 Task: Send an email with the signature James Flores with the subject Request for feedback on a personal statement and the message I am writing to follow up on the status of the order. from softage.2@softage.net to softage.4@softage.net with an attached image file Event_program_design.png and move the email from Sent Items to the folder Educational resources
Action: Key pressed n
Screenshot: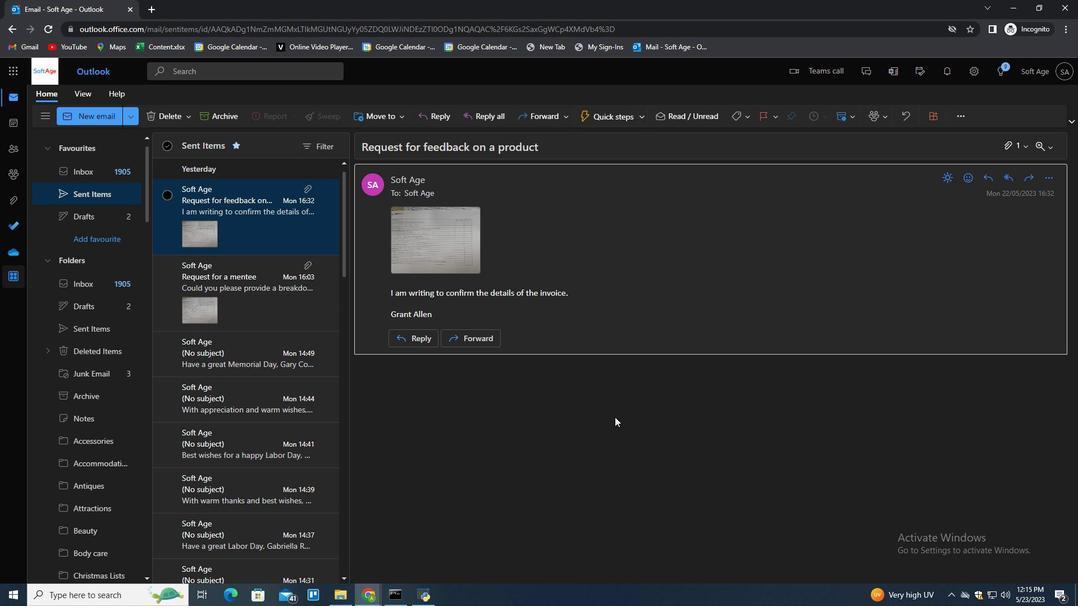 
Action: Mouse moved to (749, 119)
Screenshot: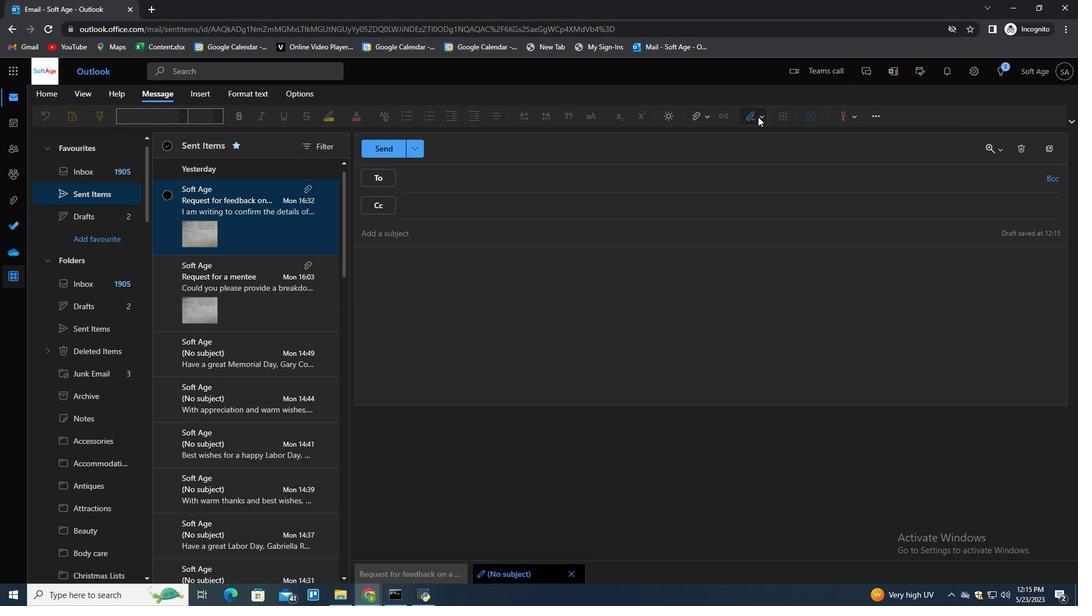 
Action: Mouse pressed left at (749, 119)
Screenshot: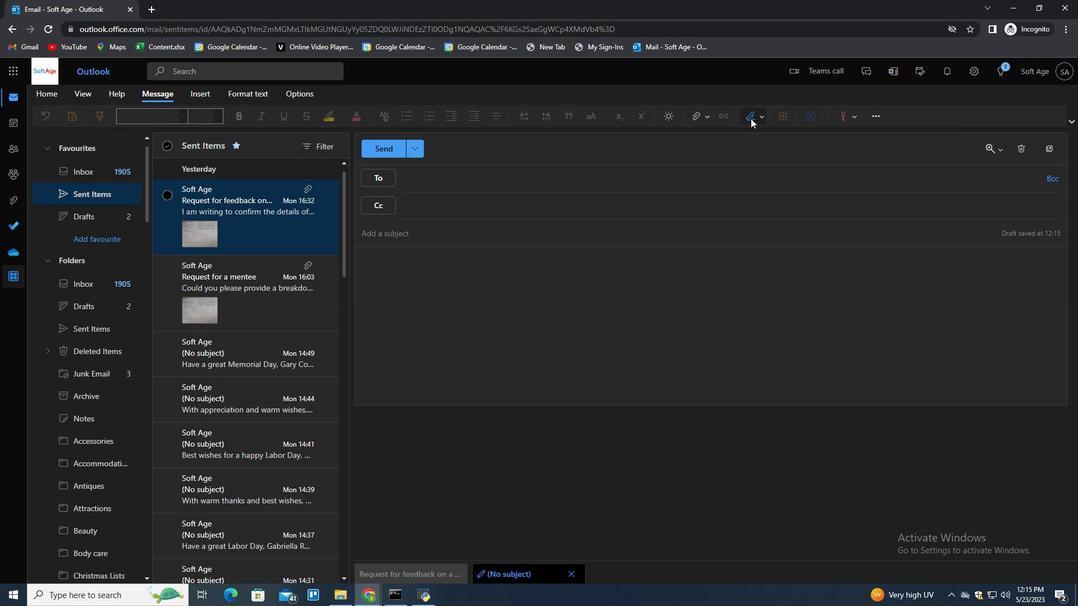 
Action: Mouse moved to (741, 159)
Screenshot: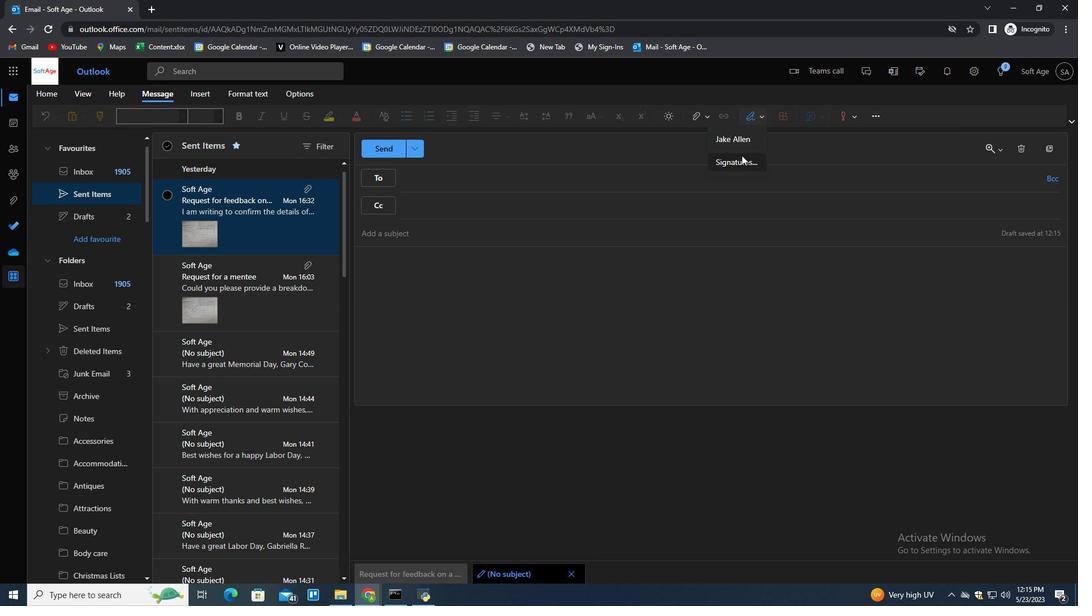 
Action: Mouse pressed left at (741, 159)
Screenshot: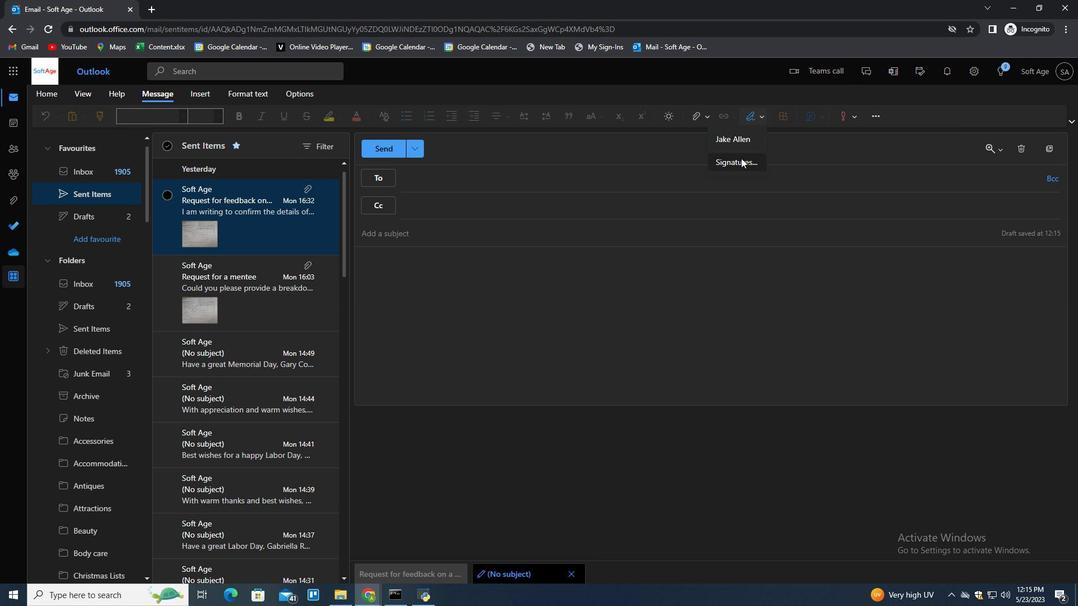 
Action: Mouse moved to (766, 205)
Screenshot: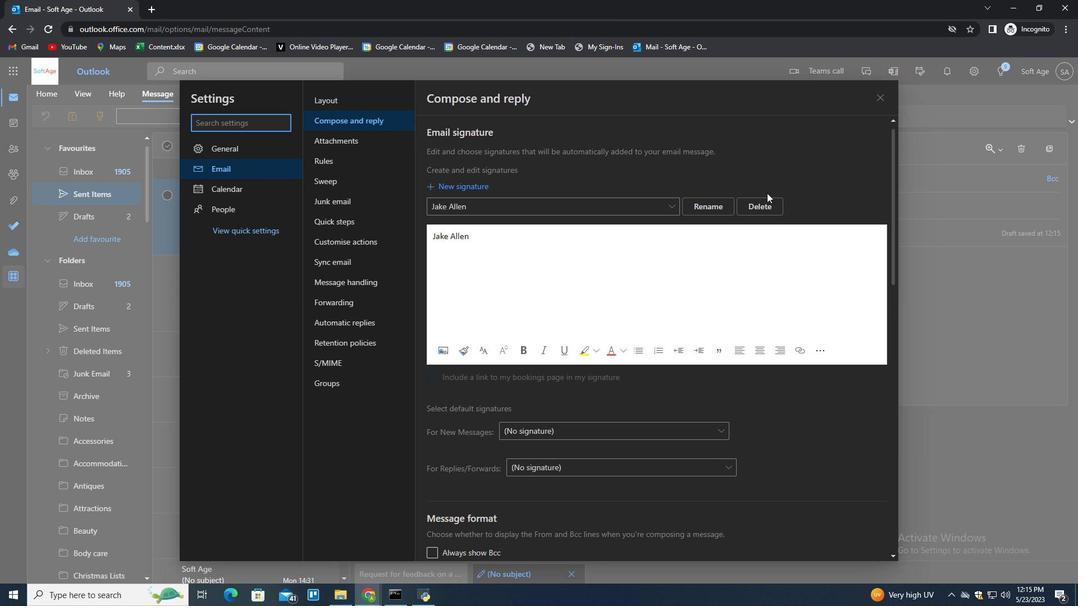 
Action: Mouse pressed left at (766, 205)
Screenshot: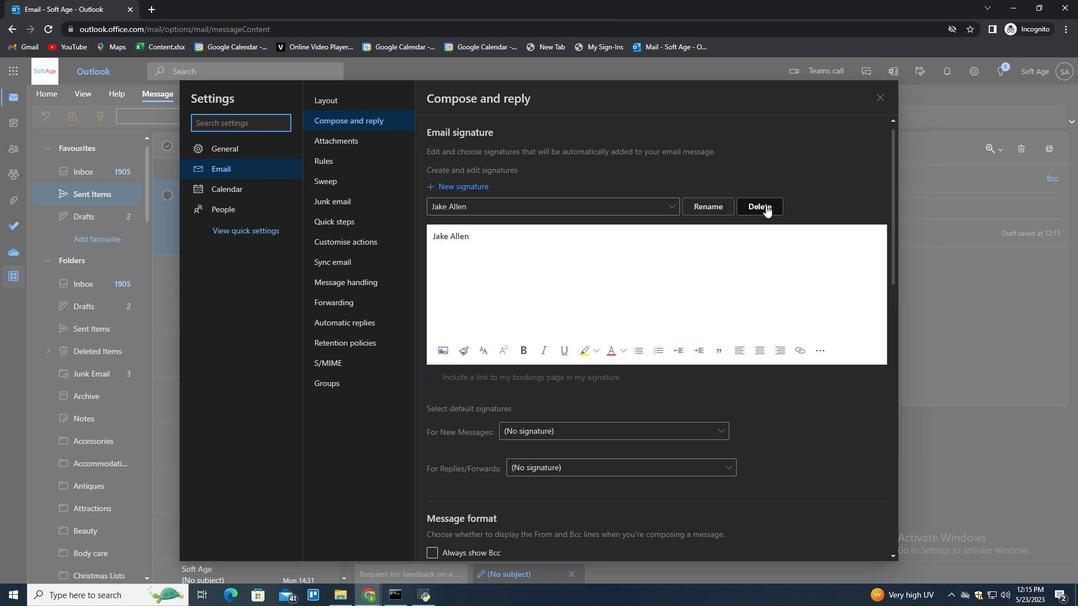 
Action: Mouse pressed left at (766, 205)
Screenshot: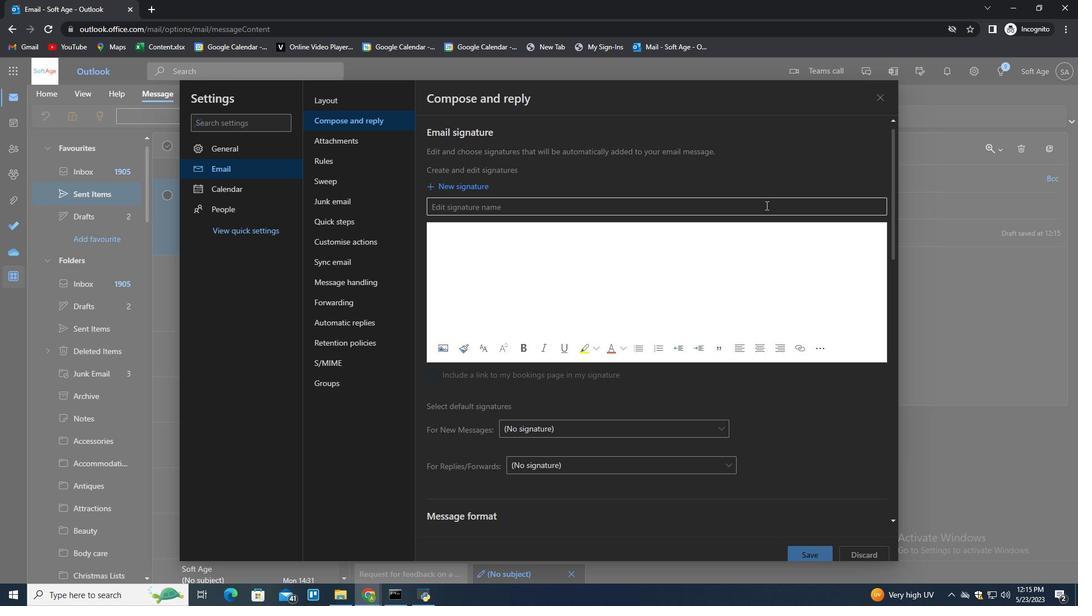 
Action: Key pressed <Key.shift>James<Key.space><Key.shift>Flores<Key.tab><Key.shift>James<Key.space><Key.shift>Flores<Key.enter>
Screenshot: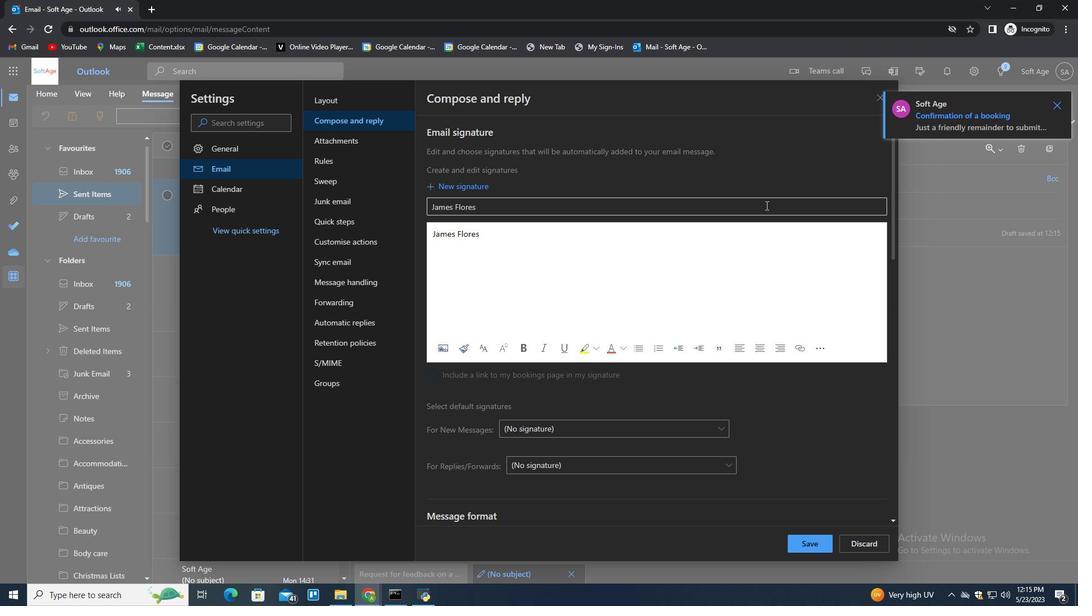 
Action: Mouse moved to (805, 545)
Screenshot: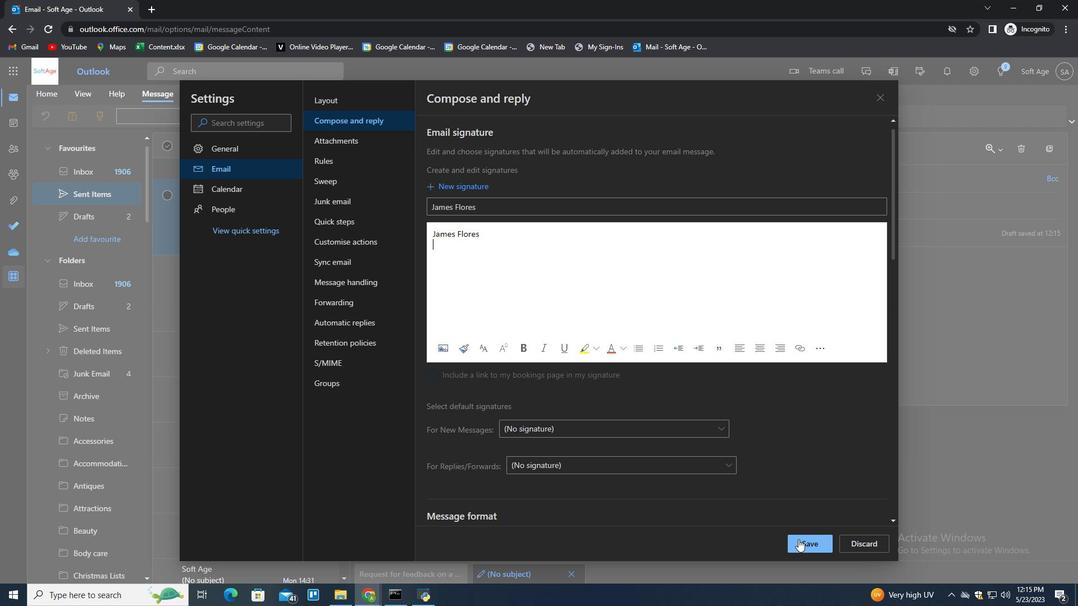 
Action: Mouse pressed left at (805, 545)
Screenshot: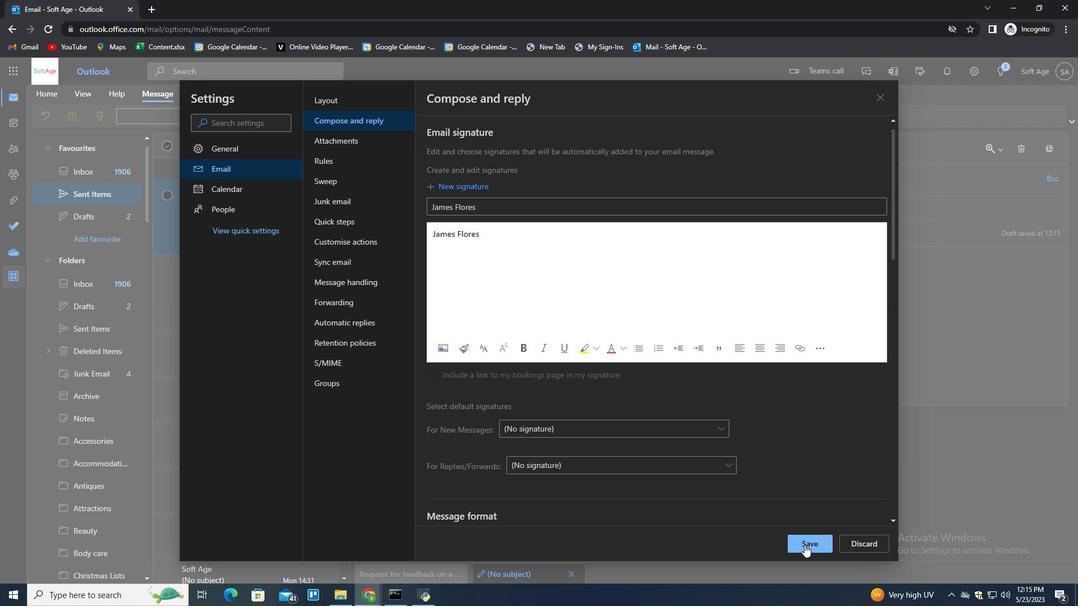 
Action: Mouse moved to (956, 303)
Screenshot: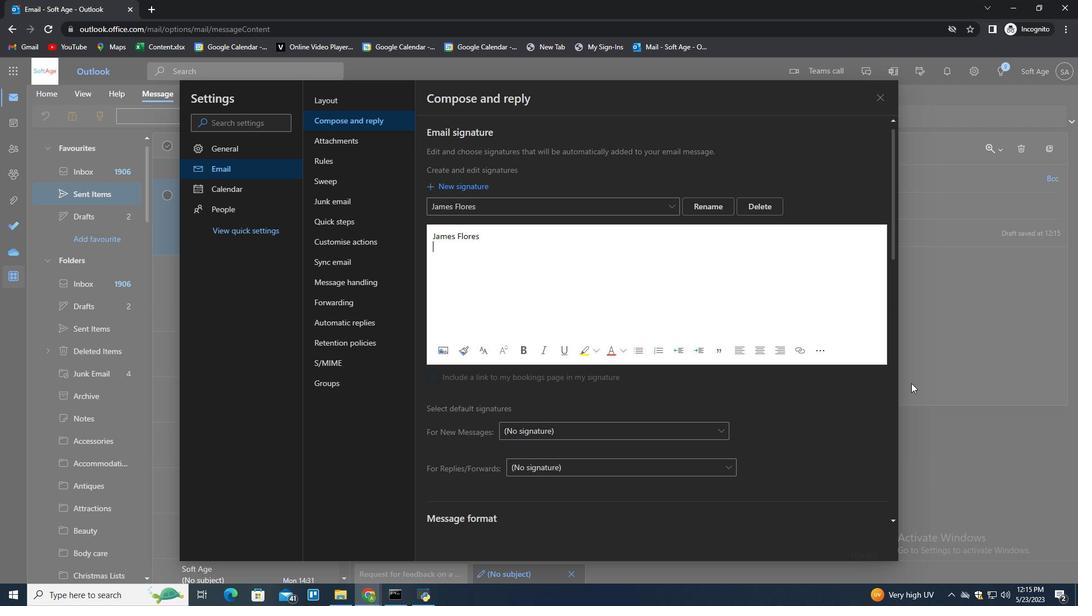 
Action: Mouse pressed left at (956, 303)
Screenshot: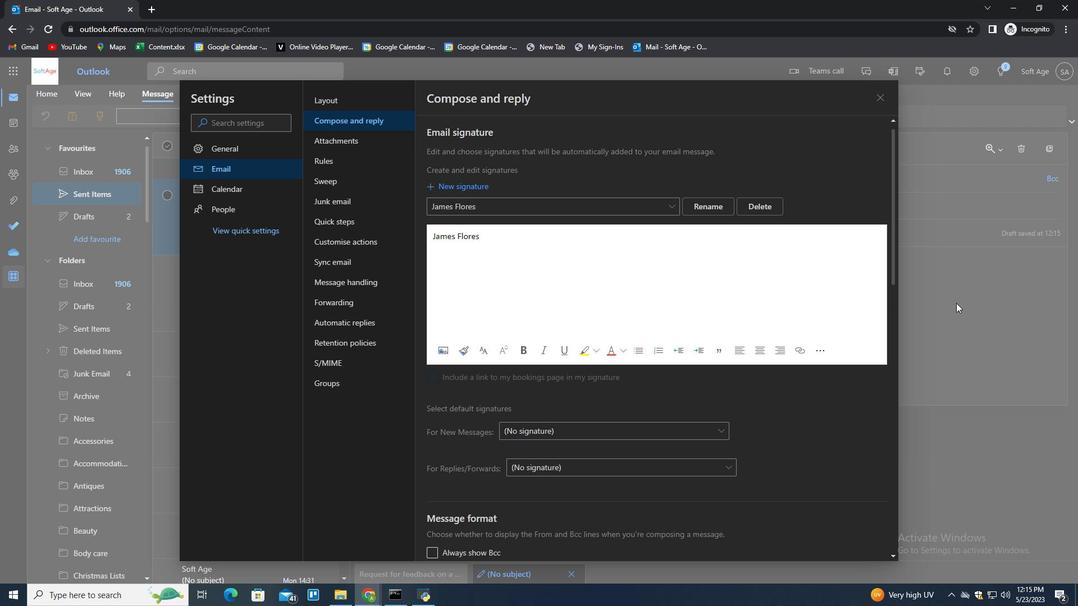 
Action: Mouse moved to (755, 118)
Screenshot: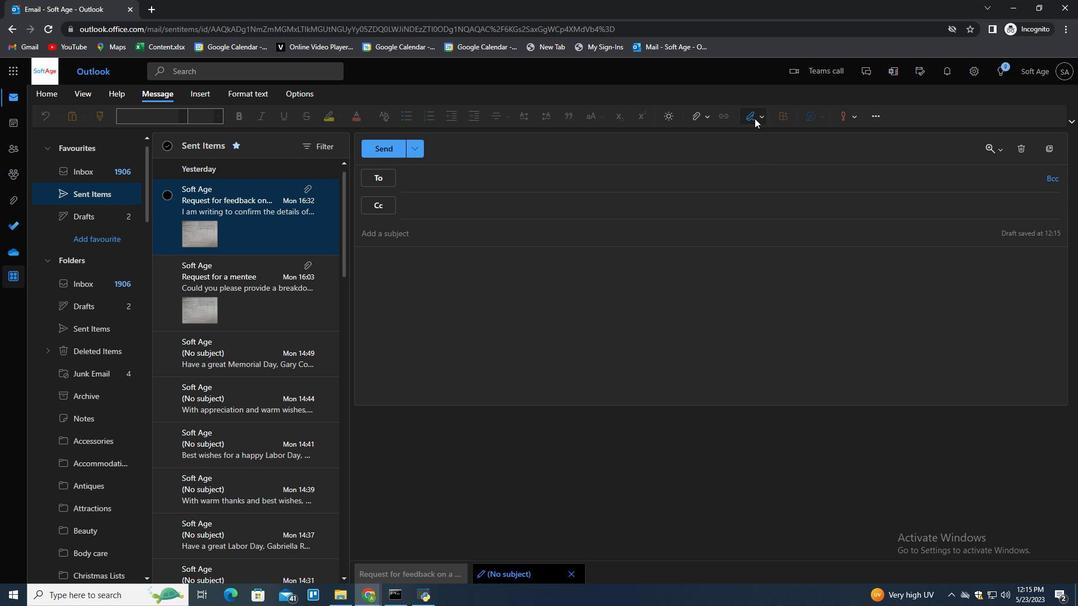 
Action: Mouse pressed left at (755, 118)
Screenshot: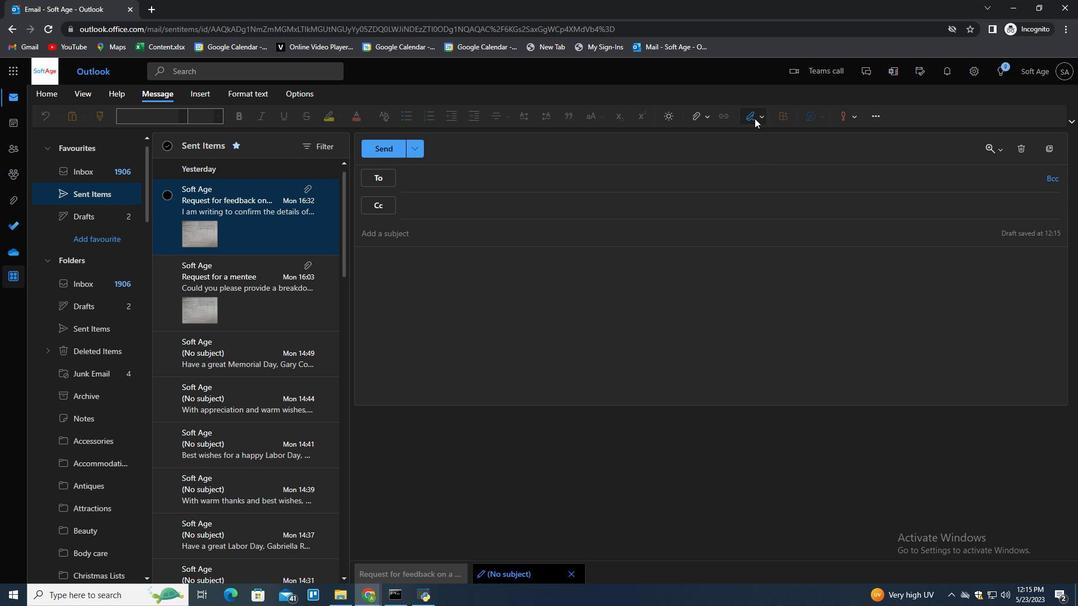 
Action: Mouse moved to (743, 143)
Screenshot: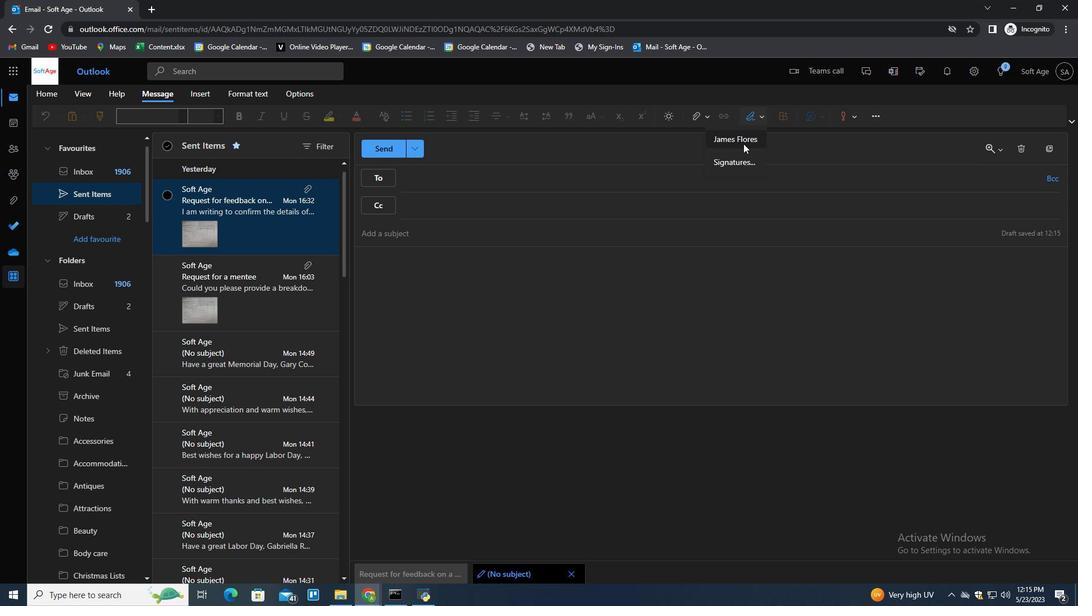 
Action: Mouse pressed left at (743, 143)
Screenshot: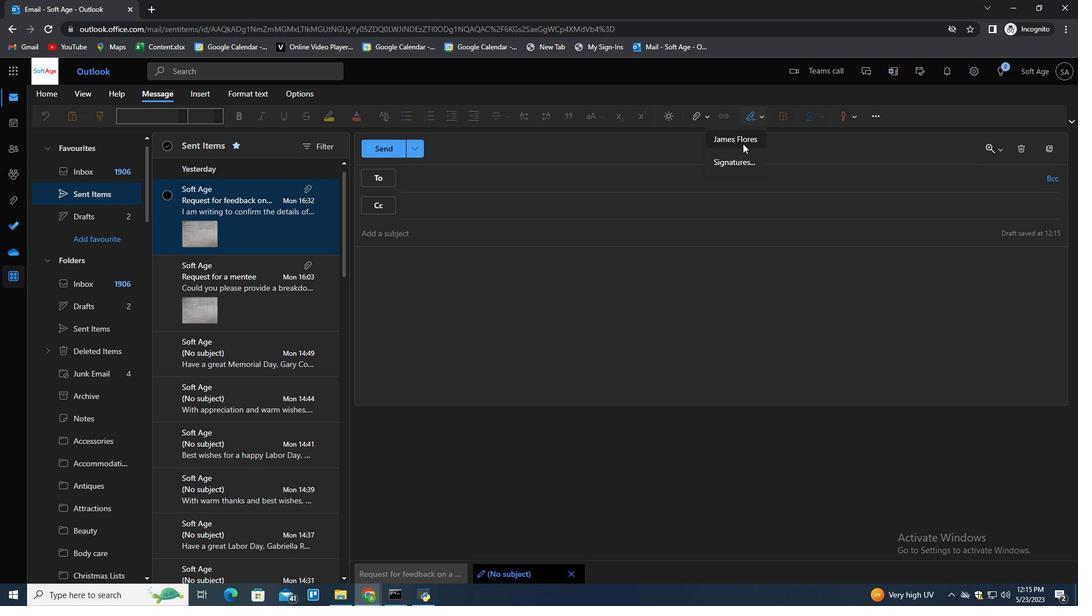 
Action: Mouse moved to (411, 232)
Screenshot: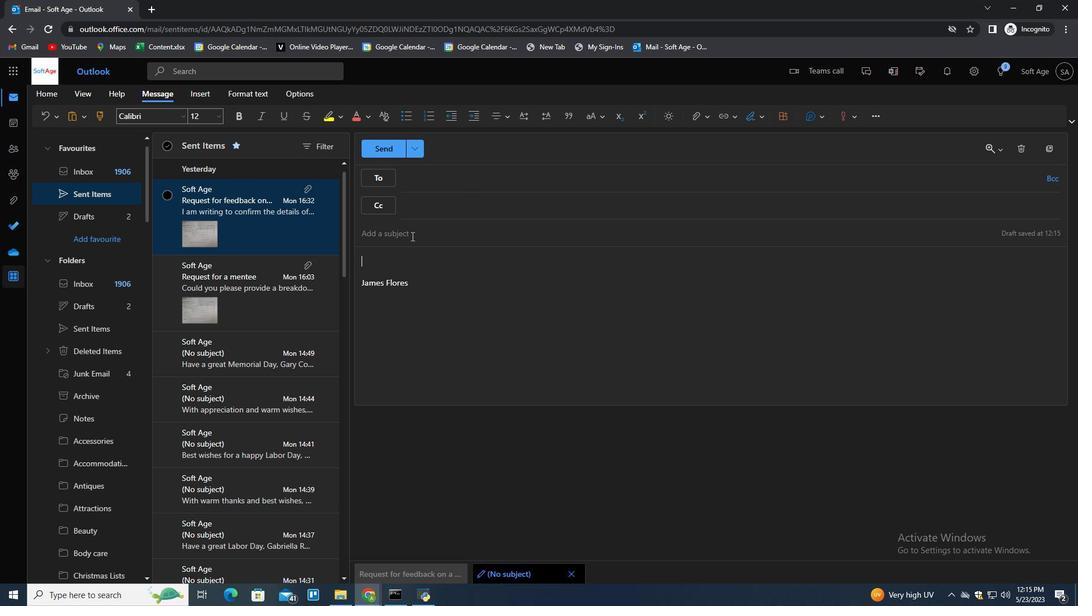 
Action: Mouse pressed left at (411, 232)
Screenshot: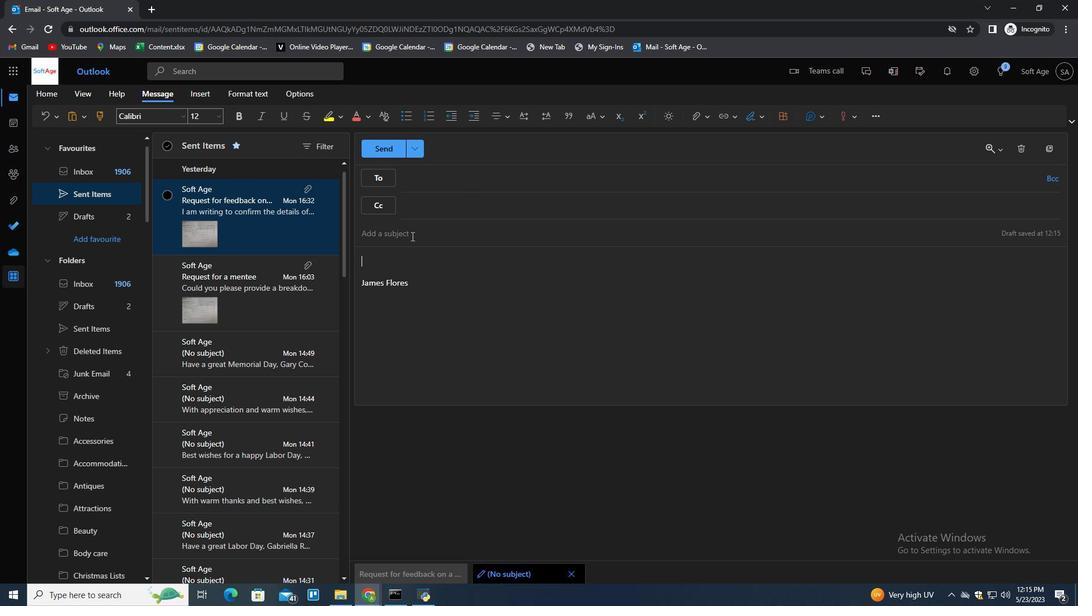 
Action: Key pressed <Key.shift><Key.shift><Key.shift><Key.shift><Key.shift><Key.shift><Key.shift><Key.shift><Key.shift><Key.shift><Key.shift><Key.shift><Key.shift><Key.shift><Key.shift><Key.shift><Key.shift><Key.shift><Key.shift><Key.shift><Key.shift><Key.shift><Key.shift><Key.shift><Key.shift><Key.shift><Key.shift><Key.shift><Key.shift><Key.shift><Key.shift><Key.shift><Key.shift><Key.shift><Key.shift><Key.shift><Key.shift><Key.shift><Key.shift><Key.shift><Key.shift><Key.shift><Key.shift><Key.shift><Key.shift>Request<Key.space>for<Key.space>feedback<Key.space>on<Key.space>a<Key.space>personal<Key.space>statement<Key.space>and<Key.space><Key.backspace><Key.backspace><Key.backspace><Key.backspace><Key.tab><Key.shift>I<Key.space>am<Key.space>writing<Key.space>to<Key.space>follow<Key.space>up<Key.space>ont<Key.space>he<Key.backspace><Key.backspace><Key.backspace><Key.backspace><Key.space>the<Key.space>state<Key.backspace>us<Key.space>of<Key.space>the<Key.space>order.<Key.backspace>
Screenshot: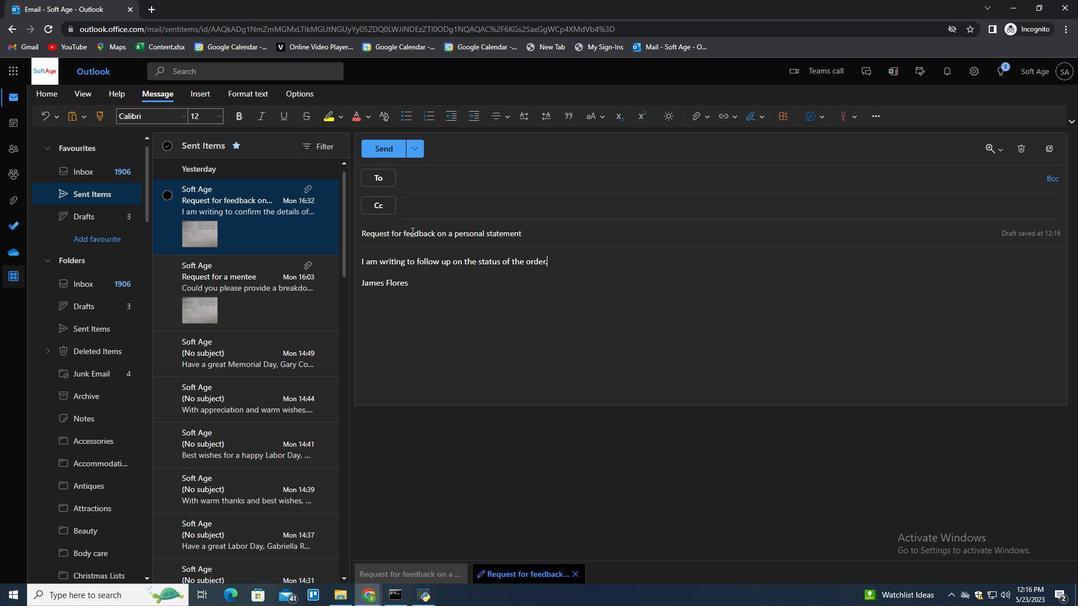 
Action: Mouse moved to (422, 179)
Screenshot: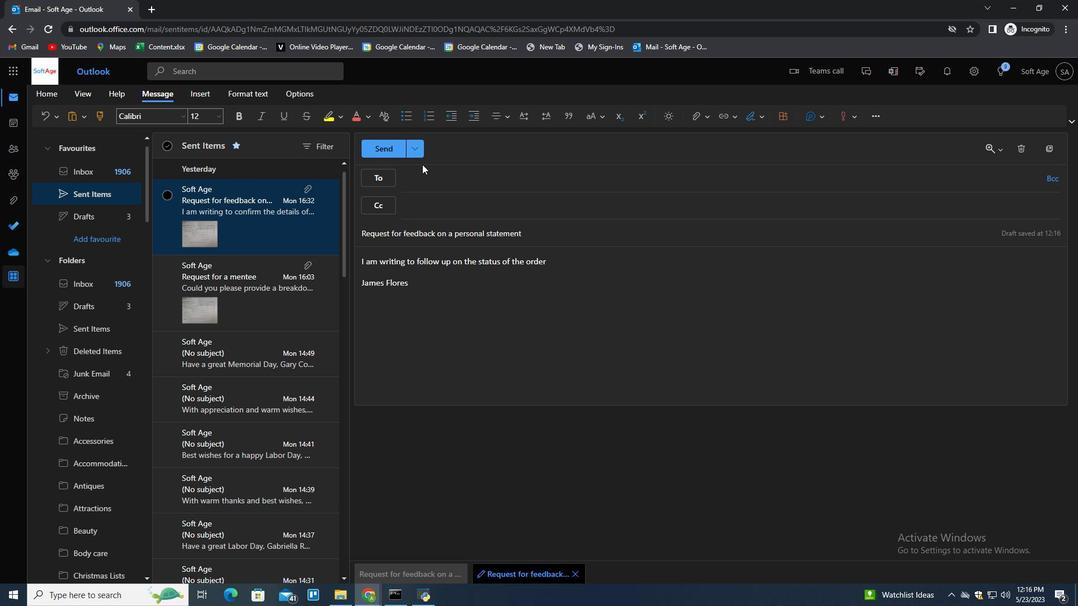 
Action: Mouse pressed left at (422, 179)
Screenshot: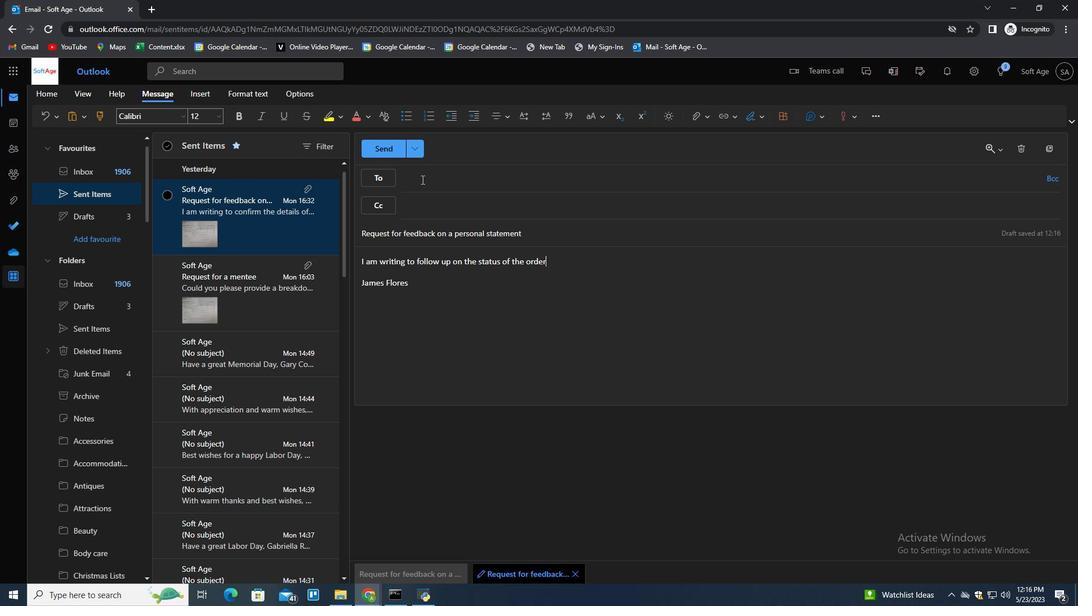 
Action: Key pressed softage.4<Key.shift>@softage.net<Key.enter>
Screenshot: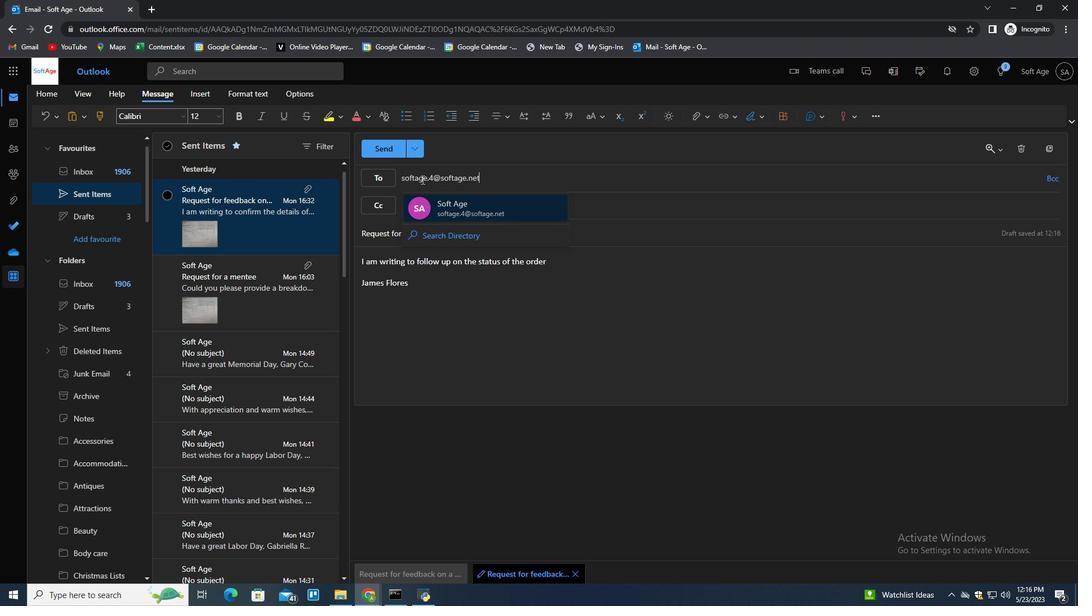 
Action: Mouse moved to (698, 112)
Screenshot: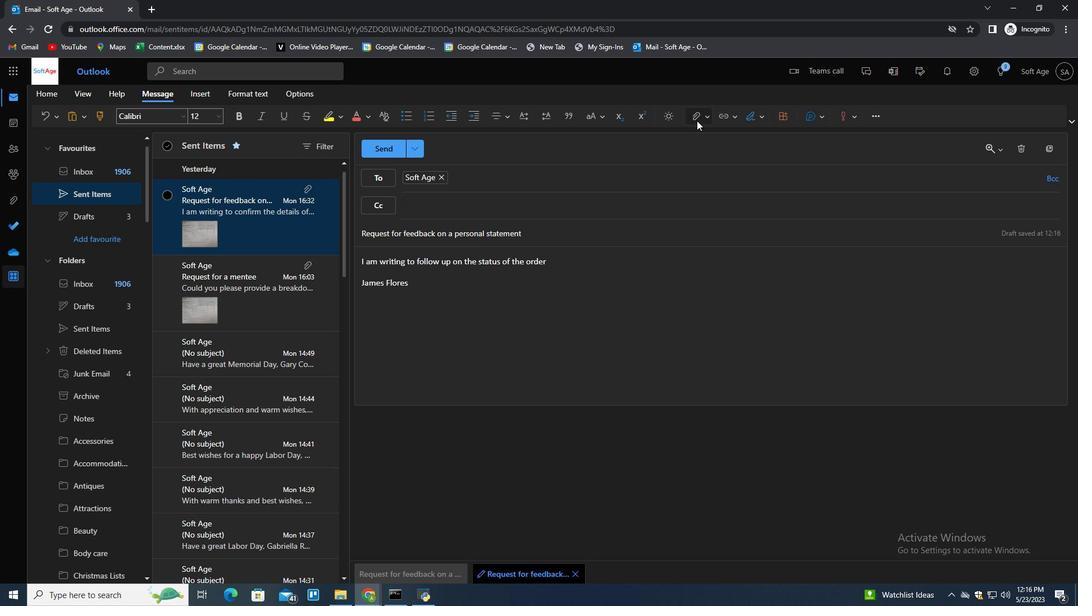 
Action: Mouse pressed left at (698, 112)
Screenshot: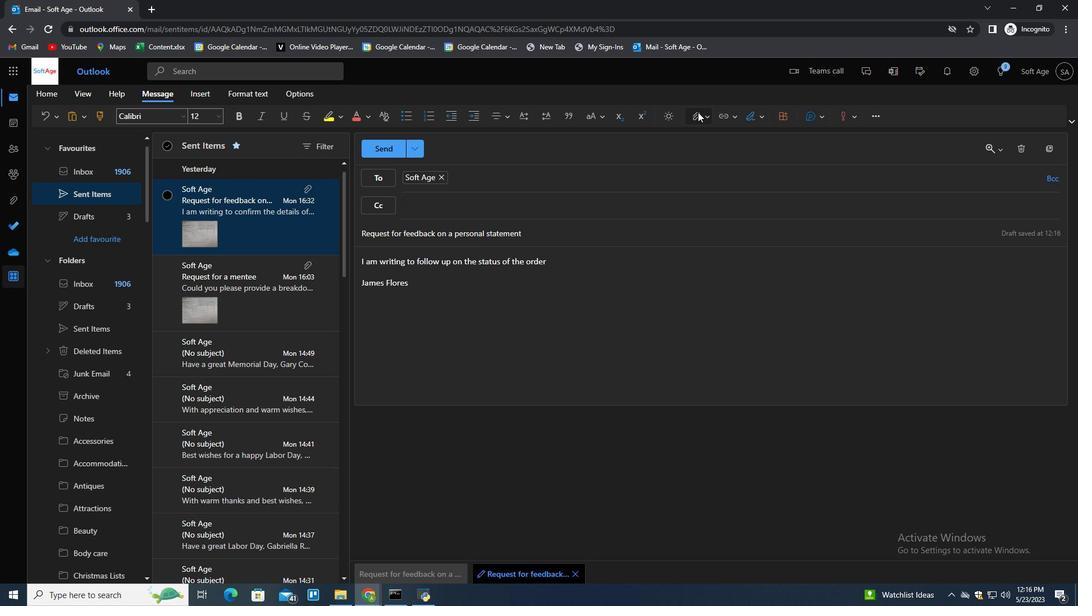 
Action: Mouse moved to (681, 135)
Screenshot: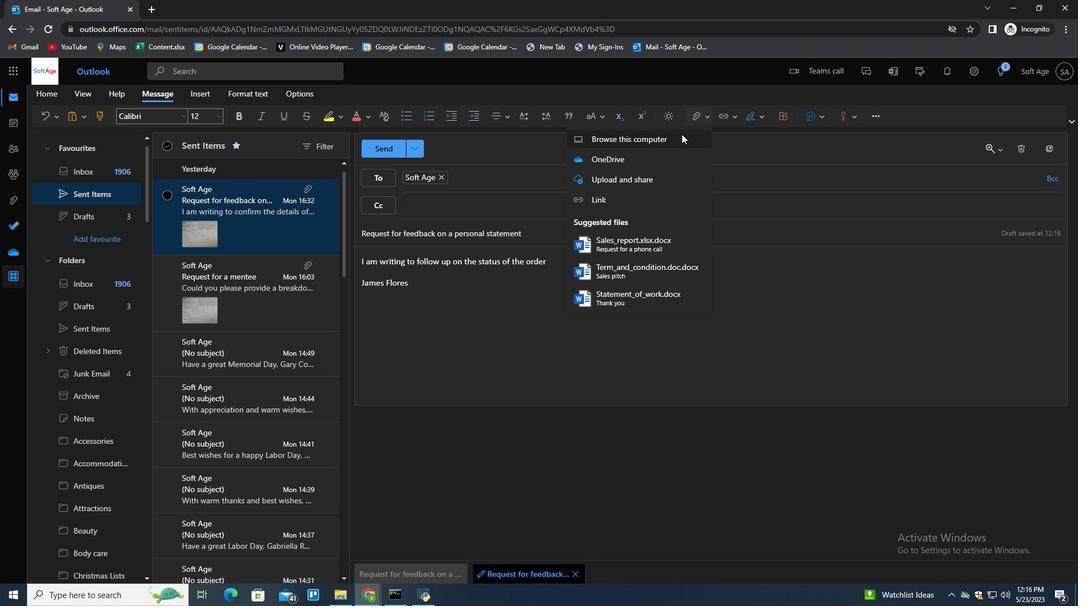 
Action: Mouse pressed left at (681, 135)
Screenshot: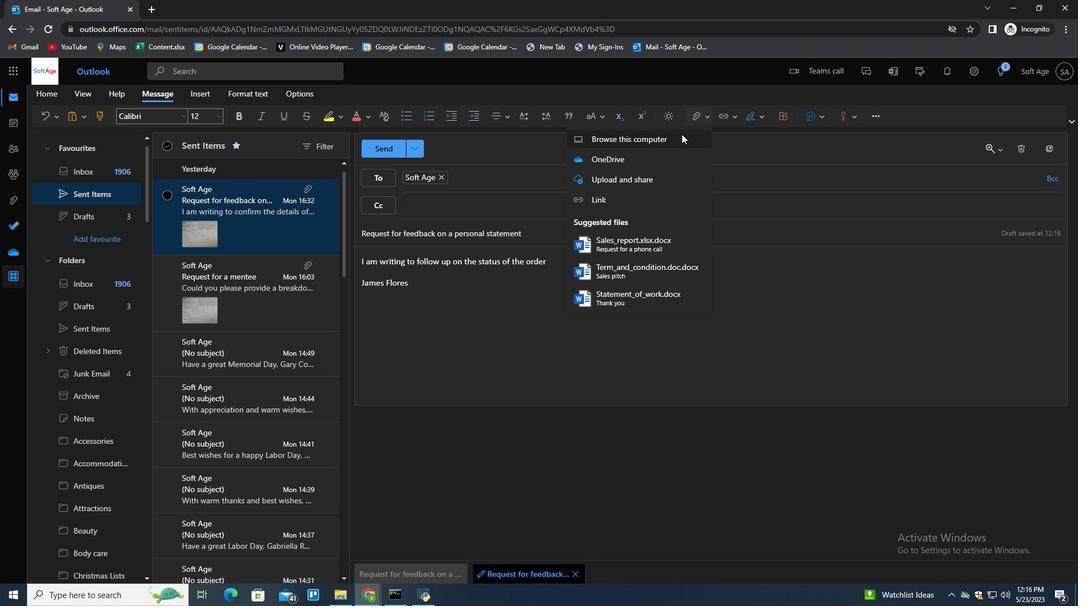 
Action: Mouse moved to (242, 156)
Screenshot: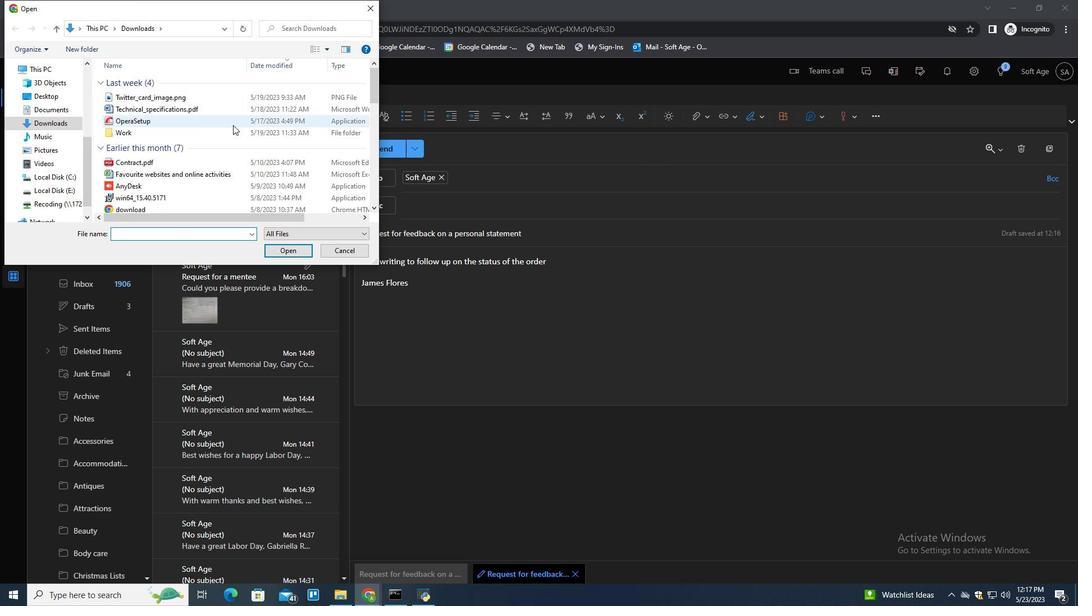 
Action: Mouse scrolled (242, 155) with delta (0, 0)
Screenshot: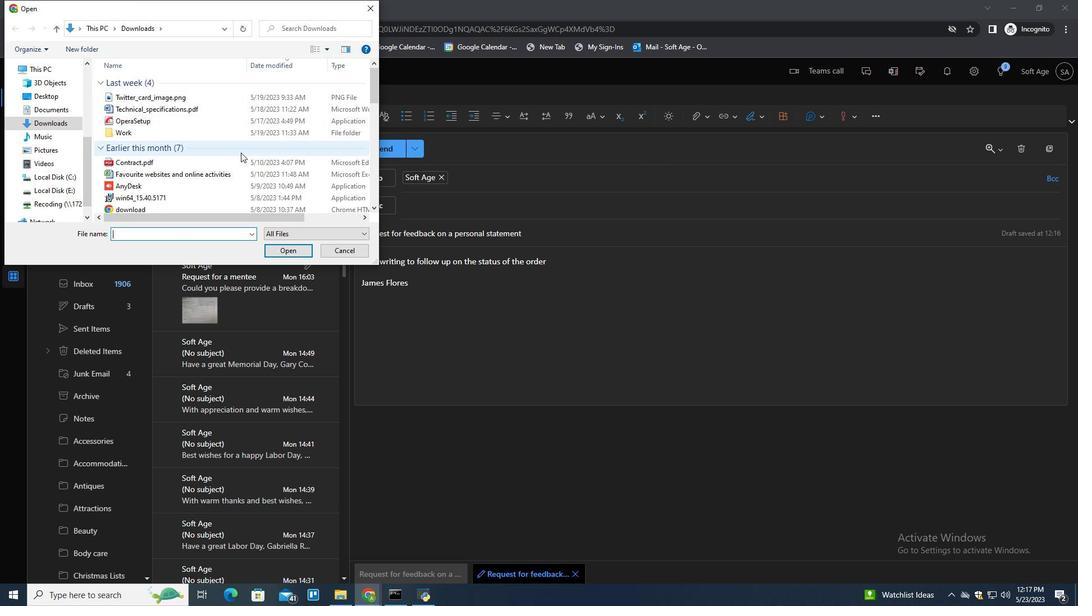 
Action: Mouse scrolled (242, 155) with delta (0, 0)
Screenshot: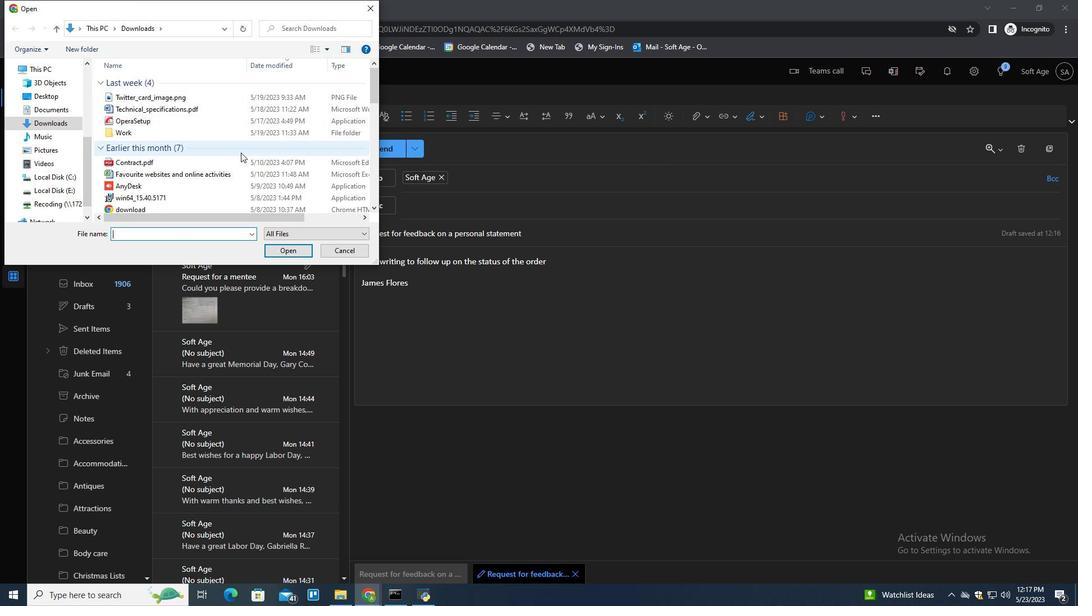 
Action: Mouse scrolled (242, 155) with delta (0, 0)
Screenshot: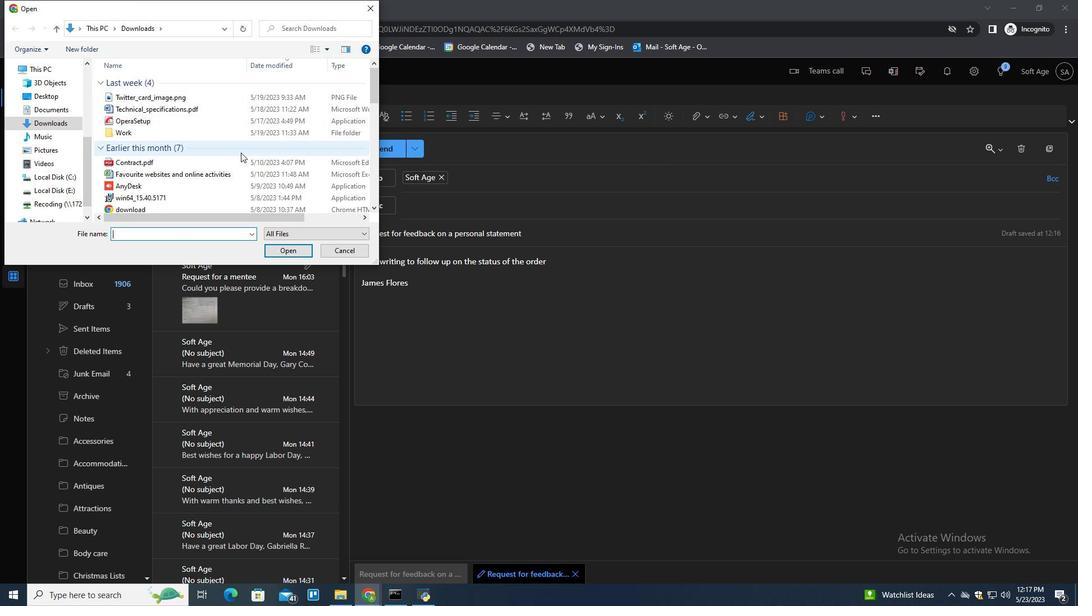 
Action: Mouse scrolled (242, 155) with delta (0, 0)
Screenshot: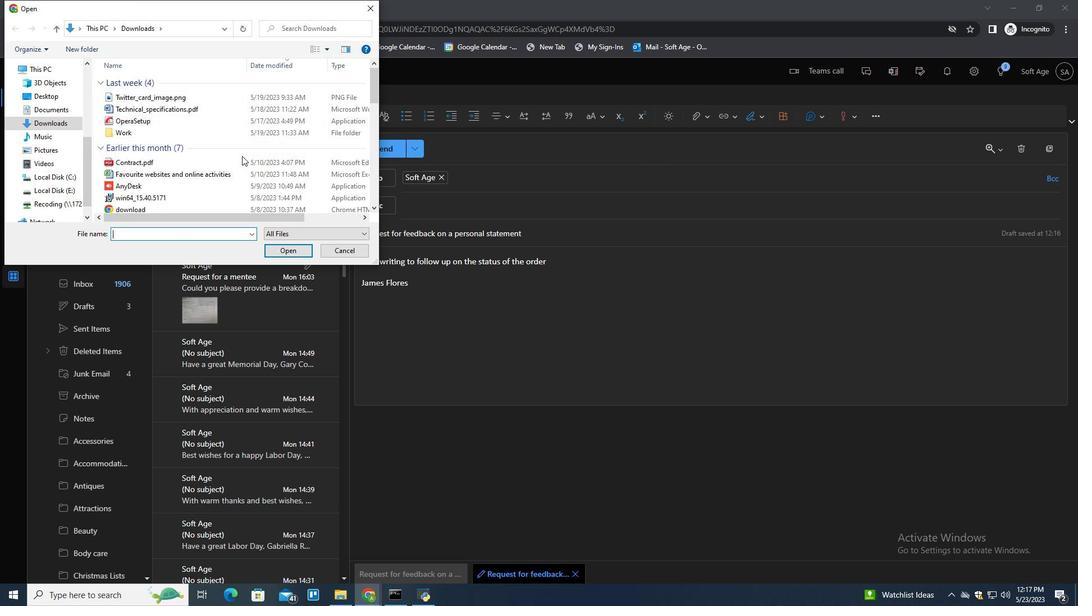 
Action: Mouse scrolled (242, 155) with delta (0, 0)
Screenshot: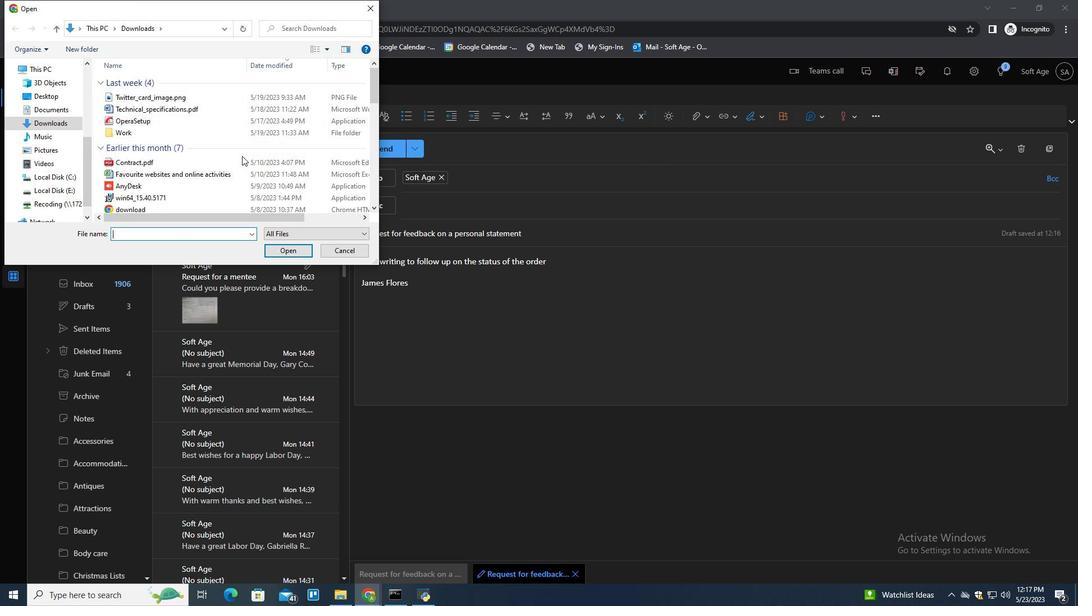 
Action: Mouse scrolled (242, 155) with delta (0, 0)
Screenshot: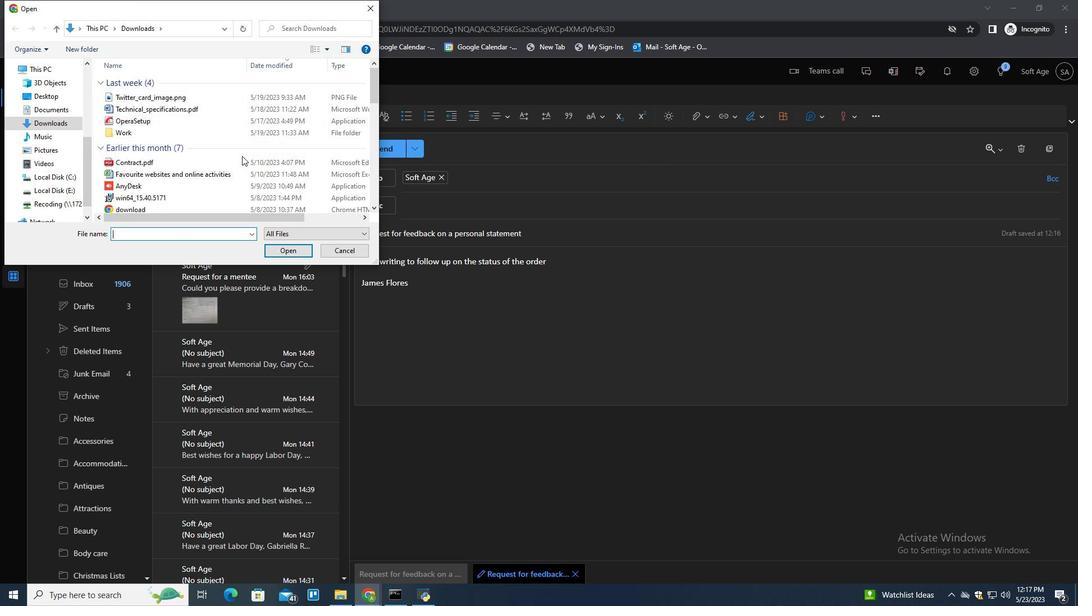 
Action: Mouse scrolled (242, 155) with delta (0, 0)
Screenshot: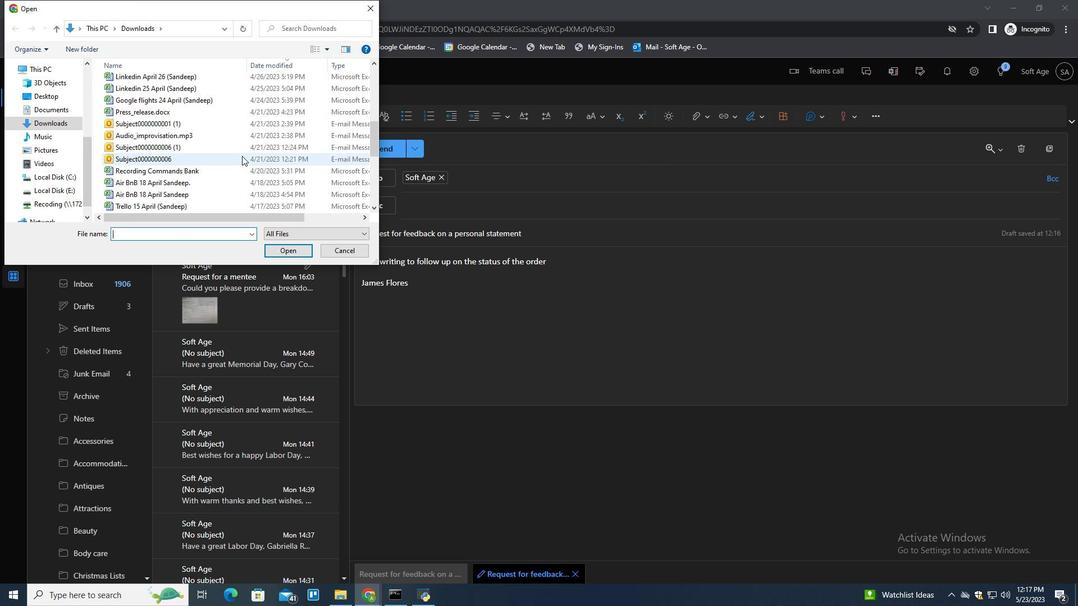 
Action: Mouse scrolled (242, 155) with delta (0, 0)
Screenshot: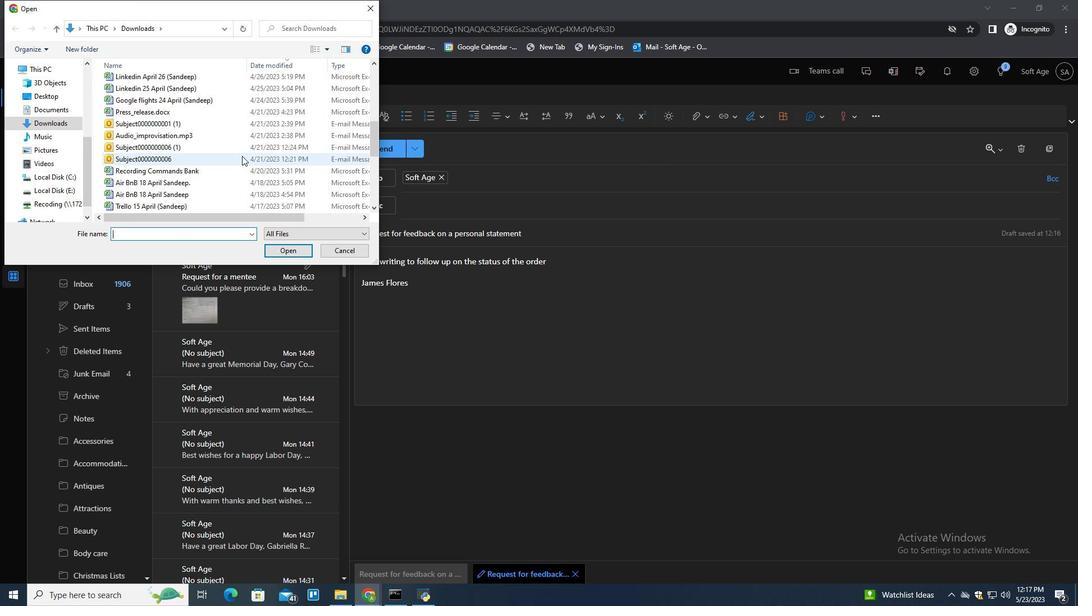 
Action: Mouse scrolled (242, 155) with delta (0, 0)
Screenshot: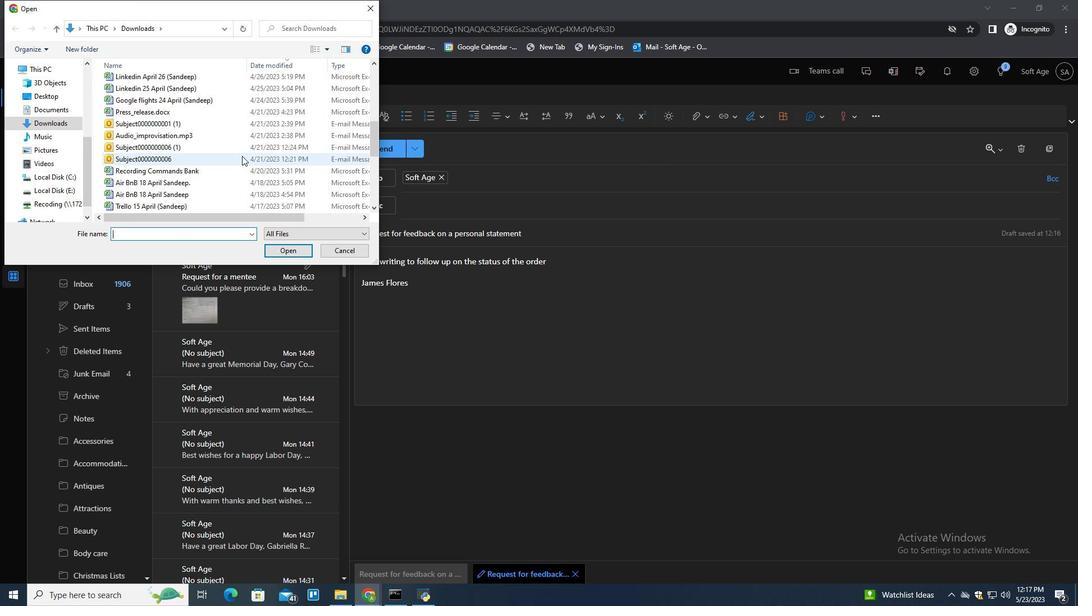 
Action: Mouse scrolled (242, 155) with delta (0, 0)
Screenshot: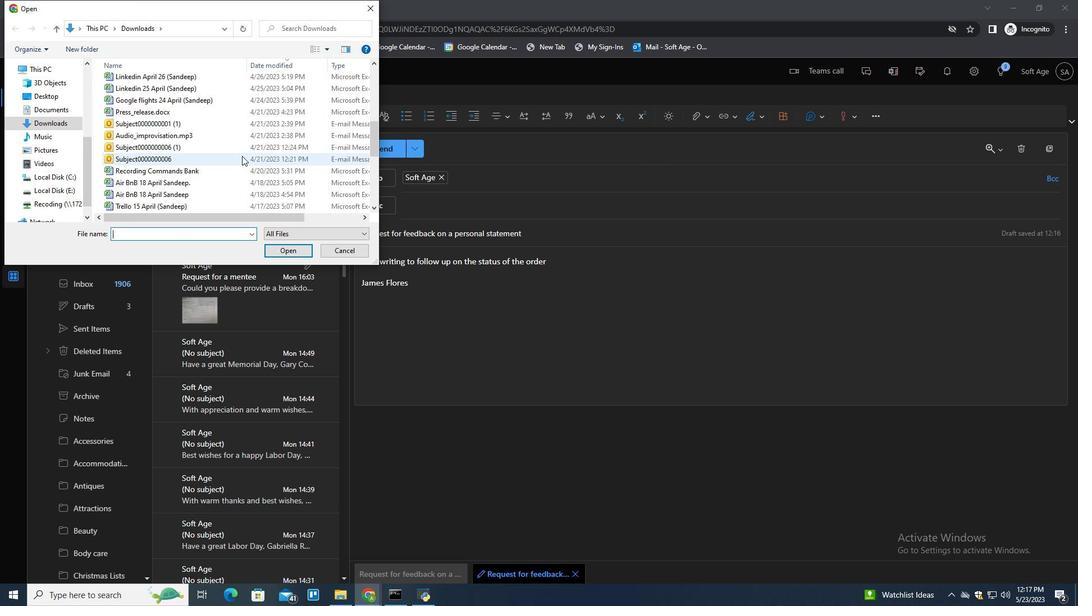 
Action: Mouse scrolled (242, 155) with delta (0, 0)
Screenshot: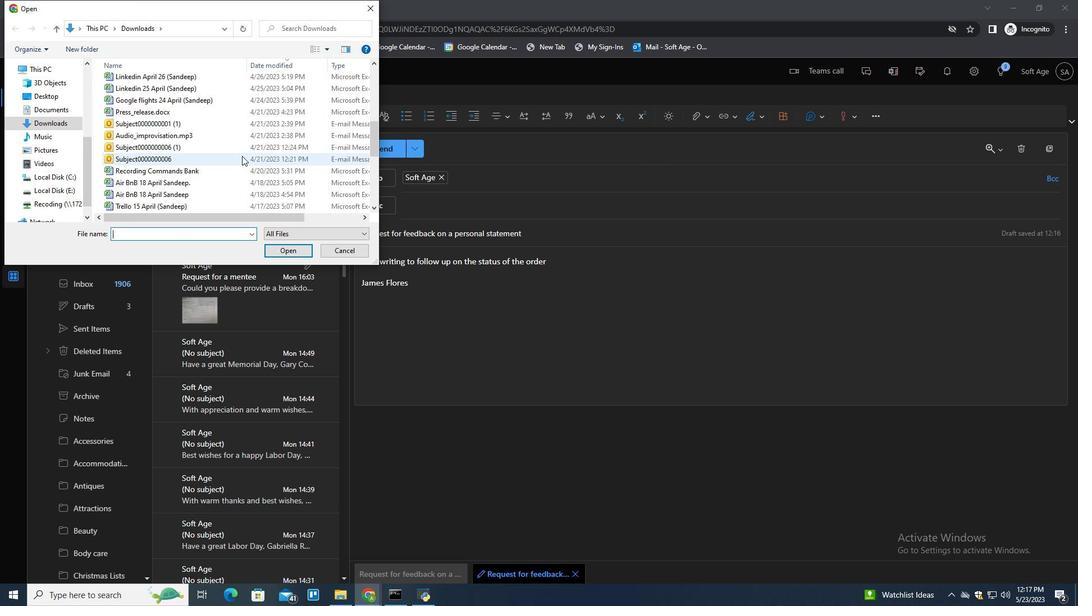 
Action: Mouse scrolled (242, 155) with delta (0, 0)
Screenshot: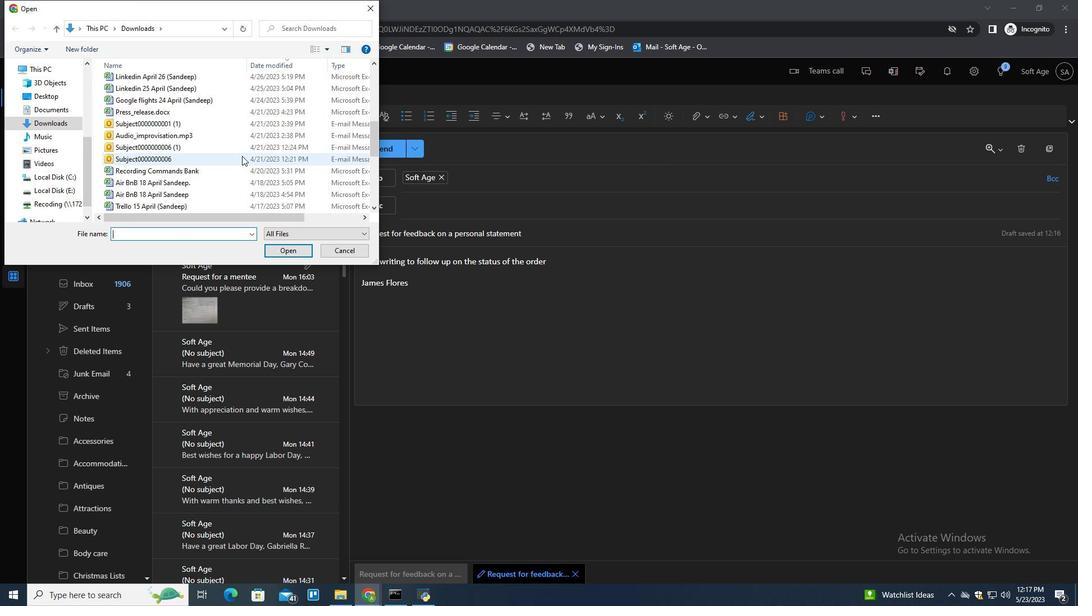 
Action: Mouse moved to (238, 167)
Screenshot: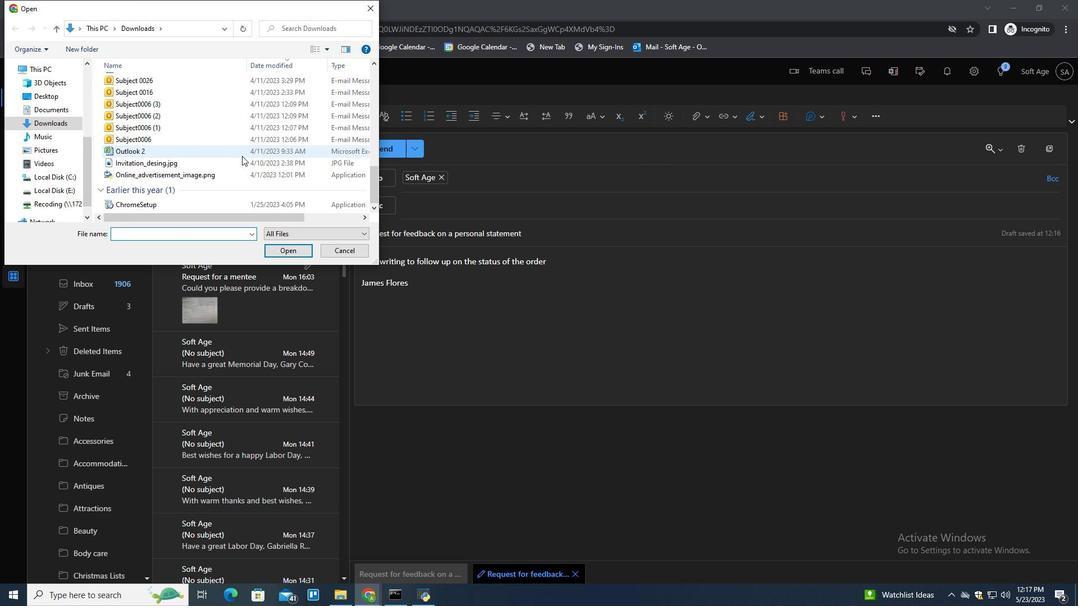 
Action: Mouse scrolled (238, 166) with delta (0, 0)
Screenshot: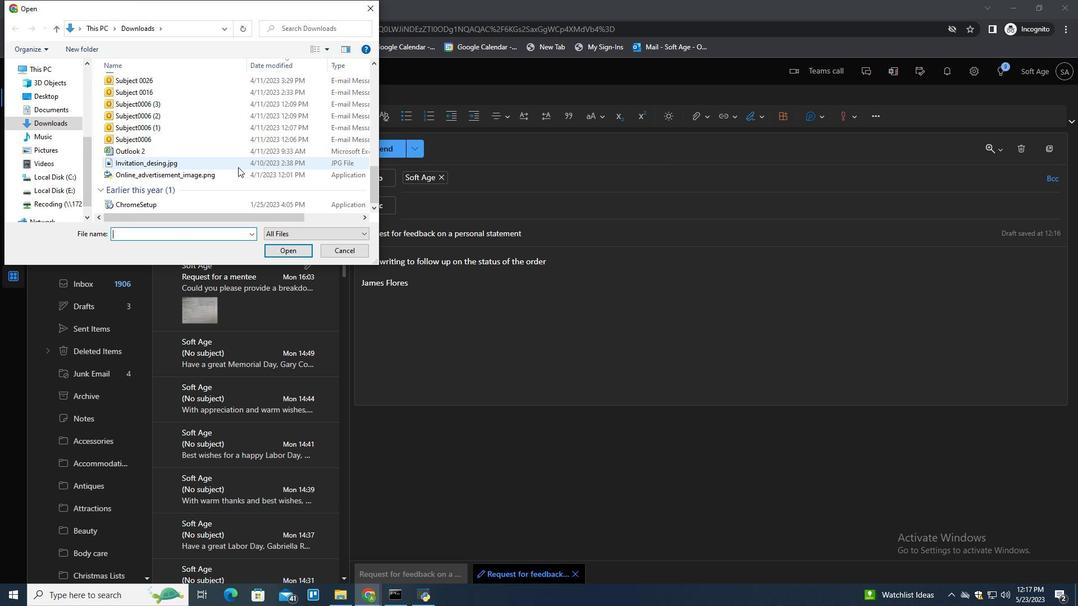 
Action: Mouse scrolled (238, 166) with delta (0, 0)
Screenshot: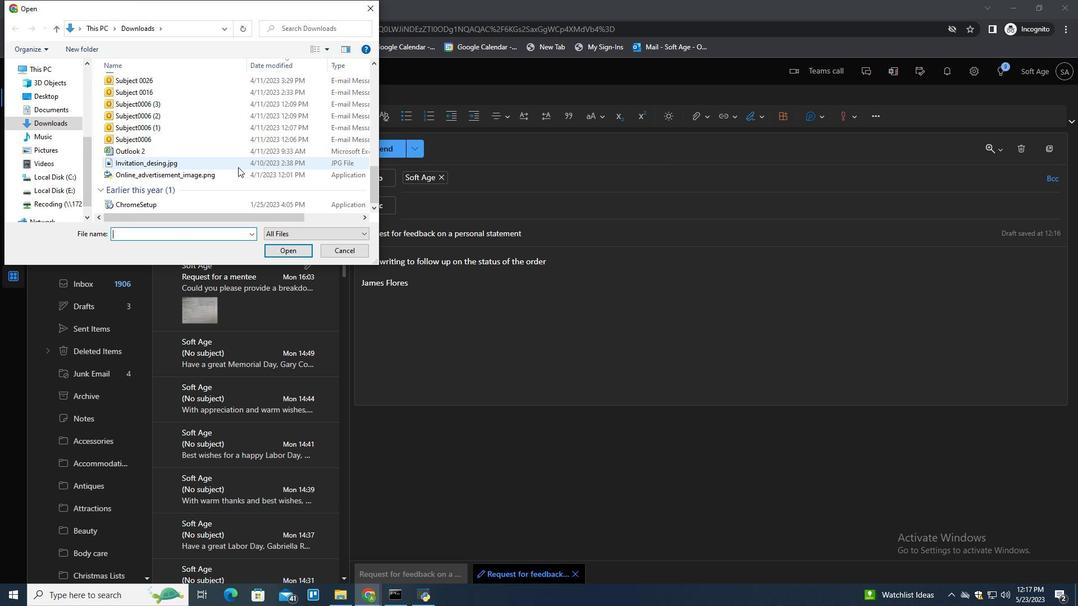 
Action: Mouse scrolled (238, 166) with delta (0, 0)
Screenshot: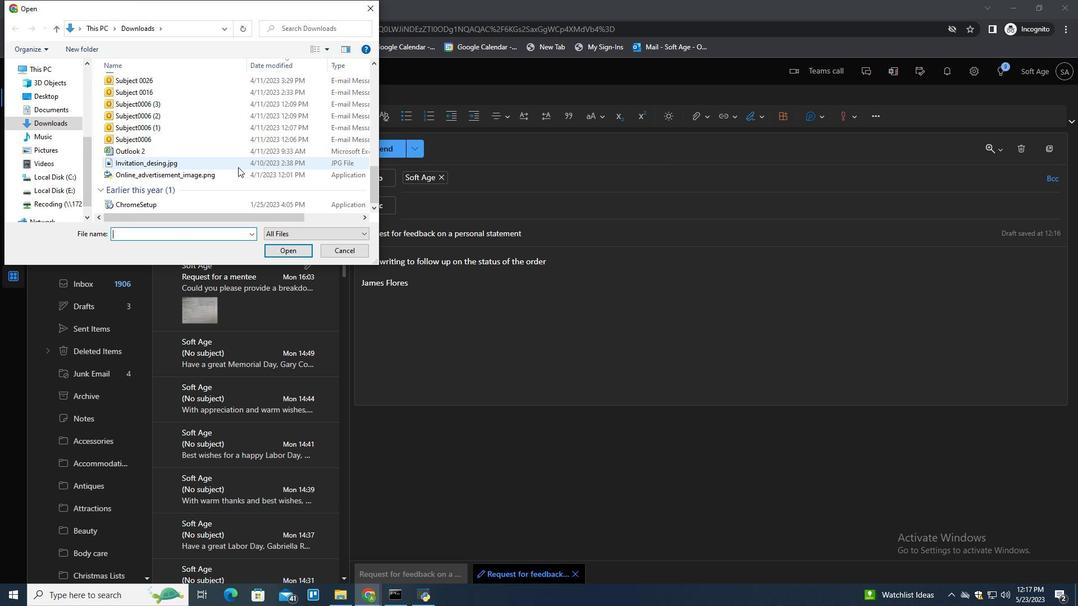 
Action: Mouse scrolled (238, 166) with delta (0, 0)
Screenshot: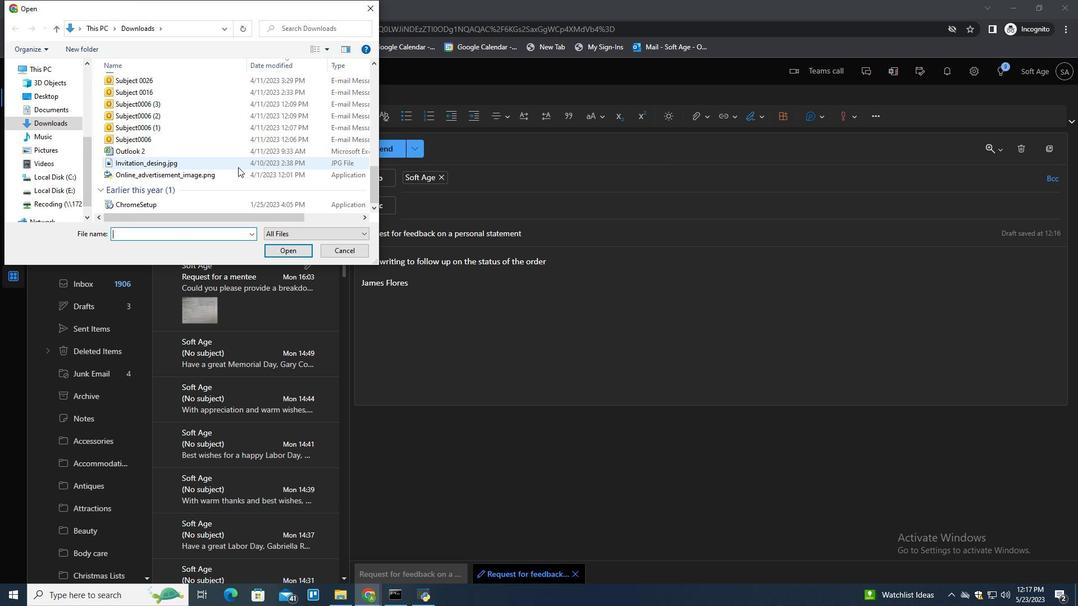
Action: Mouse scrolled (238, 166) with delta (0, 0)
Screenshot: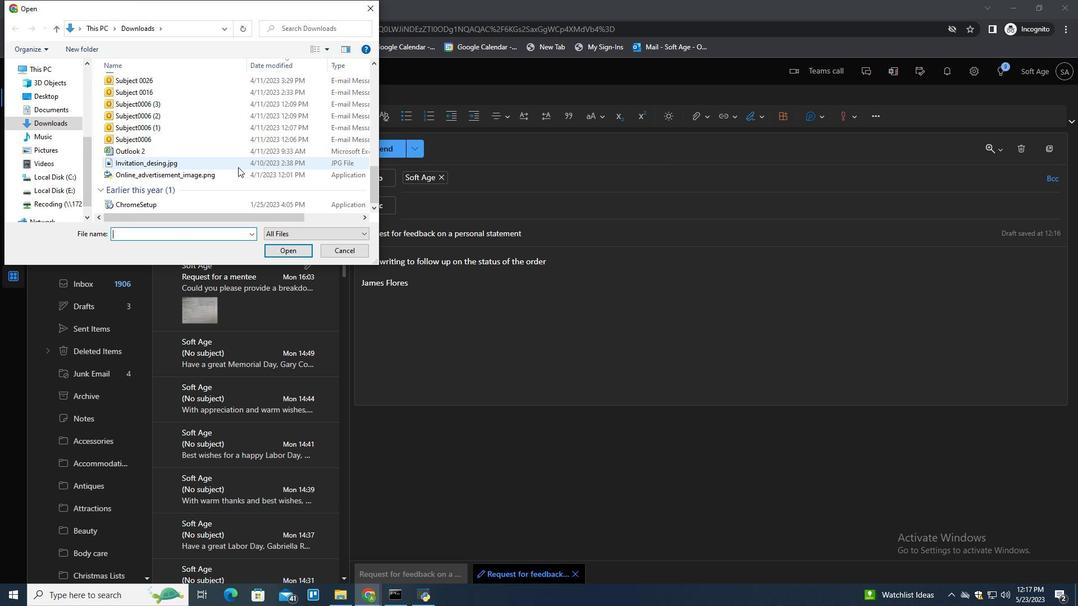 
Action: Mouse scrolled (238, 166) with delta (0, 0)
Screenshot: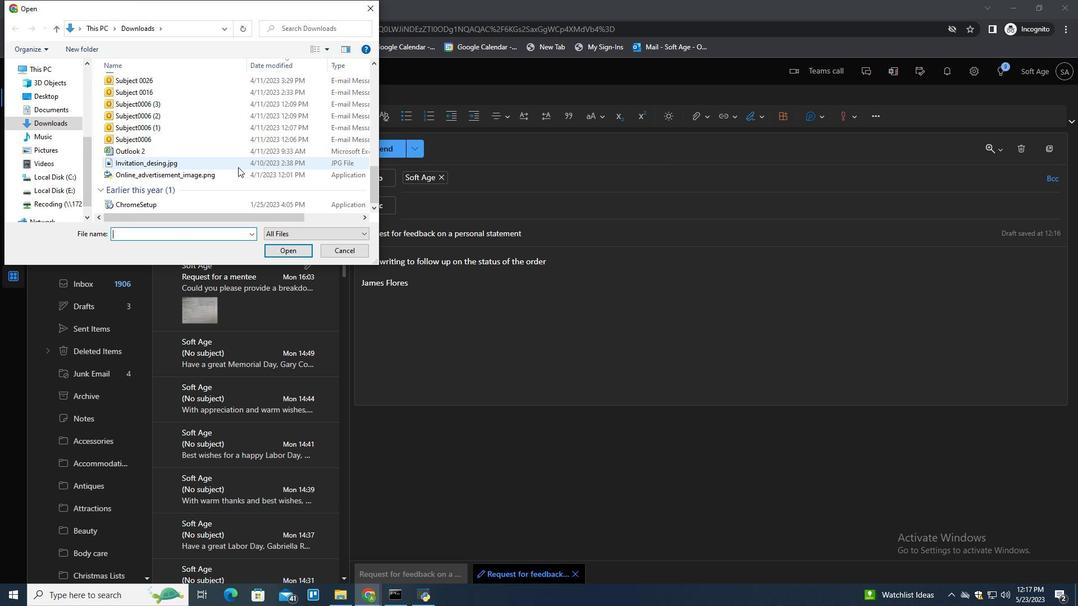 
Action: Mouse moved to (228, 165)
Screenshot: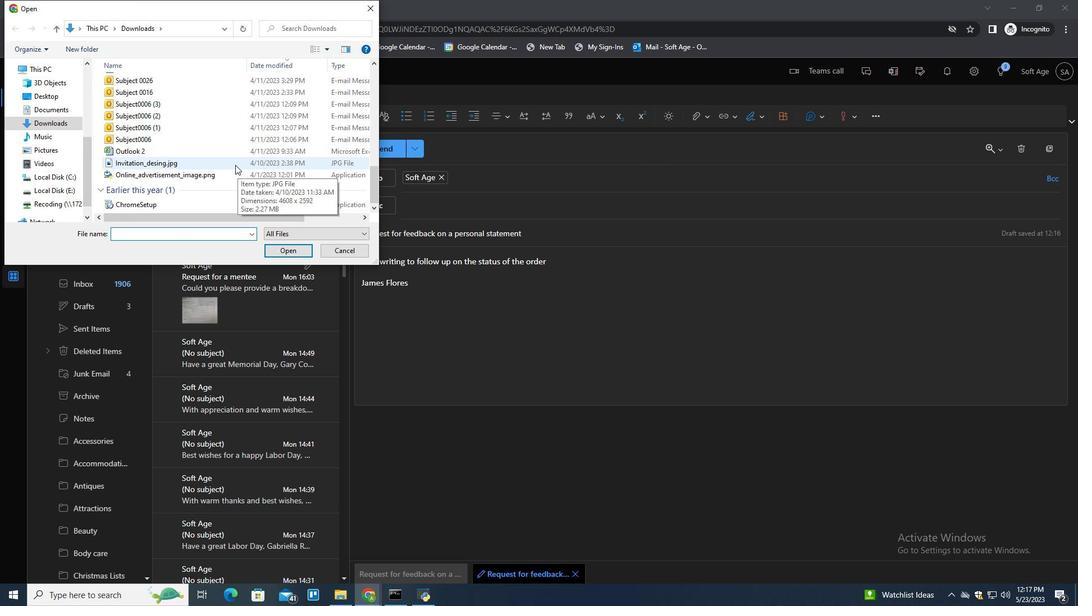 
Action: Mouse pressed left at (228, 165)
Screenshot: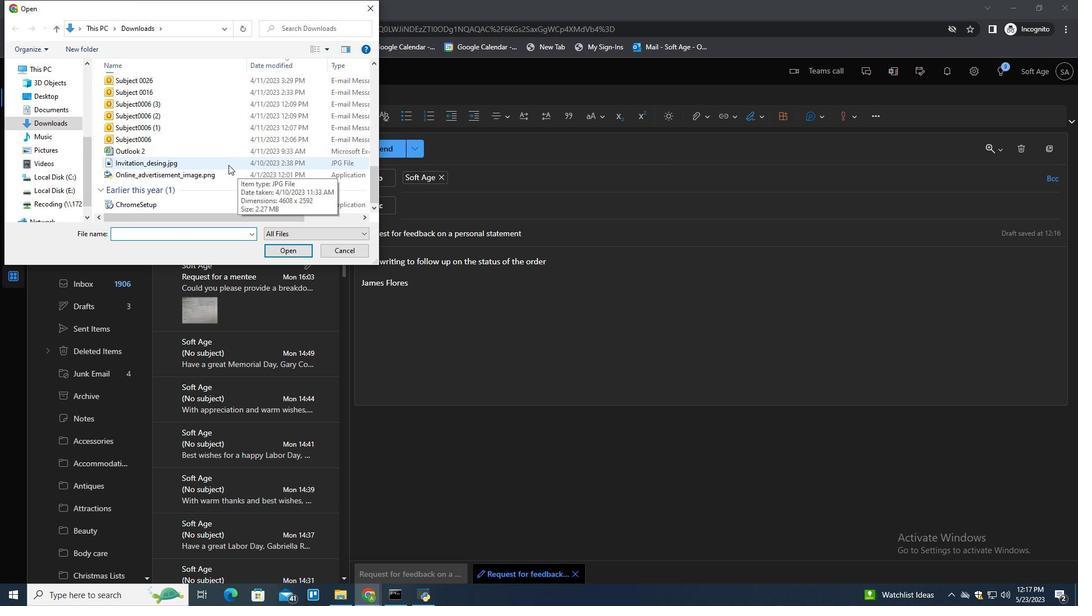 
Action: Mouse moved to (228, 165)
Screenshot: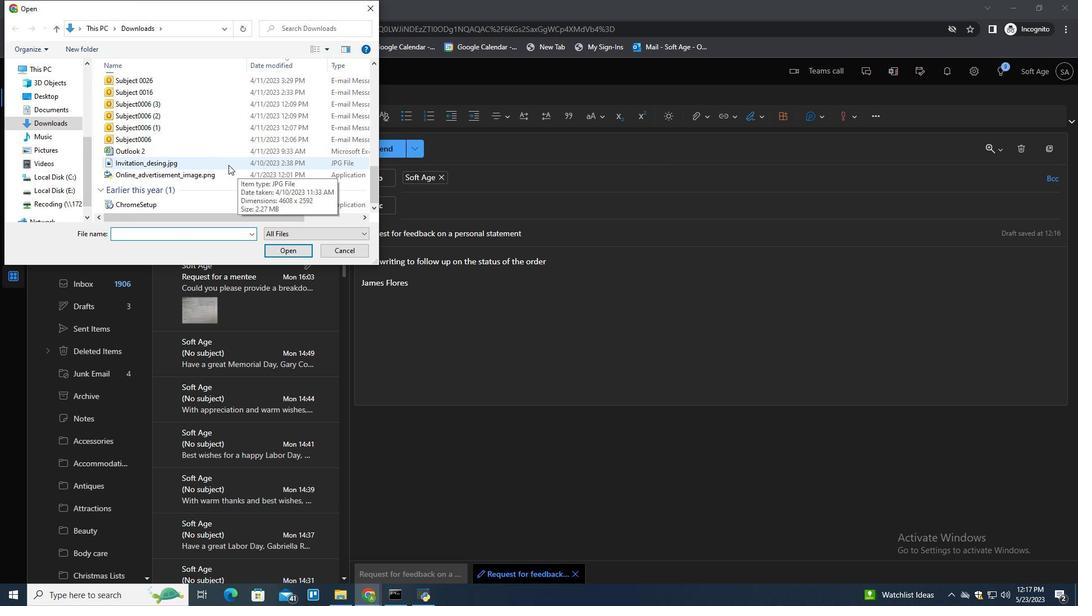 
Action: Key pressed <Key.f2><Key.shift>Event<Key.shift>_prof<Key.backspace>gra<Key.backspace>am<Key.shift>)<Key.backspace>-de<Key.backspace><Key.backspace><Key.backspace><Key.shift><Key.shift><Key.shift><Key.shift><Key.shift><Key.shift><Key.shift><Key.shift><Key.shift><Key.shift><Key.shift><Key.shift>_design.png
Screenshot: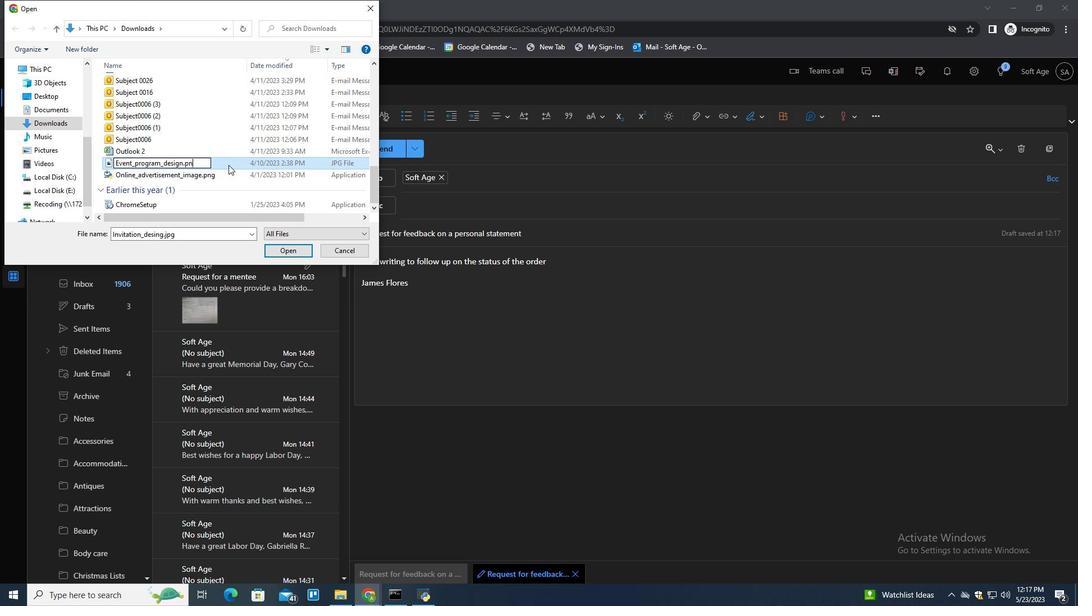 
Action: Mouse pressed left at (228, 165)
Screenshot: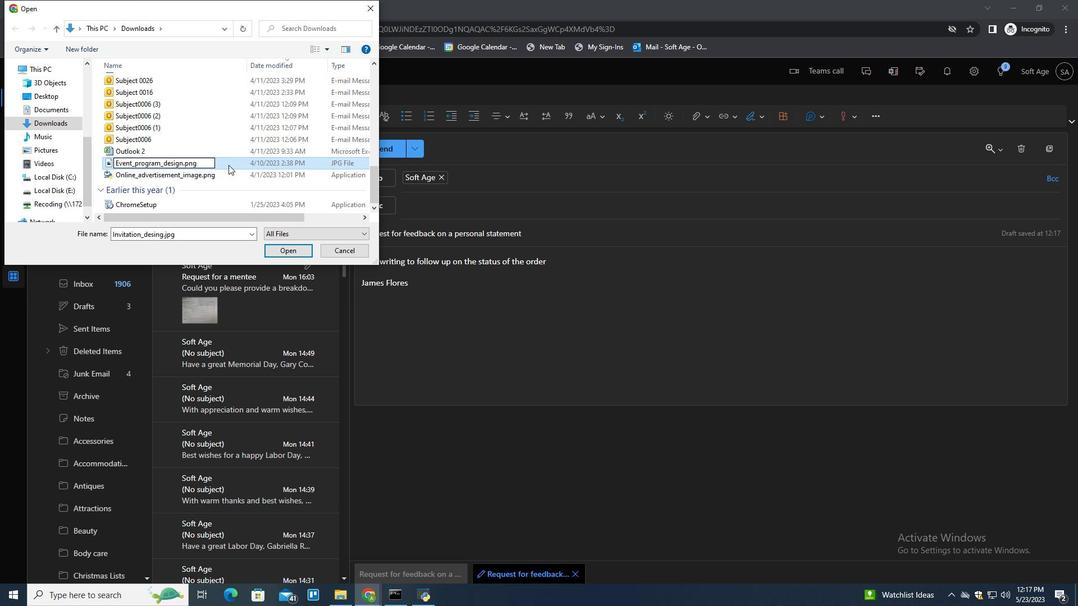 
Action: Mouse moved to (272, 251)
Screenshot: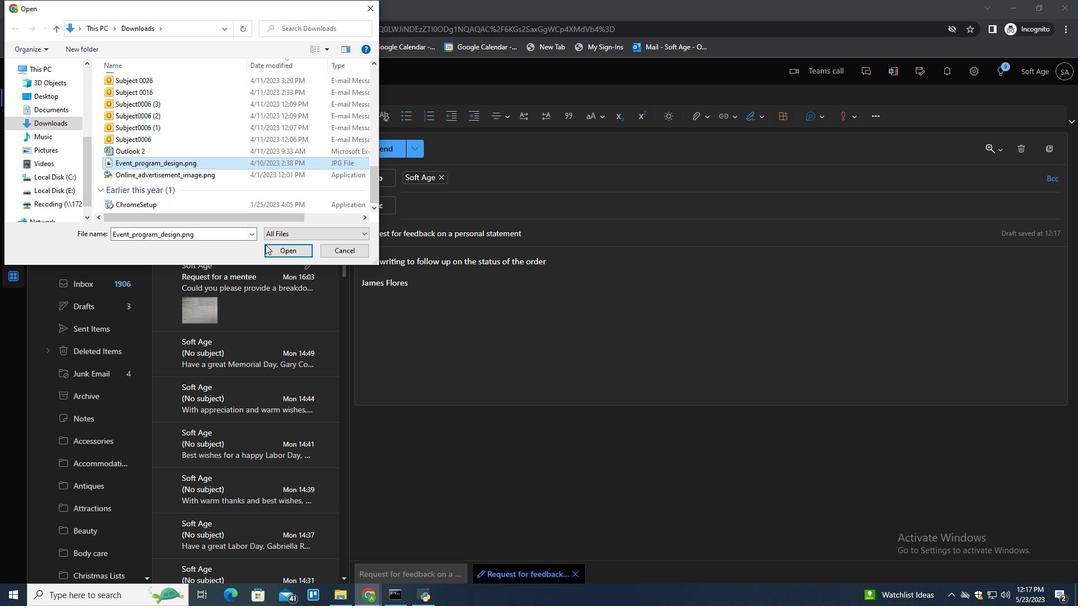 
Action: Mouse pressed left at (272, 251)
Screenshot: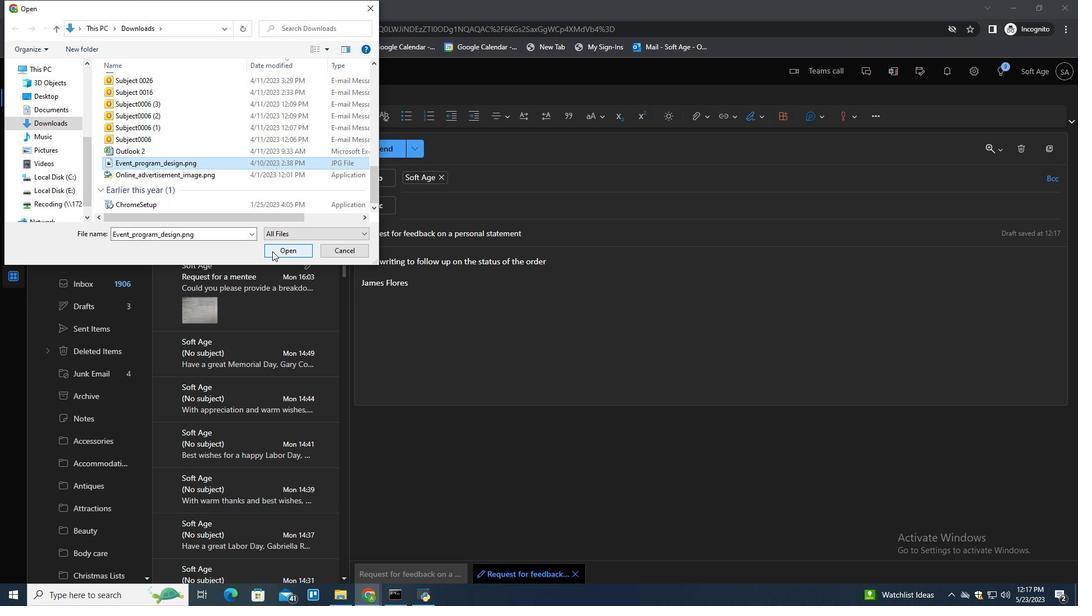 
Action: Mouse moved to (647, 362)
Screenshot: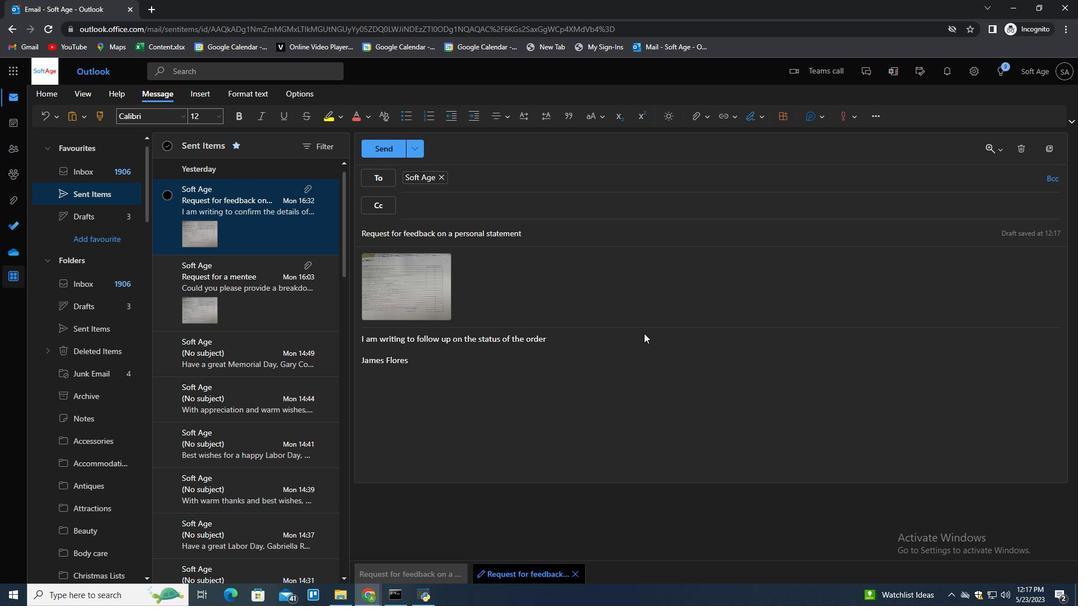 
Action: Mouse pressed left at (647, 362)
Screenshot: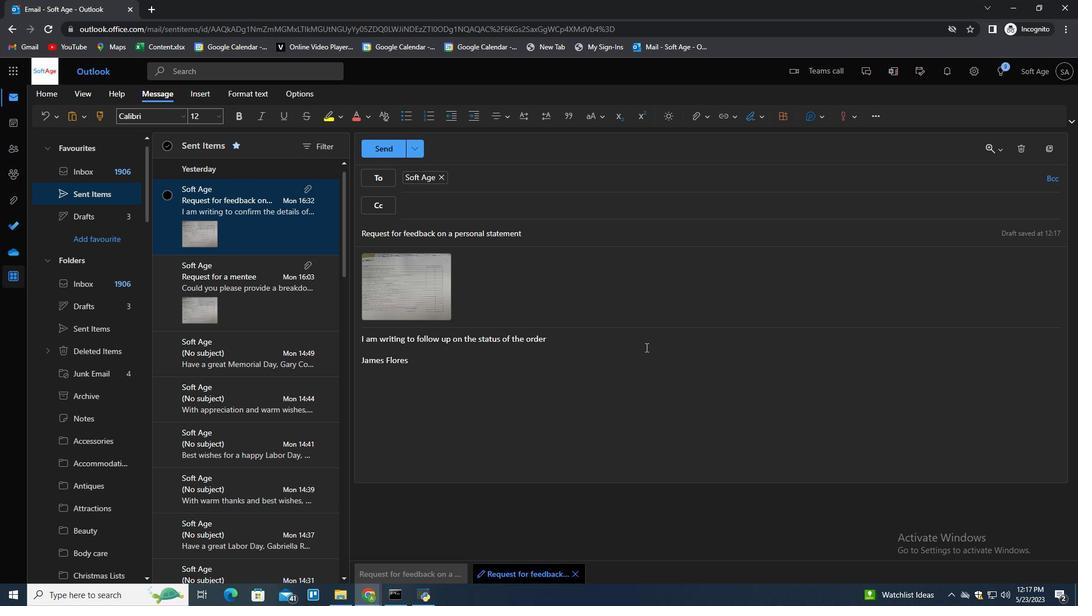 
Action: Mouse moved to (609, 363)
Screenshot: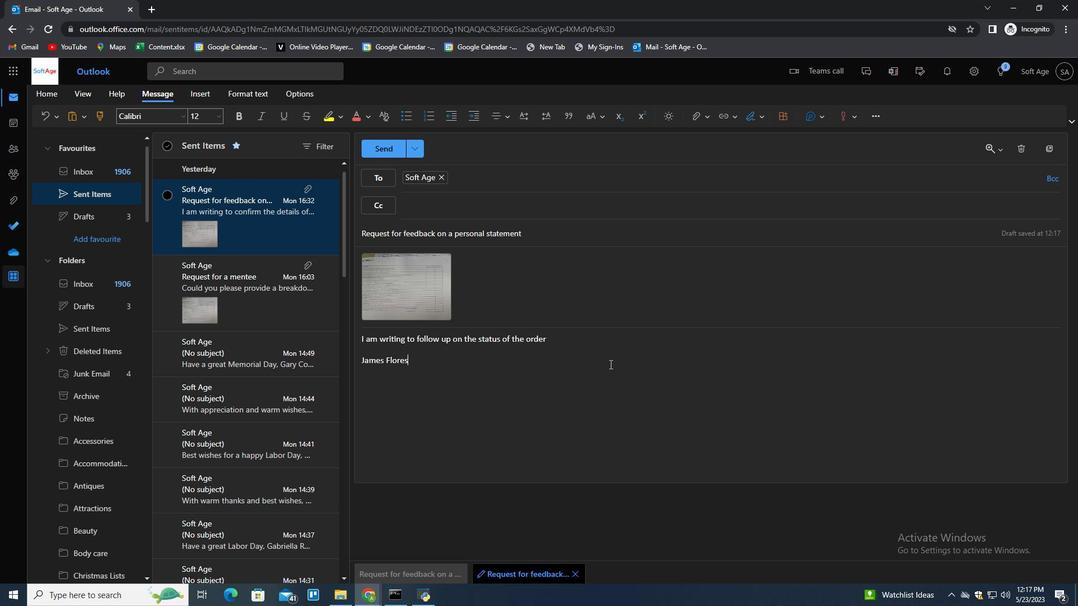 
Action: Key pressed <Key.enter>
Screenshot: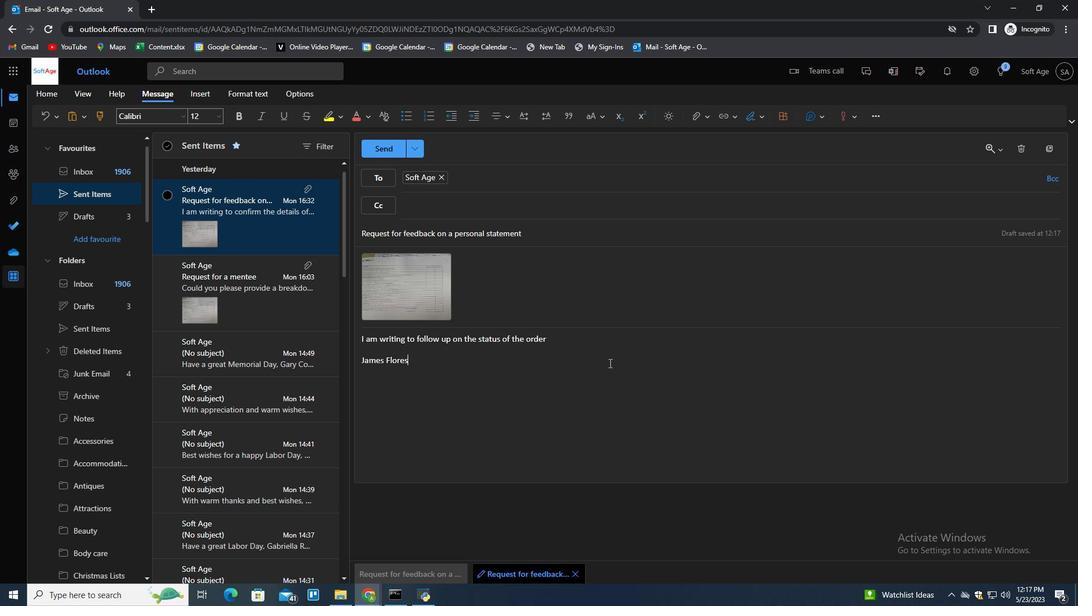 
Action: Mouse moved to (120, 399)
Screenshot: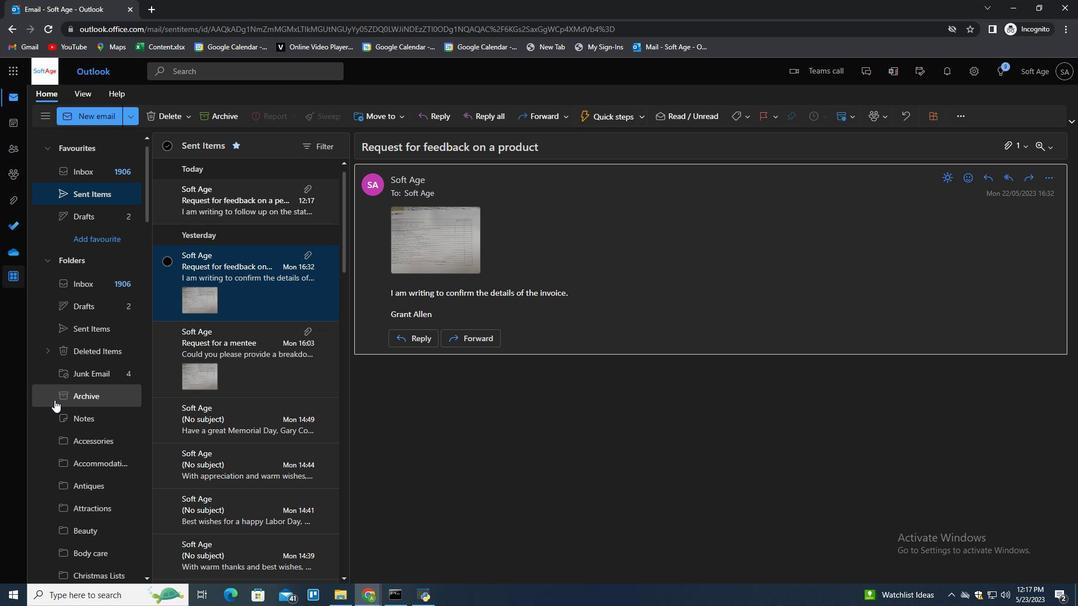 
Action: Mouse scrolled (120, 398) with delta (0, 0)
Screenshot: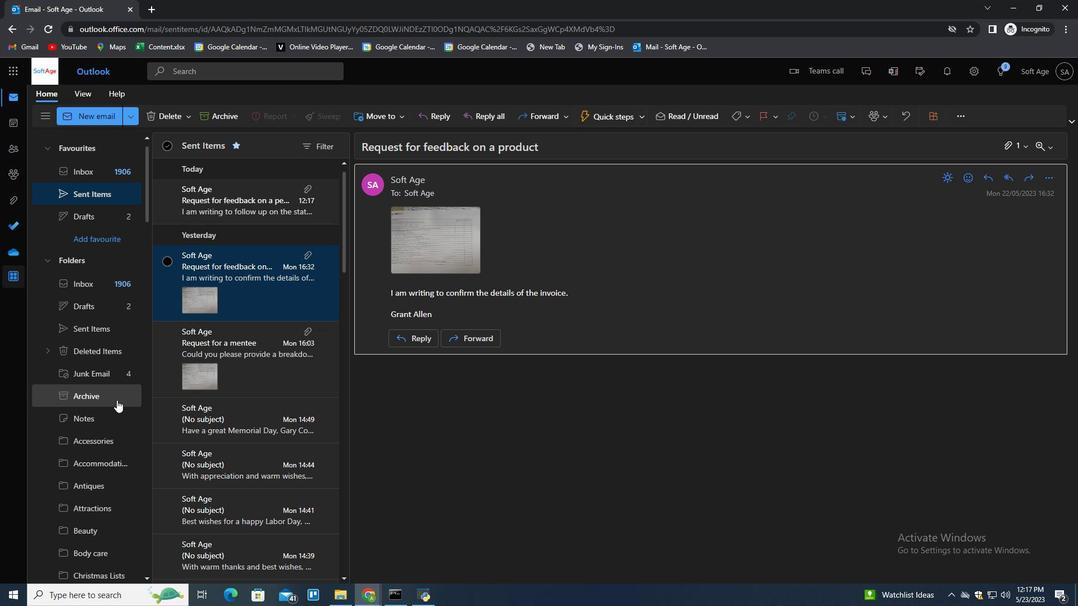 
Action: Mouse scrolled (120, 398) with delta (0, 0)
Screenshot: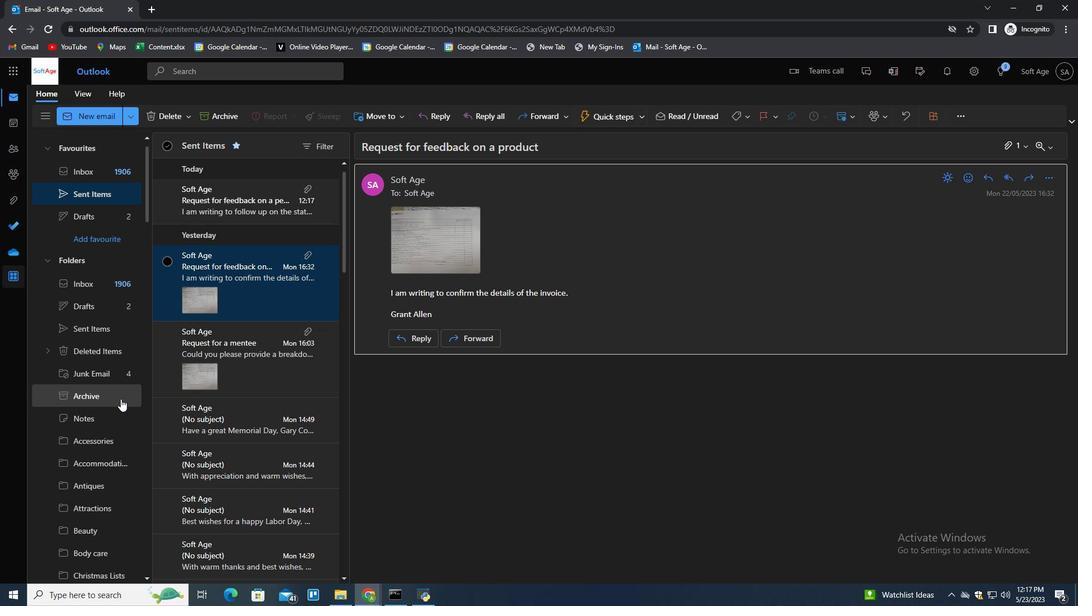 
Action: Mouse scrolled (120, 398) with delta (0, 0)
Screenshot: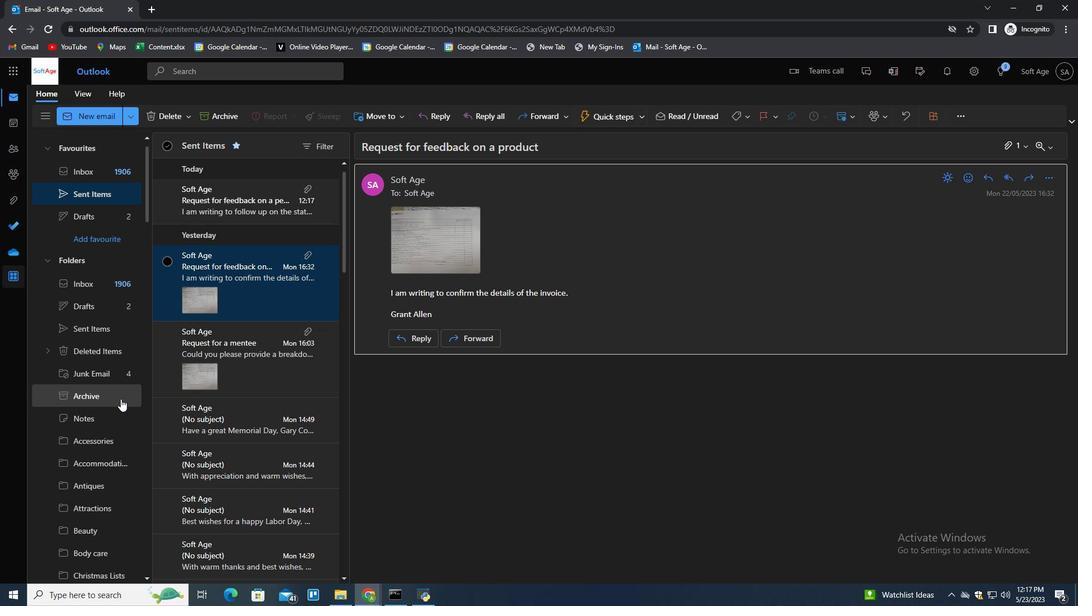
Action: Mouse scrolled (120, 398) with delta (0, 0)
Screenshot: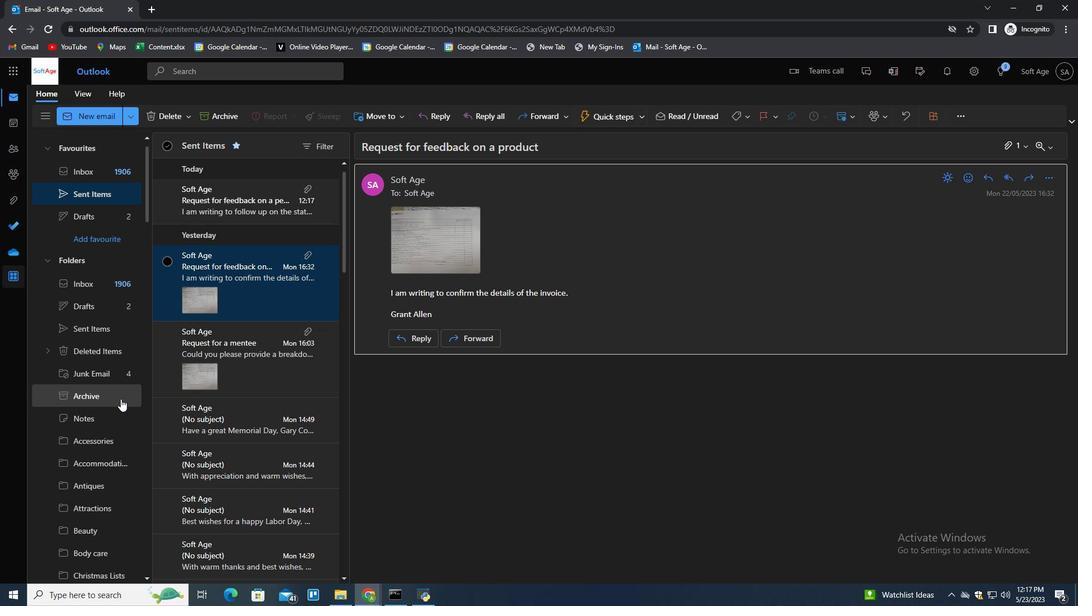 
Action: Mouse scrolled (120, 398) with delta (0, 0)
Screenshot: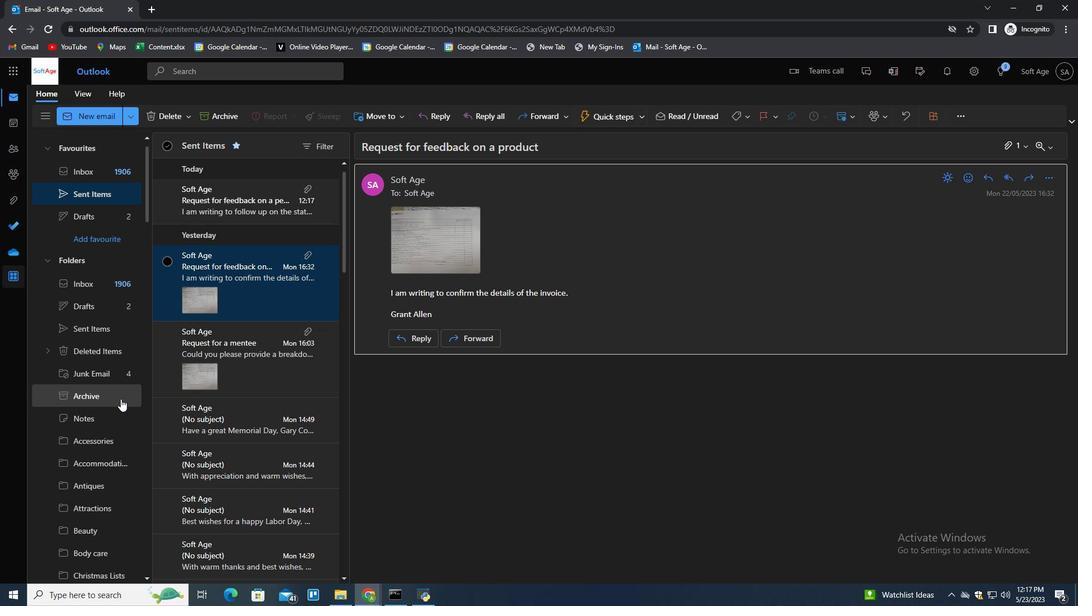 
Action: Mouse scrolled (120, 398) with delta (0, 0)
Screenshot: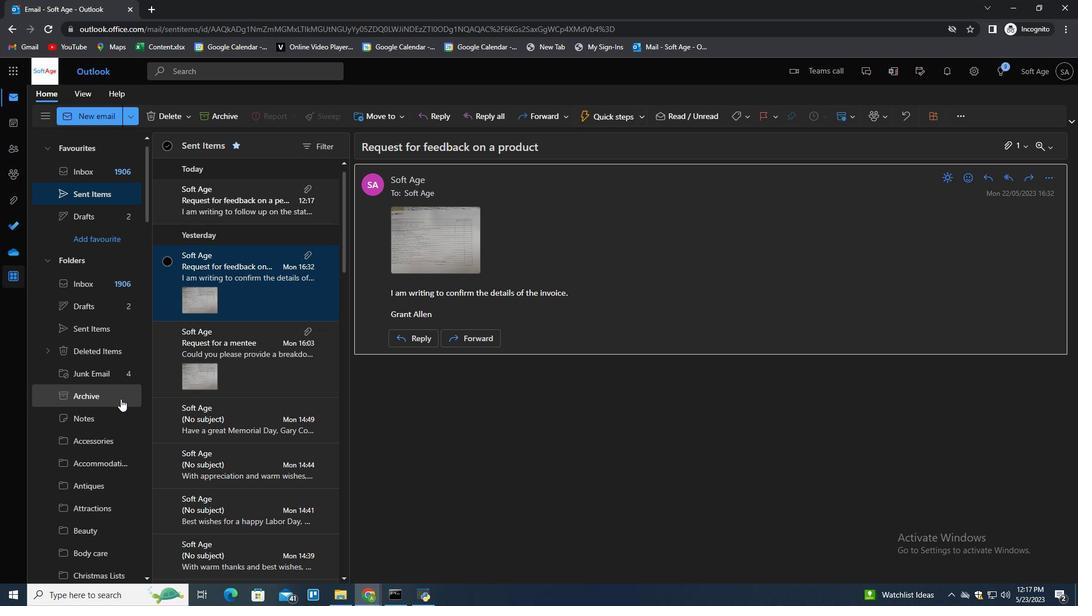 
Action: Mouse scrolled (120, 398) with delta (0, 0)
Screenshot: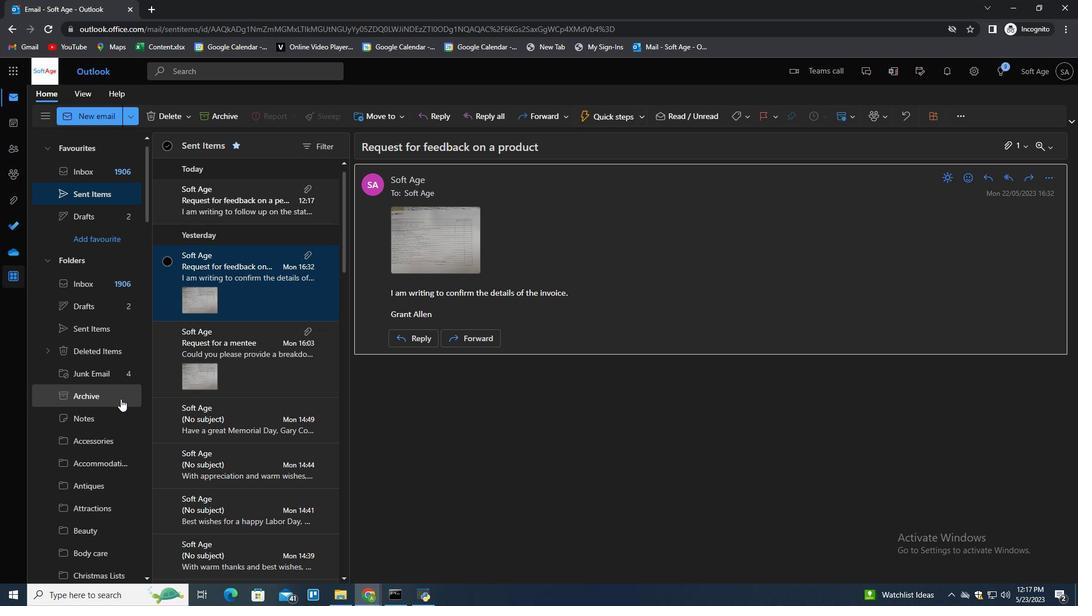 
Action: Mouse scrolled (120, 398) with delta (0, 0)
Screenshot: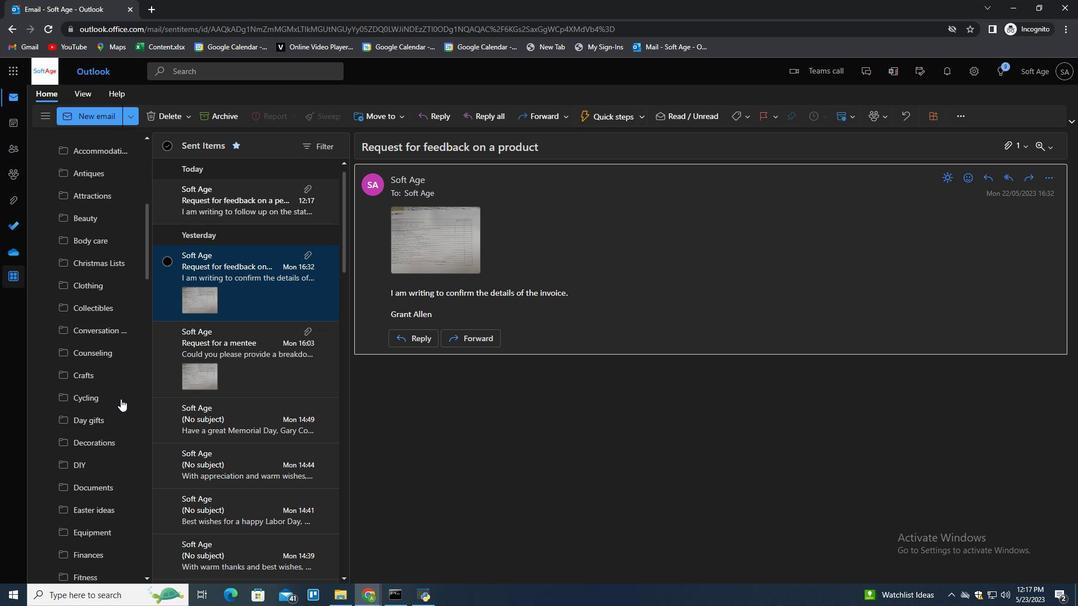 
Action: Mouse scrolled (120, 398) with delta (0, 0)
Screenshot: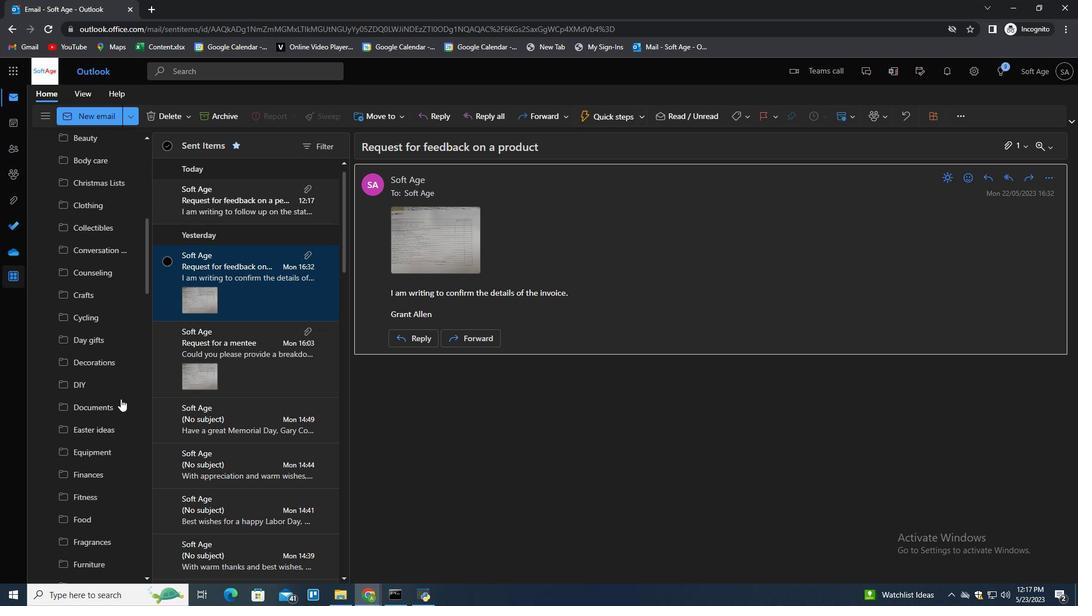 
Action: Mouse scrolled (120, 398) with delta (0, 0)
Screenshot: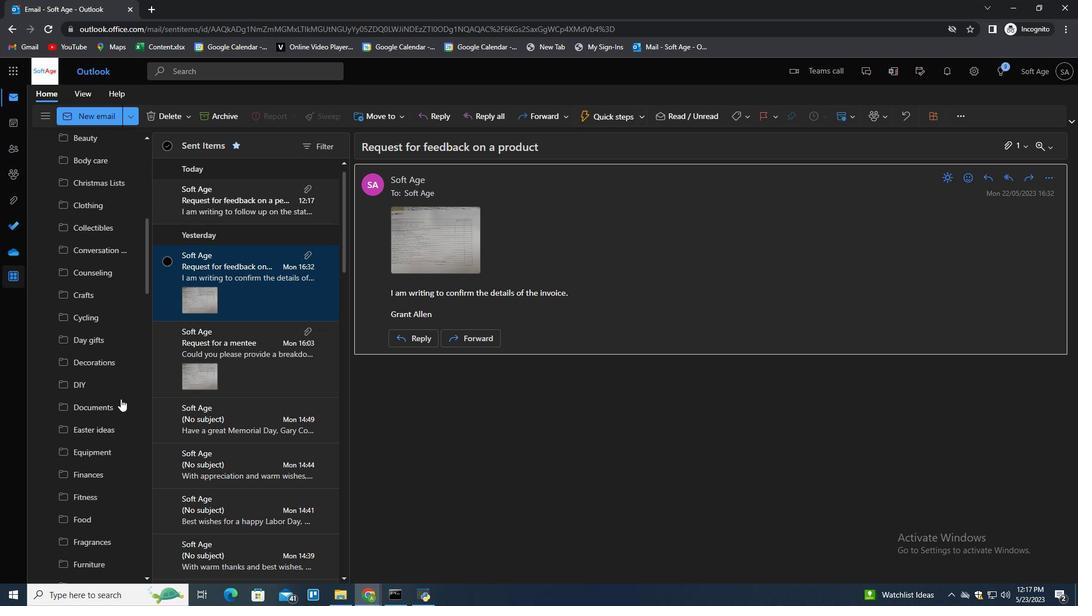 
Action: Mouse scrolled (120, 398) with delta (0, 0)
Screenshot: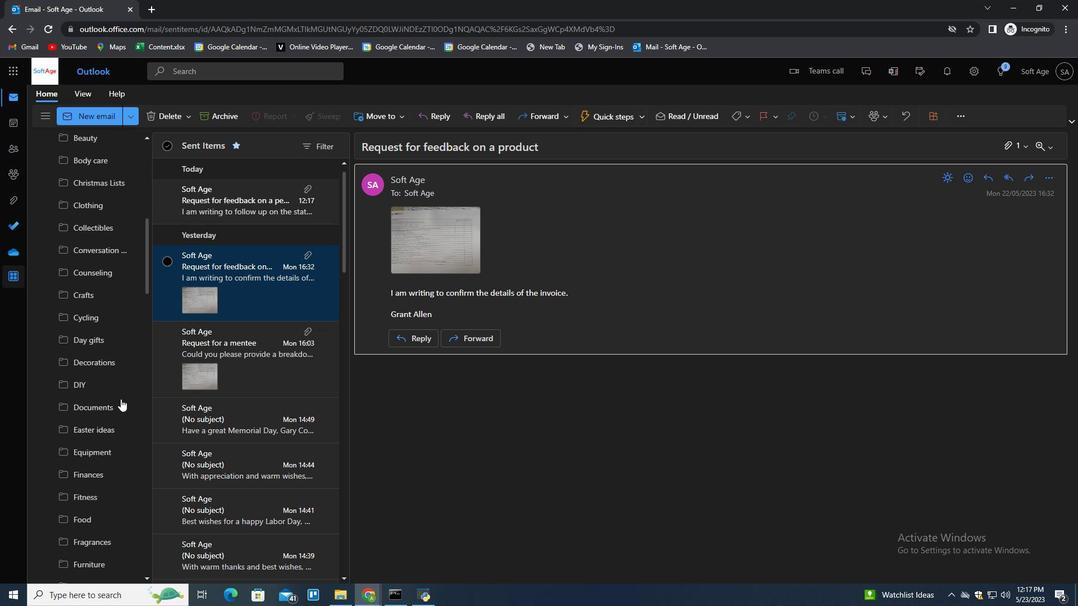 
Action: Mouse scrolled (120, 398) with delta (0, 0)
Screenshot: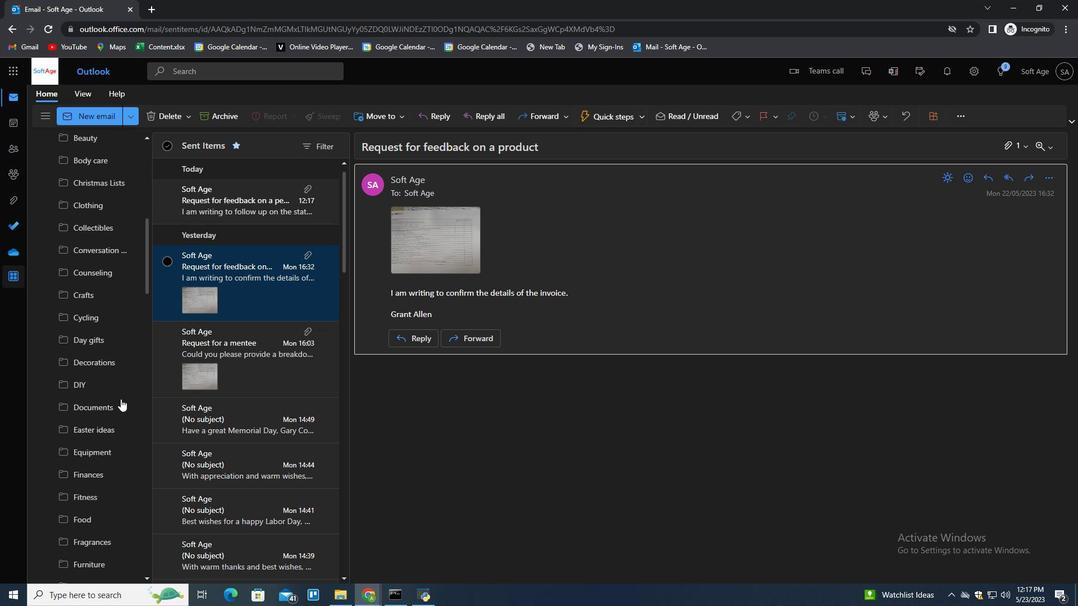 
Action: Mouse scrolled (120, 398) with delta (0, 0)
Screenshot: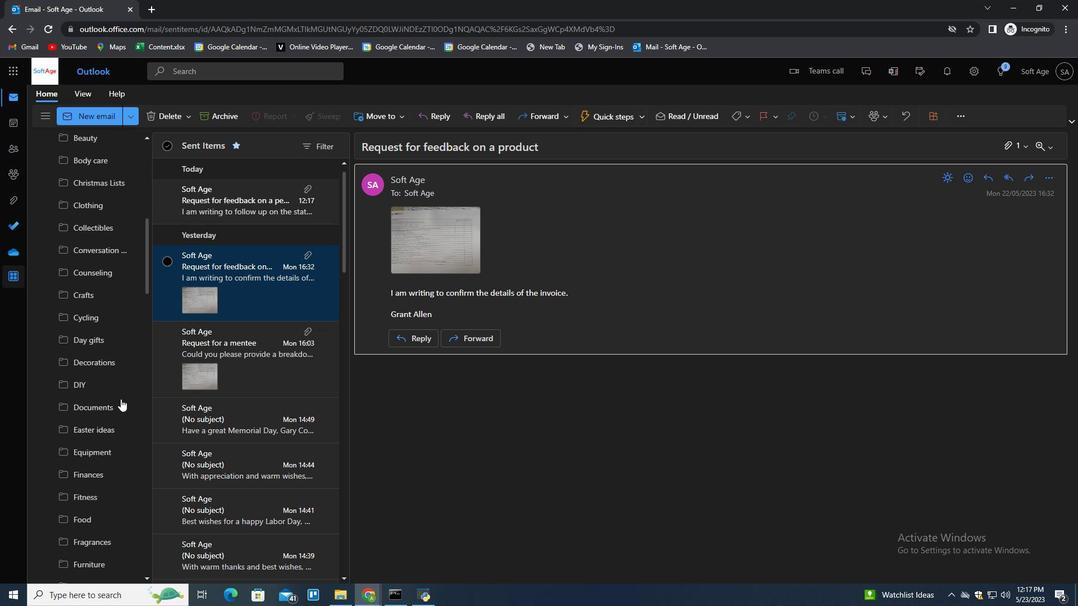 
Action: Mouse scrolled (120, 398) with delta (0, 0)
Screenshot: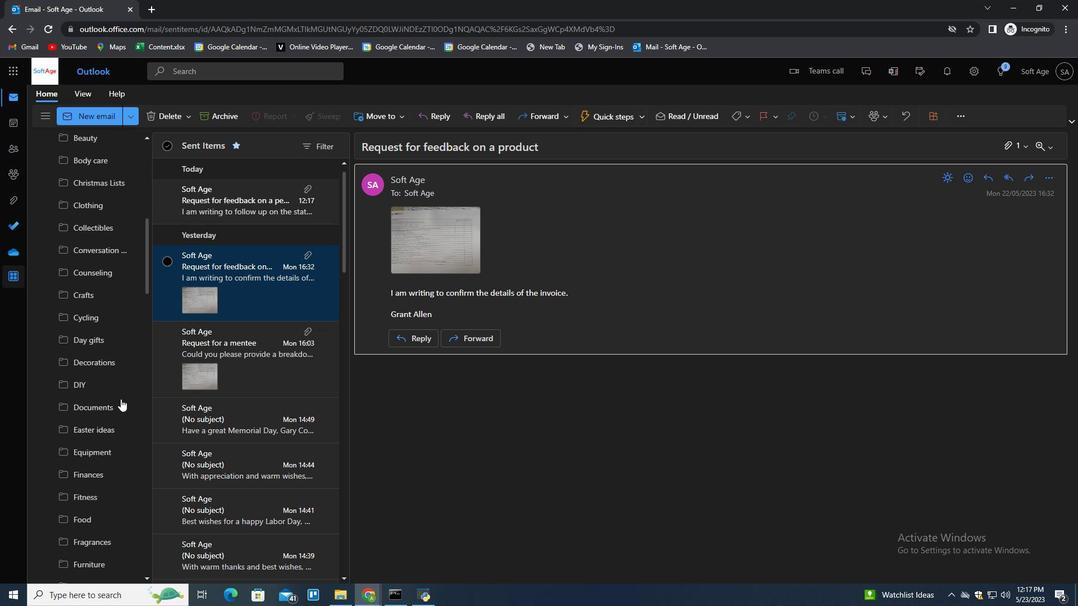 
Action: Mouse scrolled (120, 398) with delta (0, 0)
Screenshot: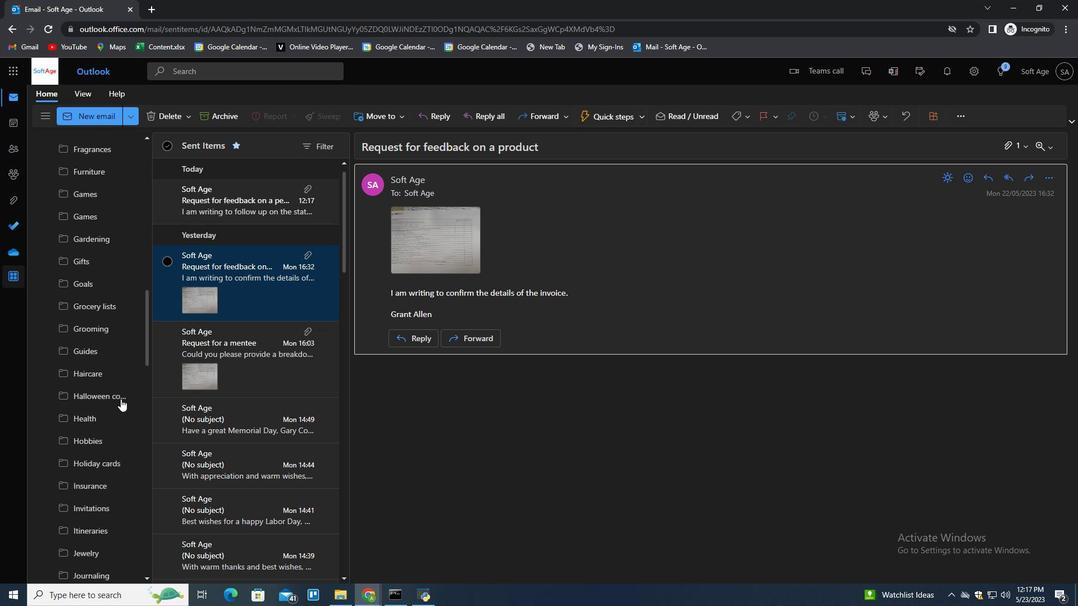
Action: Mouse scrolled (120, 398) with delta (0, 0)
Screenshot: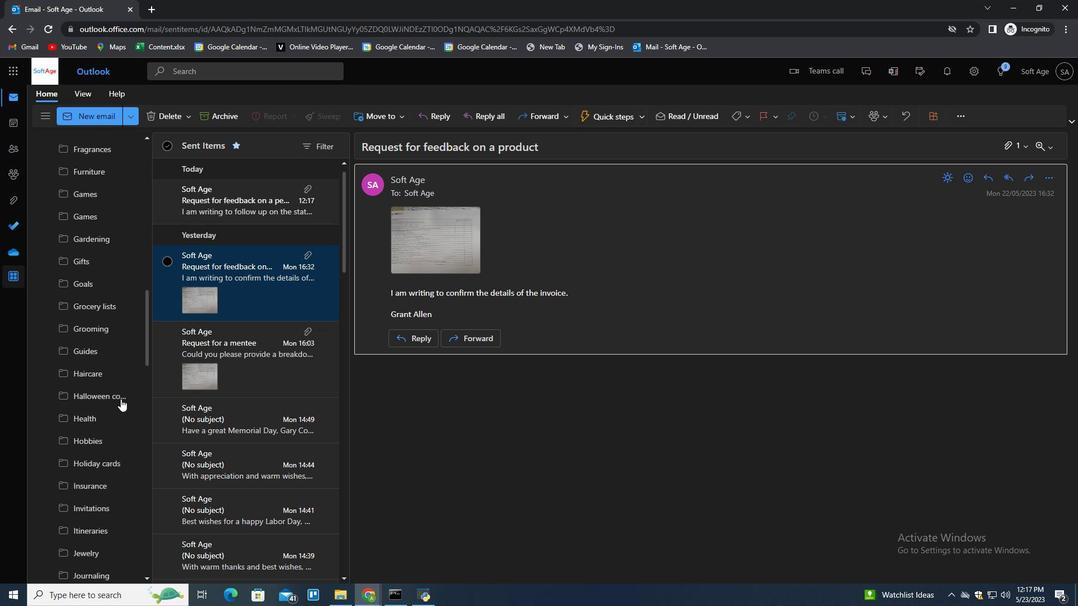 
Action: Mouse scrolled (120, 398) with delta (0, 0)
Screenshot: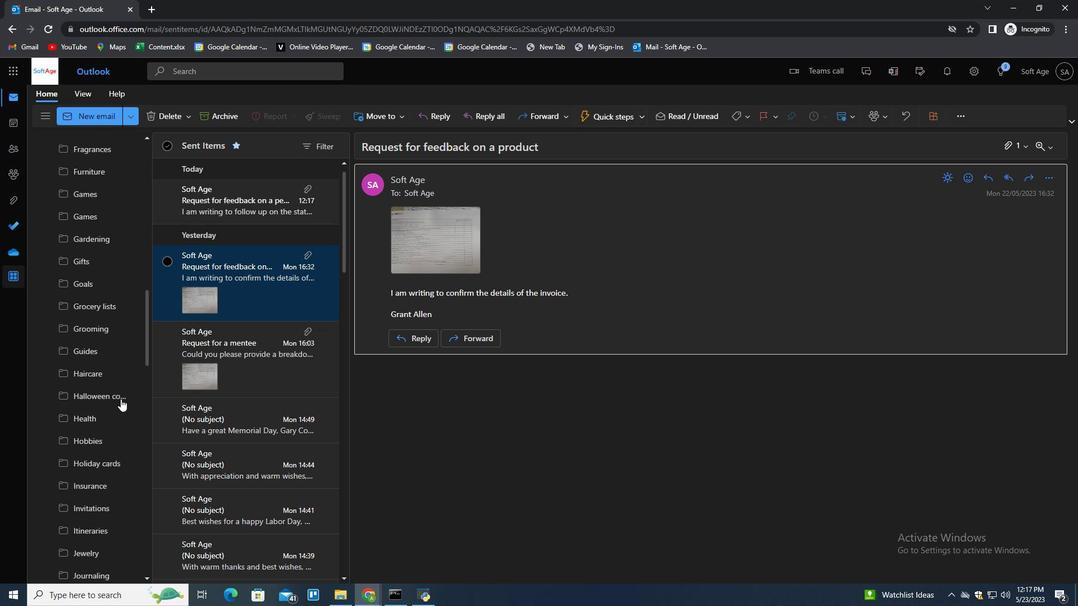 
Action: Mouse scrolled (120, 398) with delta (0, -1)
Screenshot: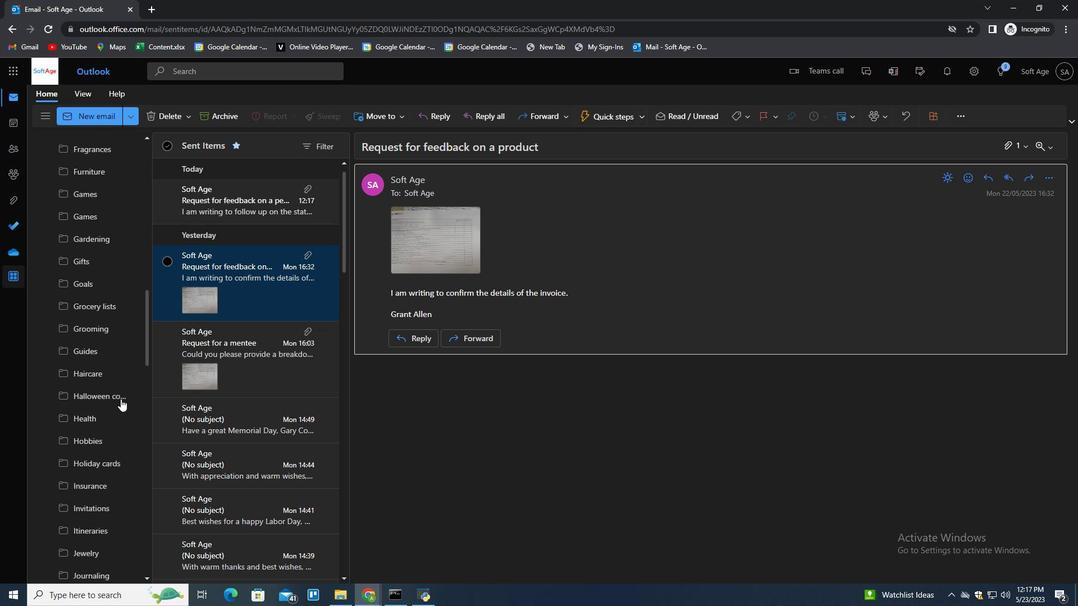 
Action: Mouse scrolled (120, 398) with delta (0, 0)
Screenshot: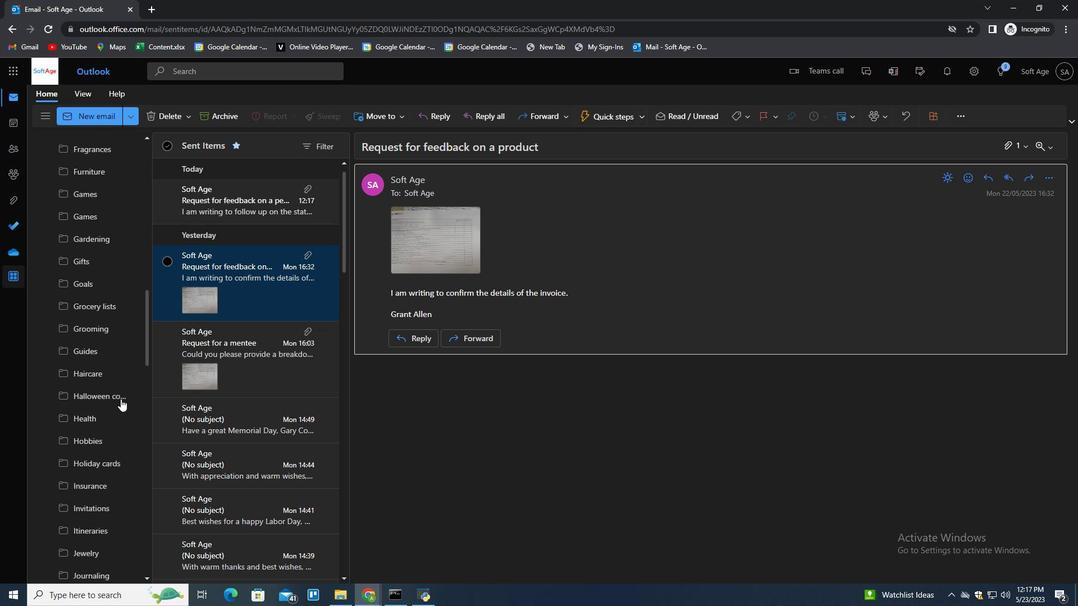 
Action: Mouse scrolled (120, 398) with delta (0, 0)
Screenshot: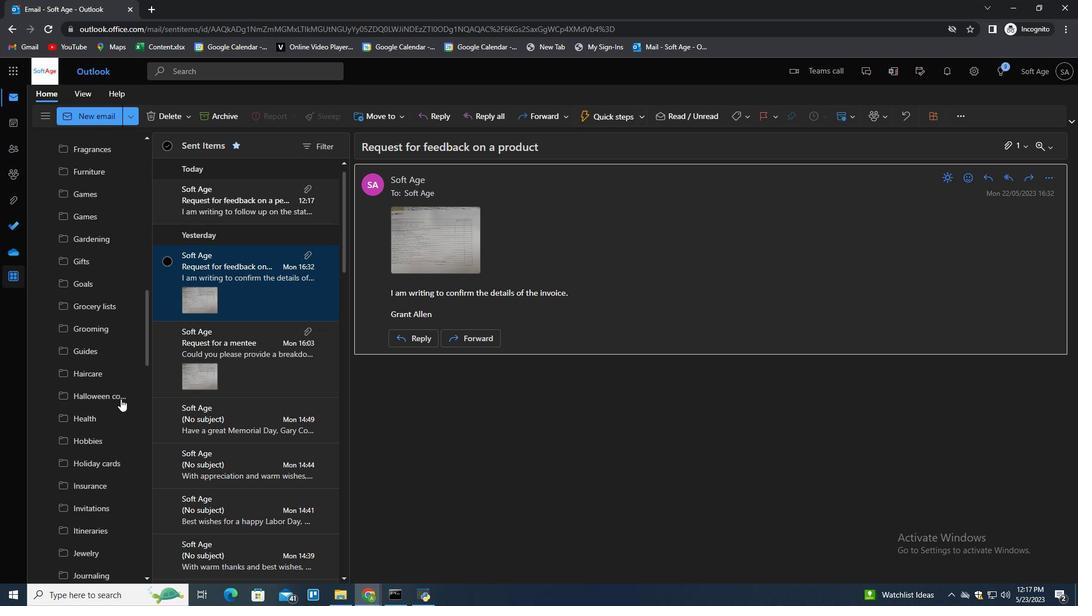 
Action: Mouse scrolled (120, 398) with delta (0, 0)
Screenshot: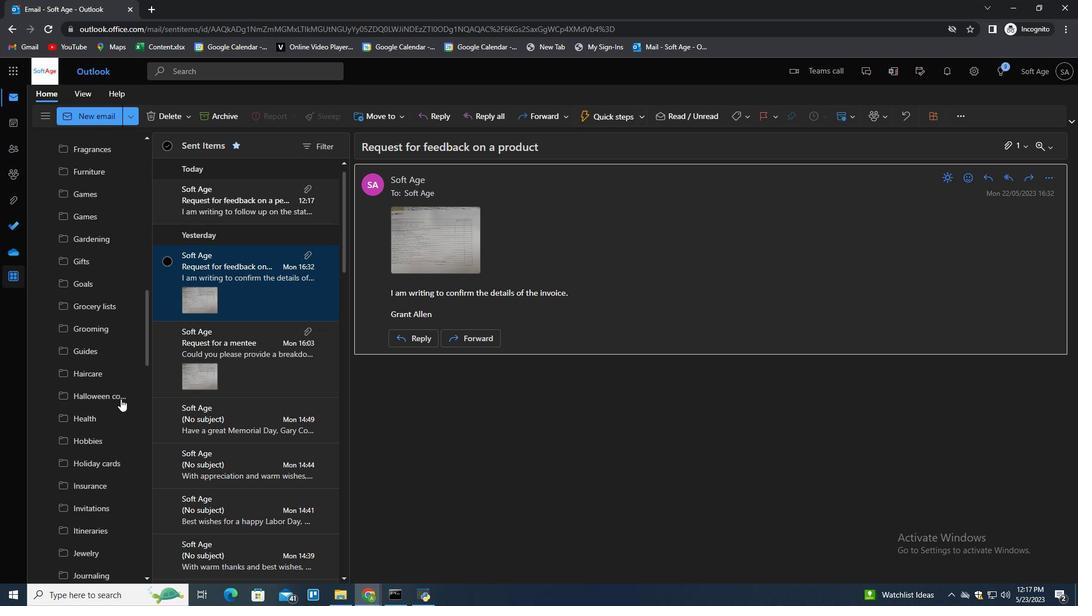 
Action: Mouse moved to (119, 404)
Screenshot: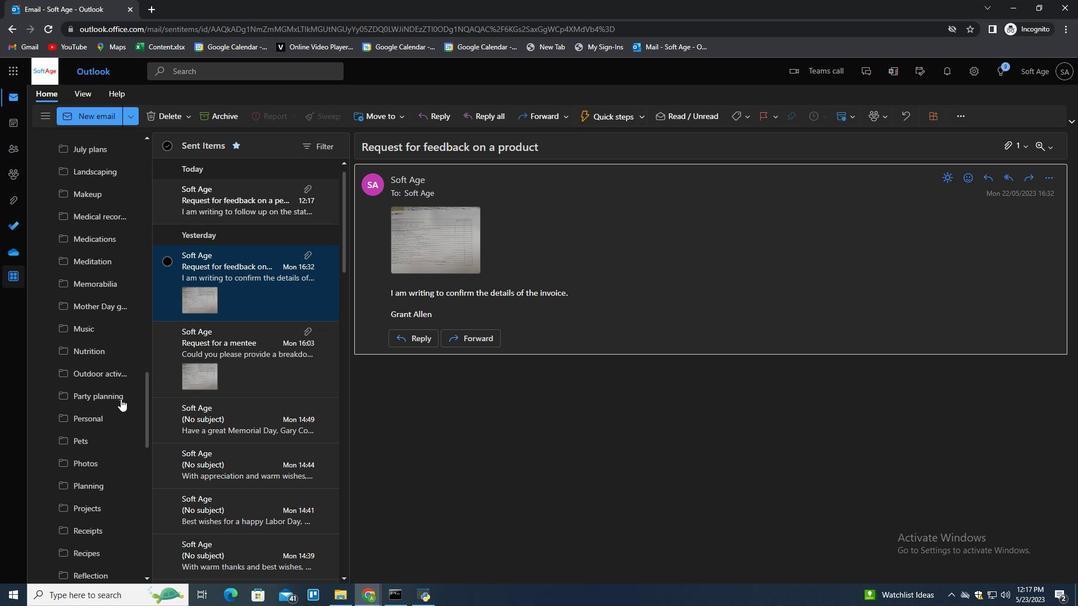 
Action: Mouse scrolled (119, 404) with delta (0, 0)
Screenshot: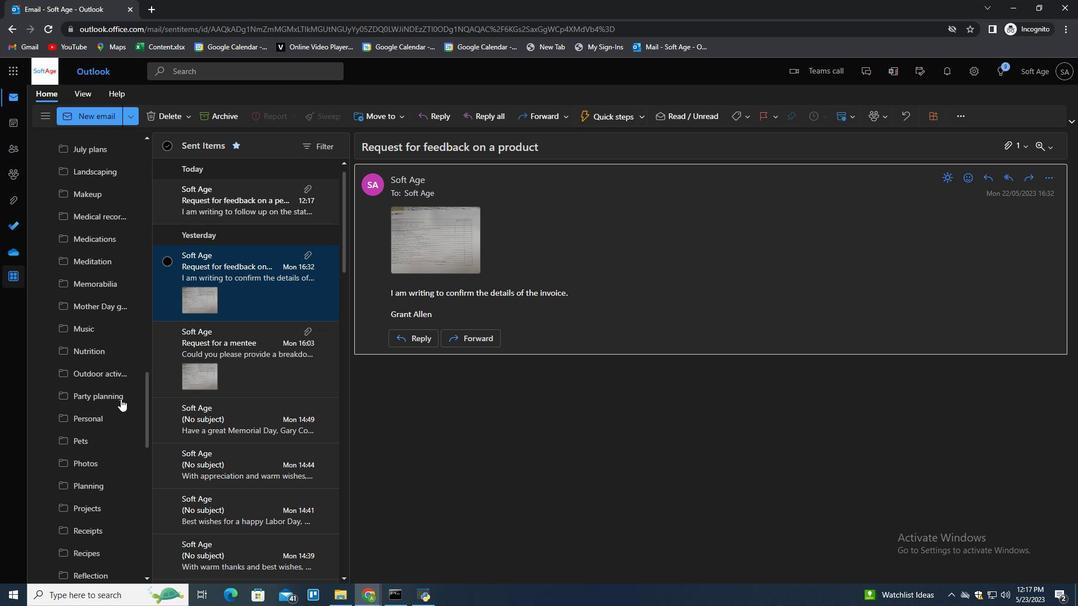 
Action: Mouse scrolled (119, 404) with delta (0, 0)
Screenshot: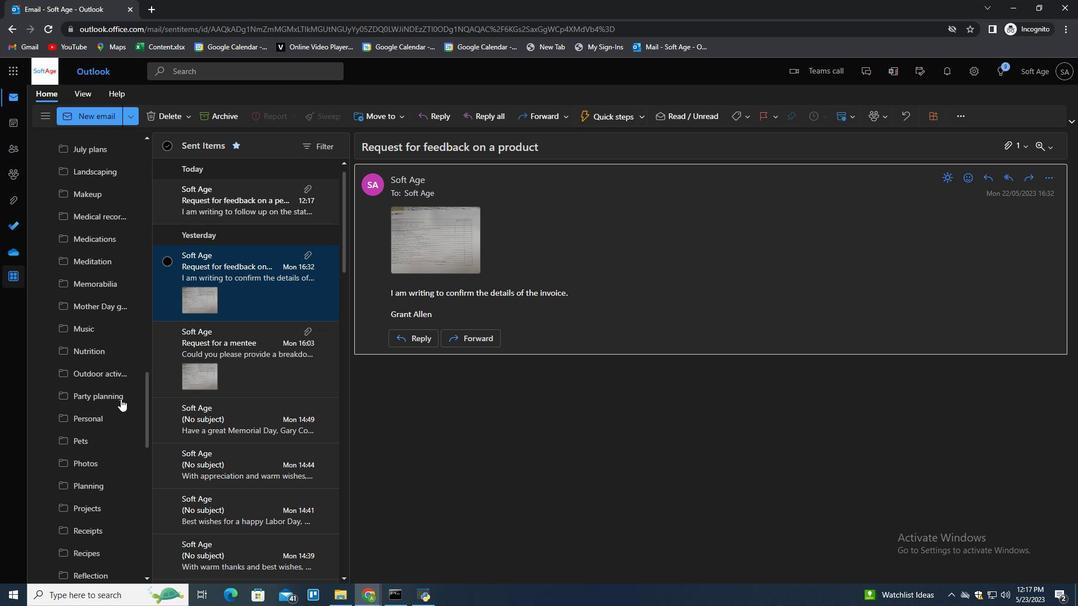 
Action: Mouse scrolled (119, 404) with delta (0, 0)
Screenshot: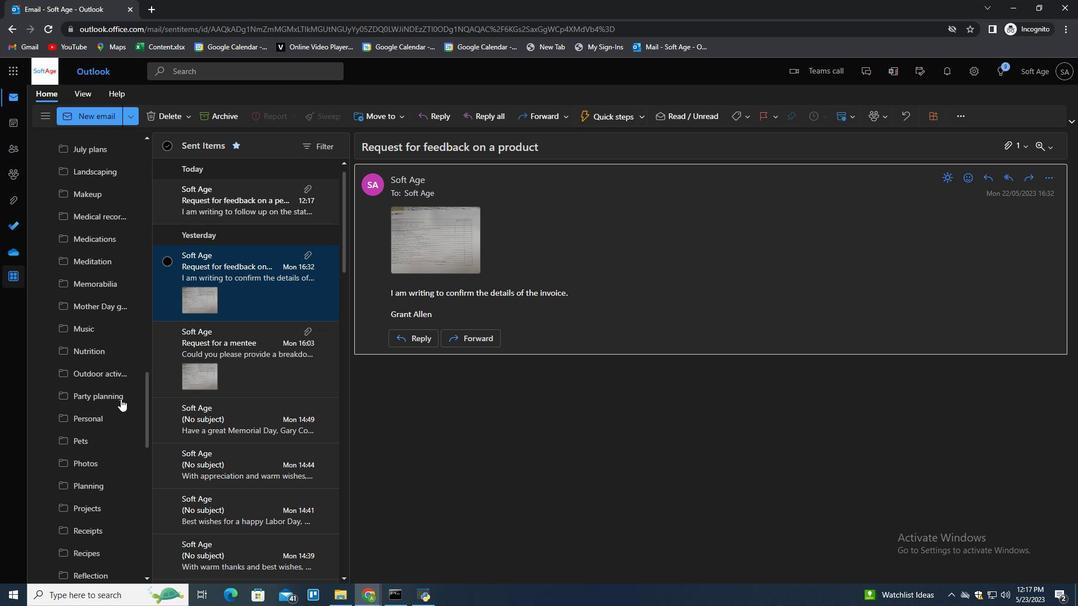 
Action: Mouse scrolled (119, 405) with delta (0, 0)
Screenshot: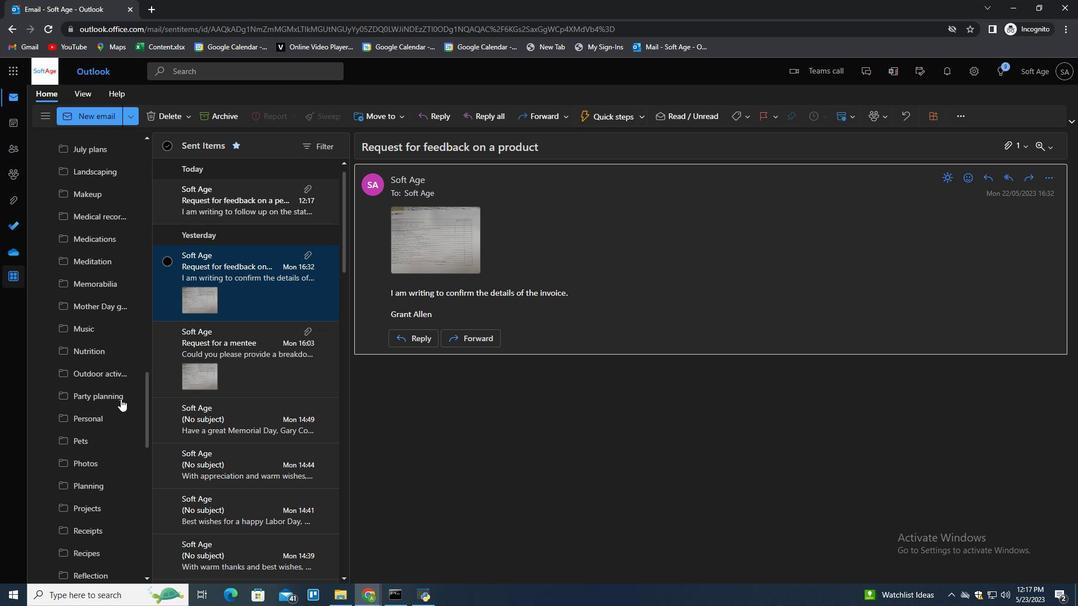 
Action: Mouse scrolled (119, 404) with delta (0, 0)
Screenshot: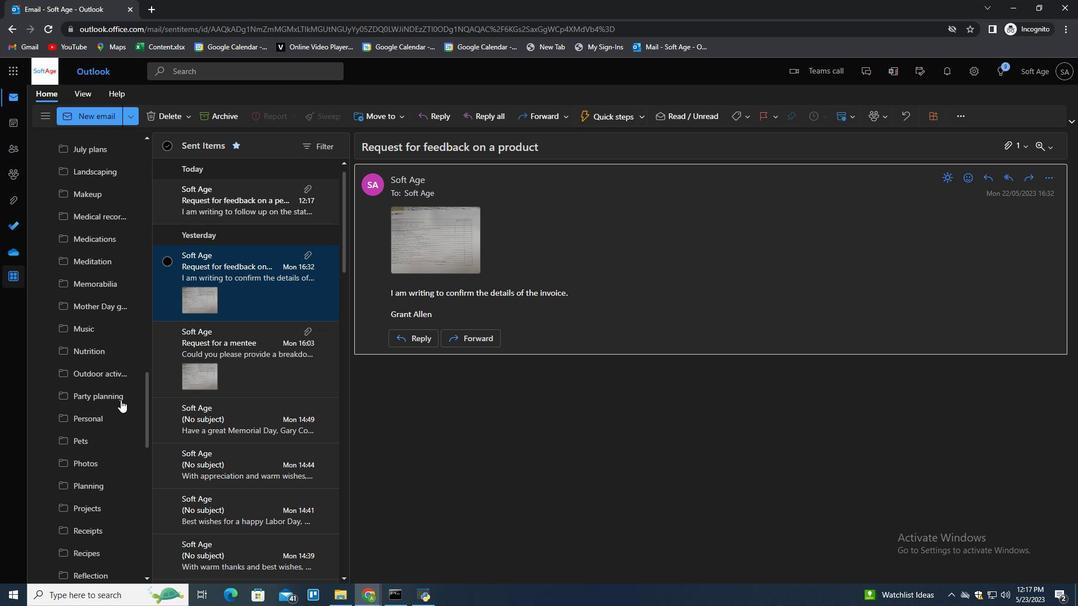 
Action: Mouse scrolled (119, 404) with delta (0, 0)
Screenshot: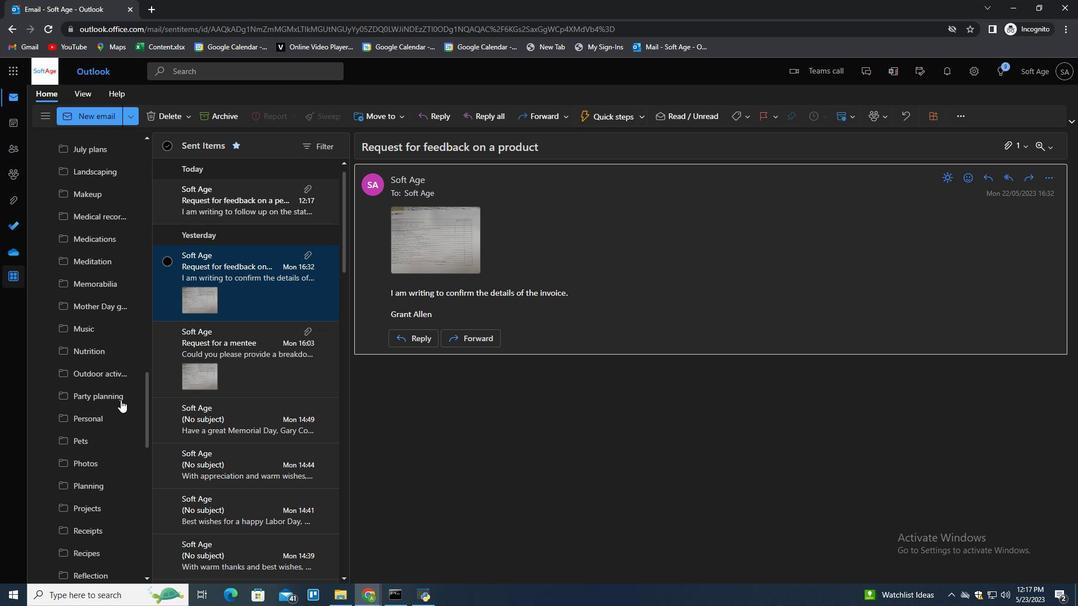 
Action: Mouse scrolled (119, 404) with delta (0, 0)
Screenshot: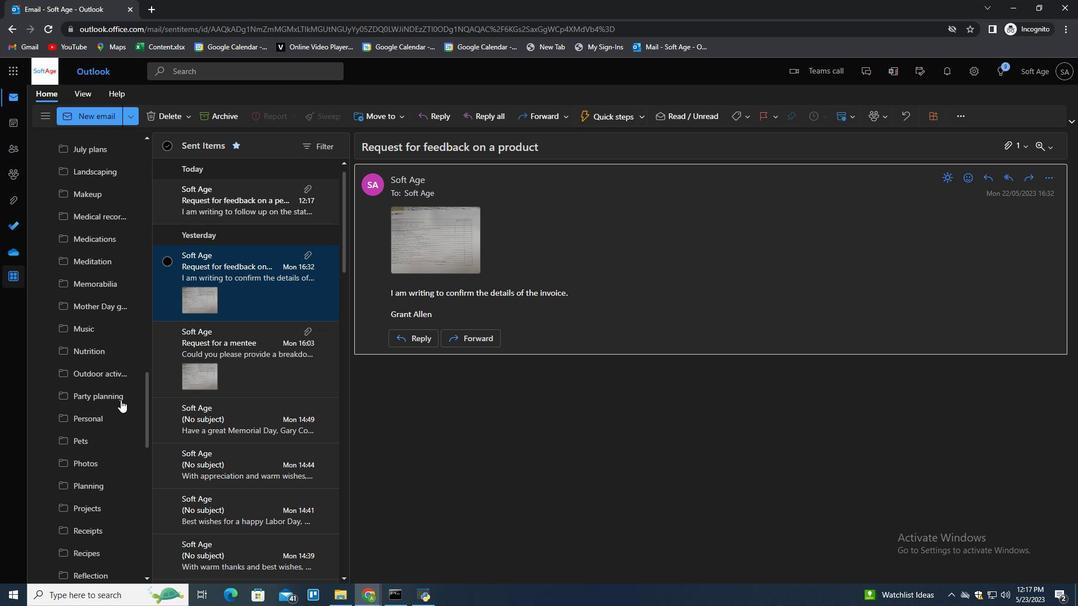 
Action: Mouse moved to (119, 405)
Screenshot: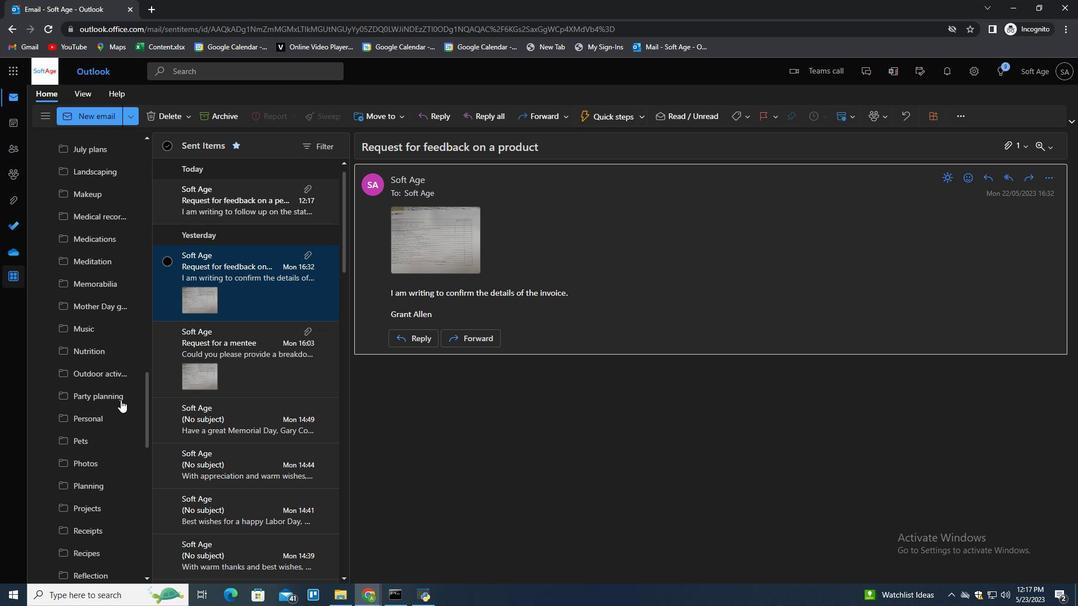 
Action: Mouse scrolled (119, 405) with delta (0, 0)
Screenshot: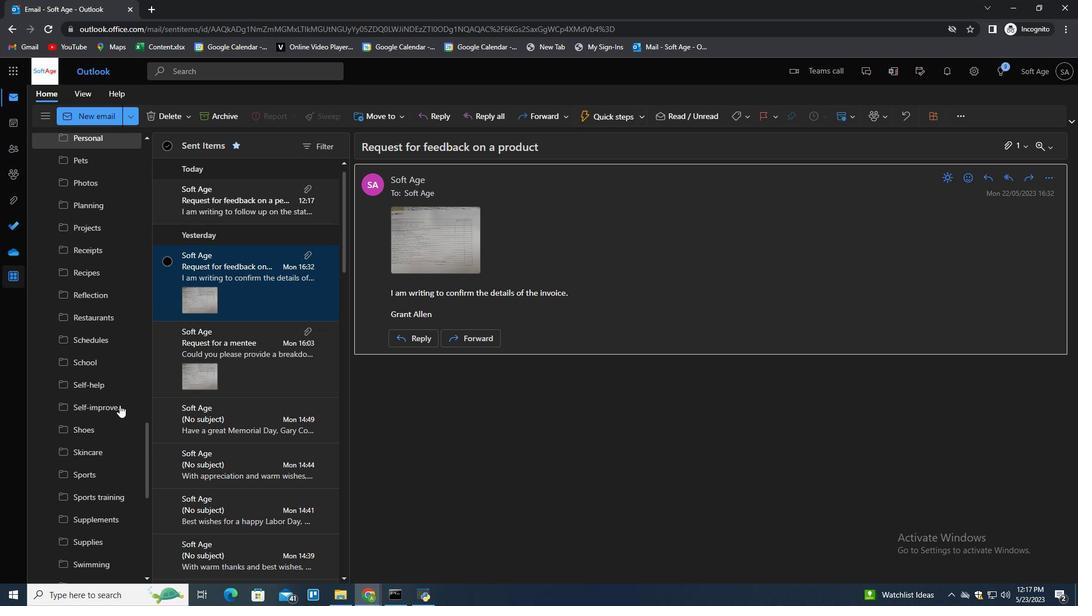 
Action: Mouse scrolled (119, 405) with delta (0, 0)
Screenshot: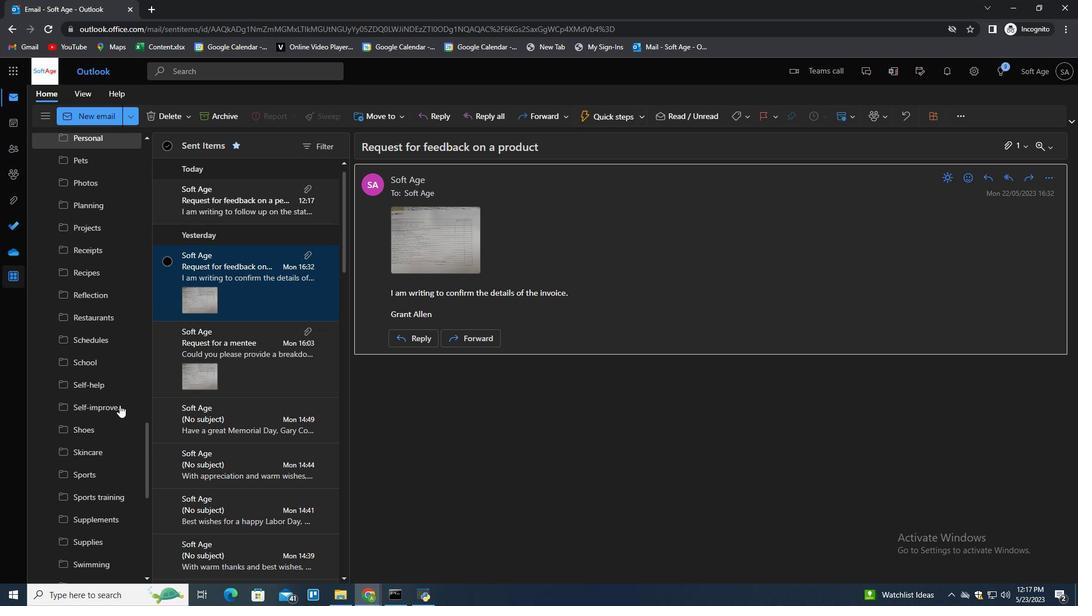 
Action: Mouse scrolled (119, 406) with delta (0, 0)
Screenshot: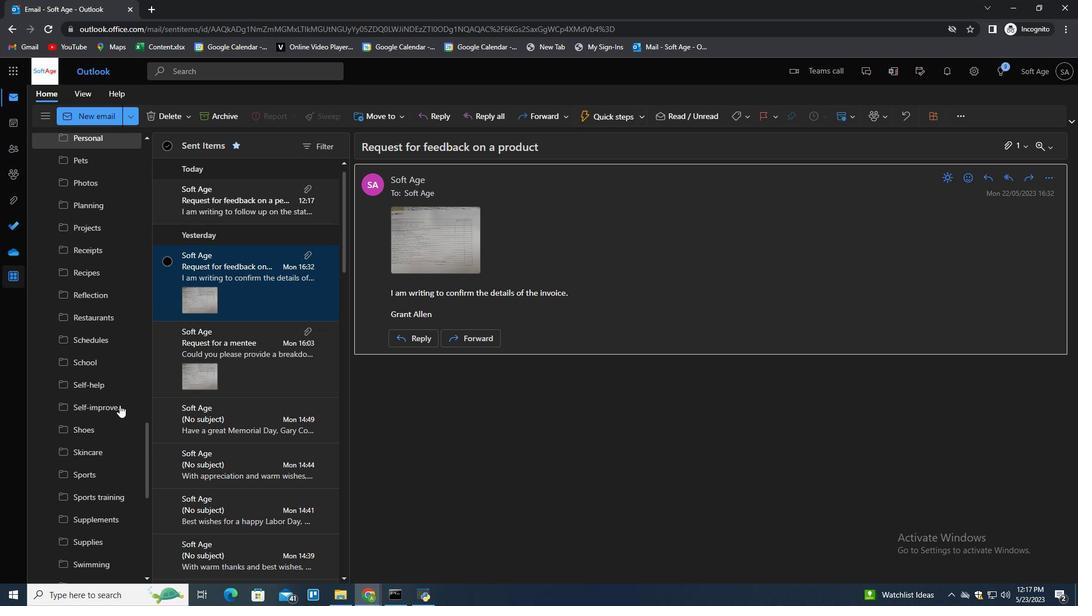 
Action: Mouse scrolled (119, 405) with delta (0, 0)
Screenshot: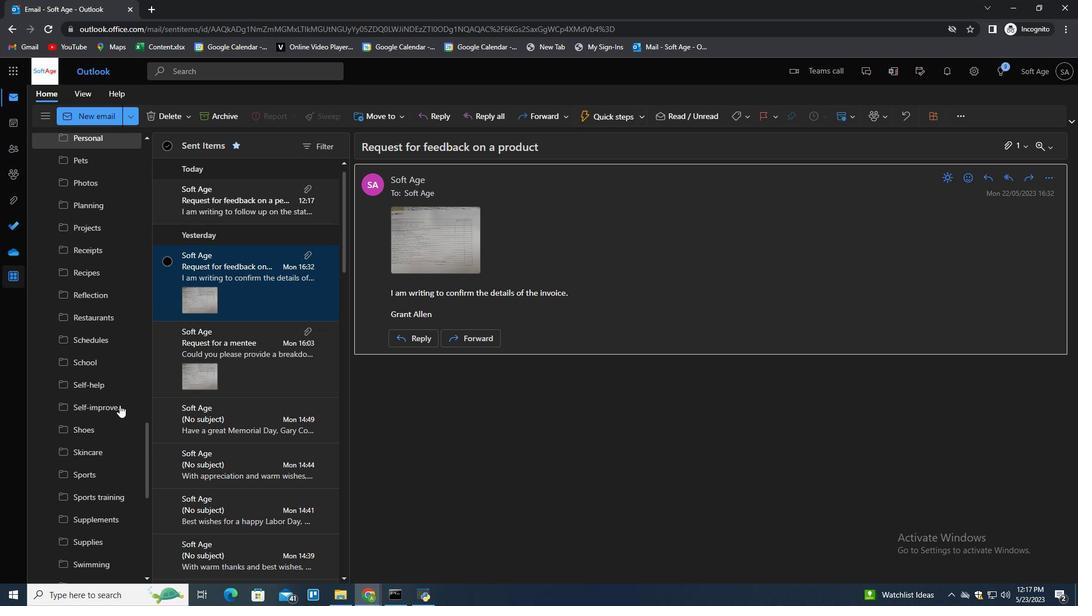 
Action: Mouse scrolled (119, 405) with delta (0, 0)
Screenshot: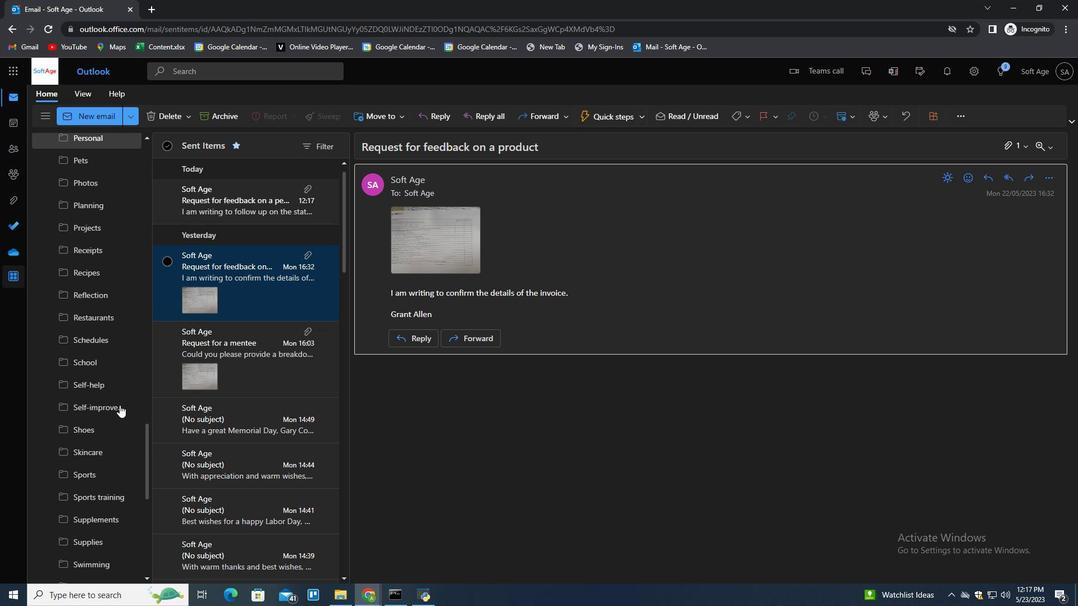 
Action: Mouse scrolled (119, 405) with delta (0, 0)
Screenshot: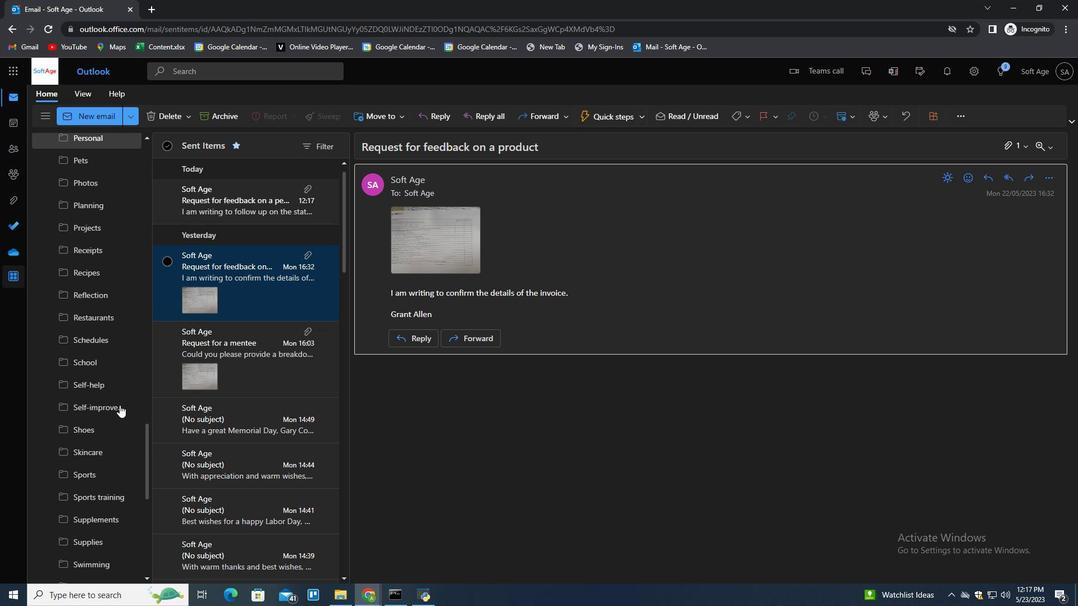 
Action: Mouse scrolled (119, 405) with delta (0, 0)
Screenshot: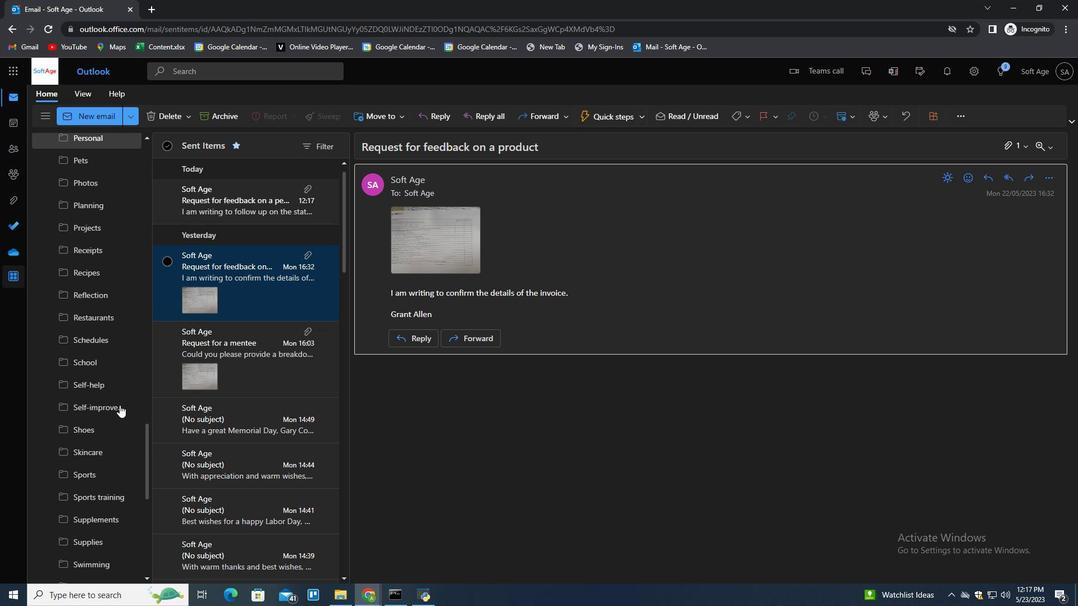 
Action: Mouse scrolled (119, 405) with delta (0, 0)
Screenshot: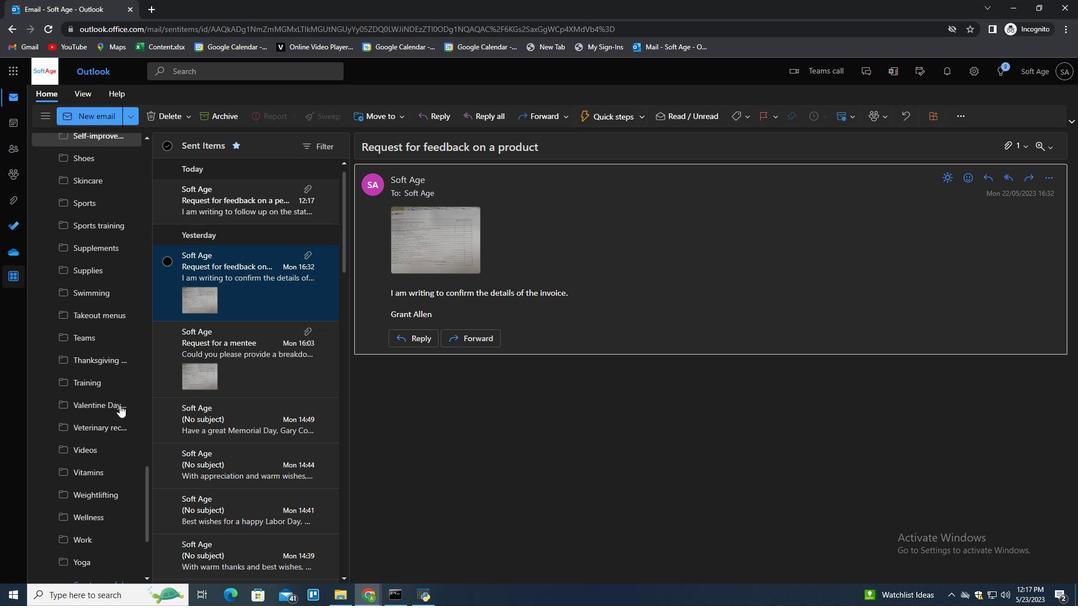 
Action: Mouse scrolled (119, 405) with delta (0, 0)
Screenshot: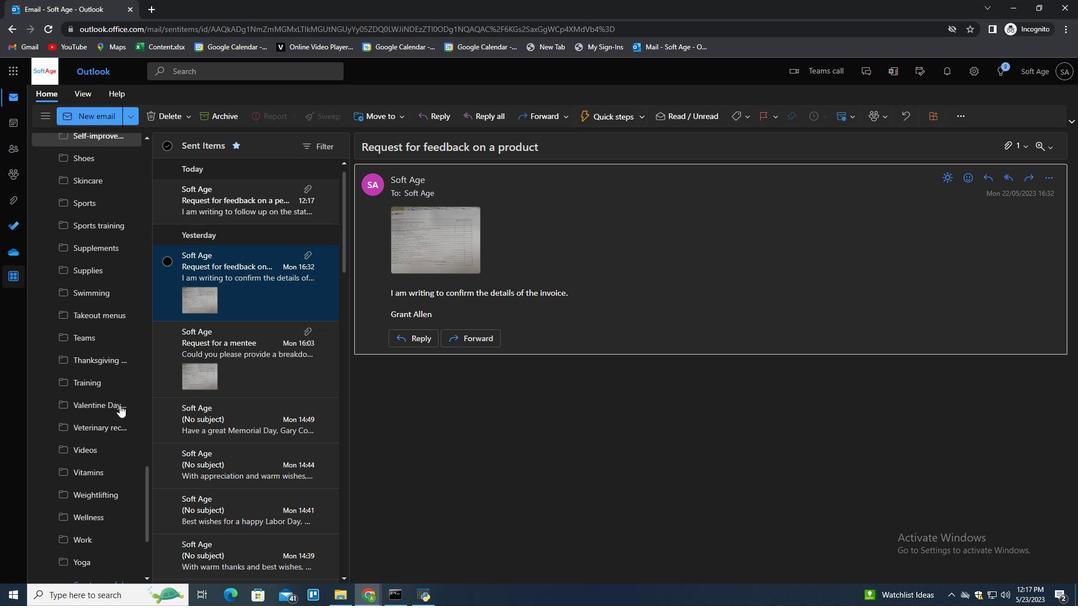 
Action: Mouse scrolled (119, 405) with delta (0, 0)
Screenshot: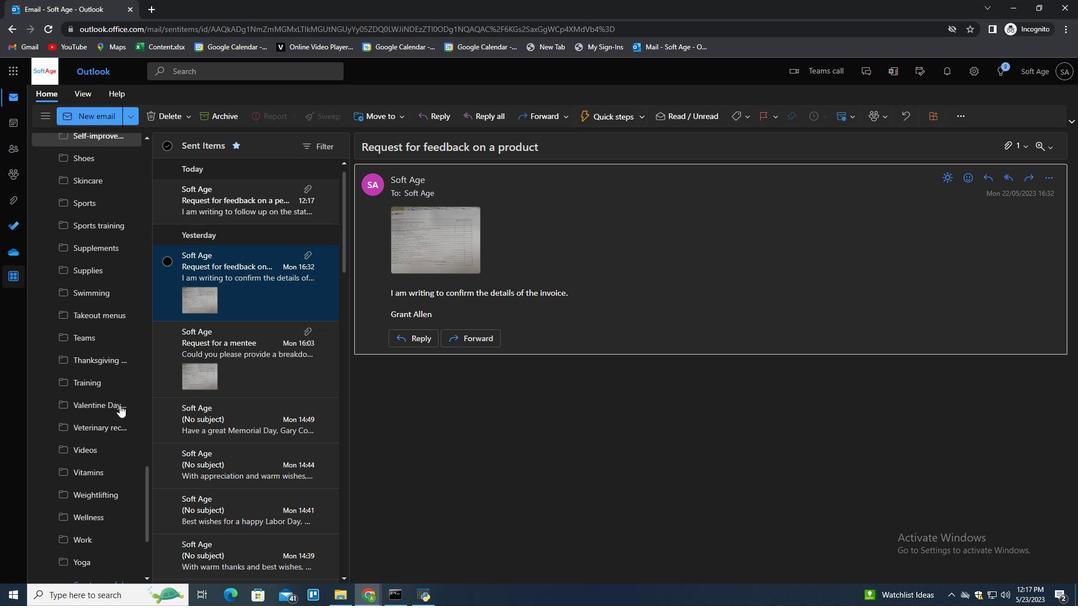 
Action: Mouse scrolled (119, 405) with delta (0, 0)
Screenshot: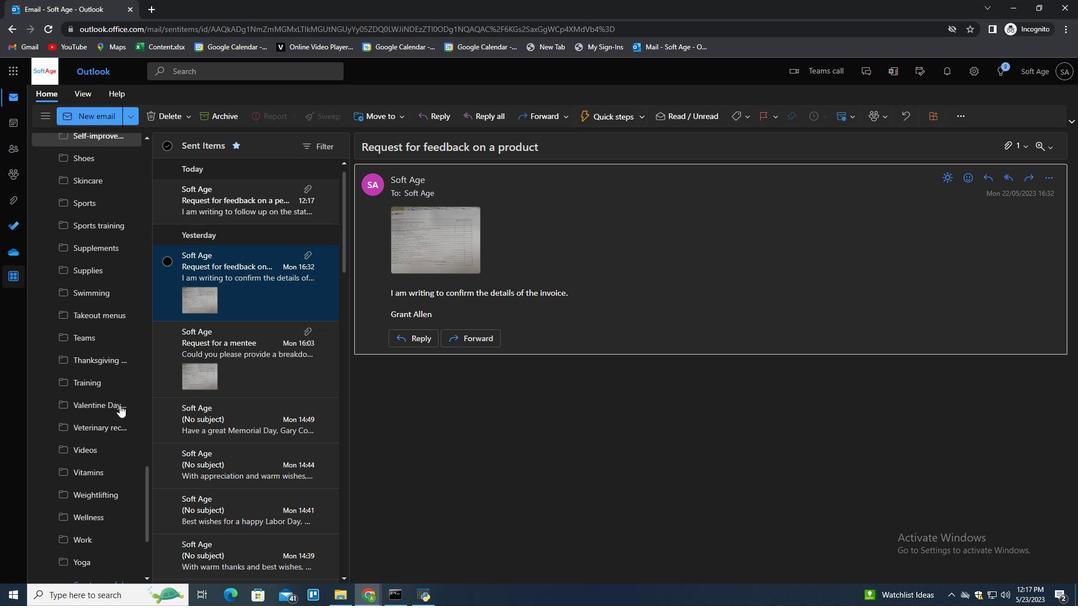 
Action: Mouse scrolled (119, 405) with delta (0, 0)
Screenshot: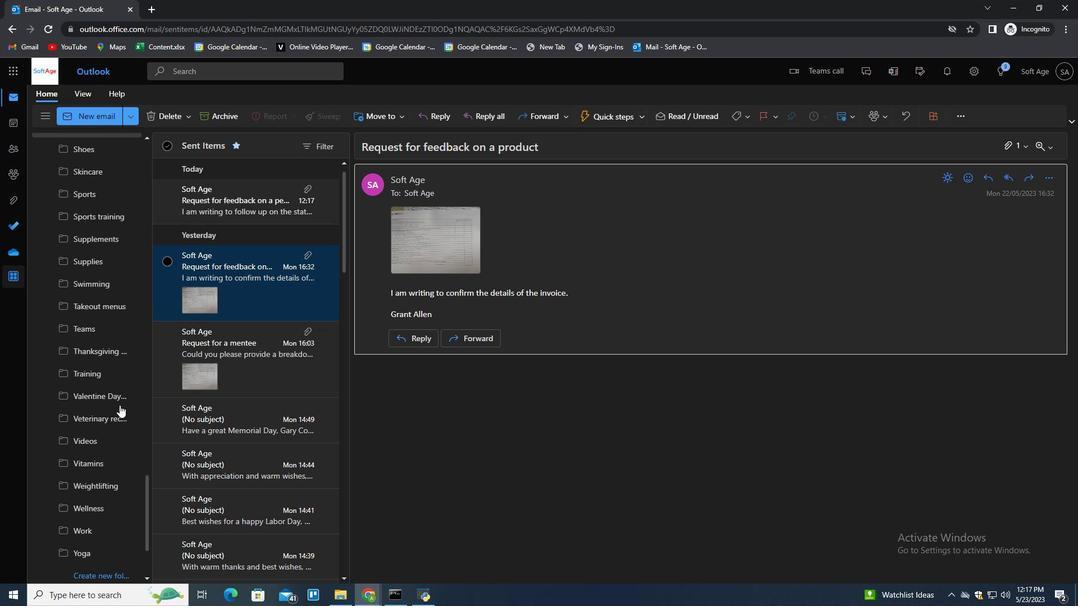 
Action: Mouse scrolled (119, 405) with delta (0, 0)
Screenshot: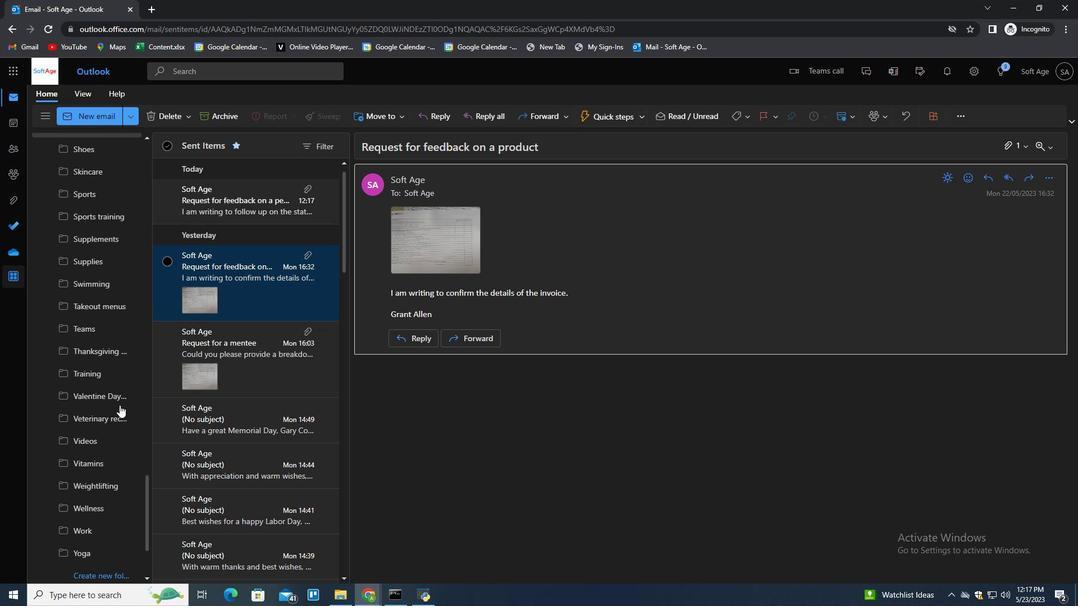 
Action: Mouse scrolled (119, 405) with delta (0, 0)
Screenshot: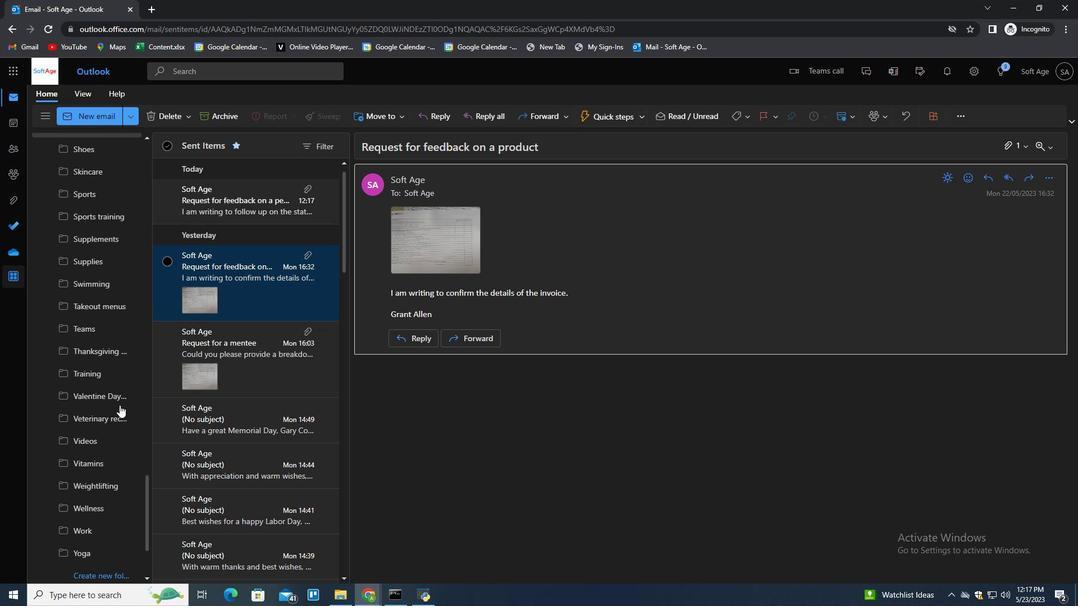 
Action: Mouse moved to (92, 469)
Screenshot: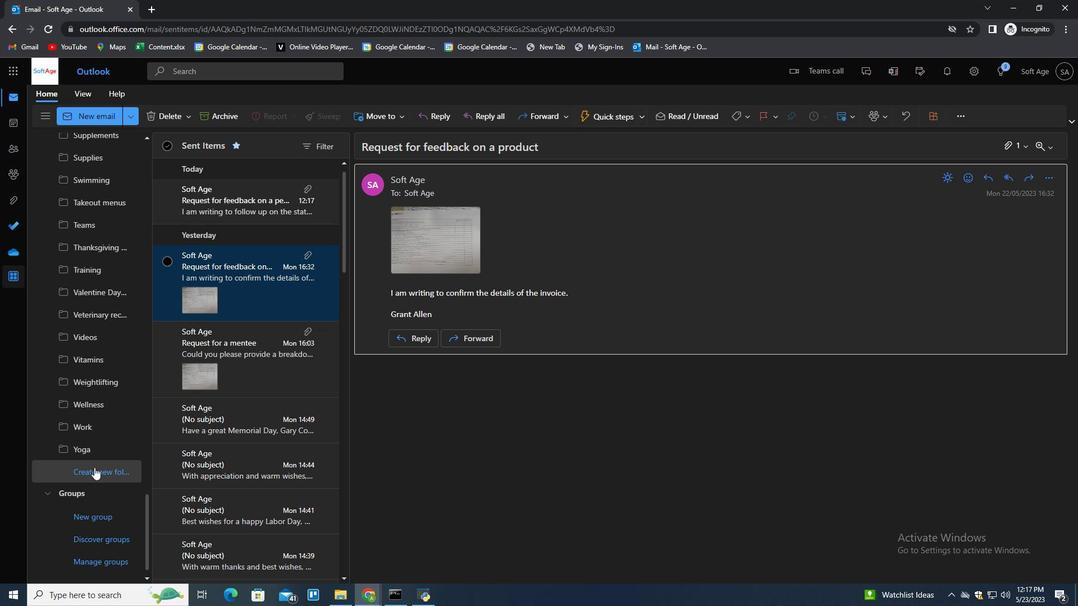 
Action: Mouse pressed left at (92, 469)
Screenshot: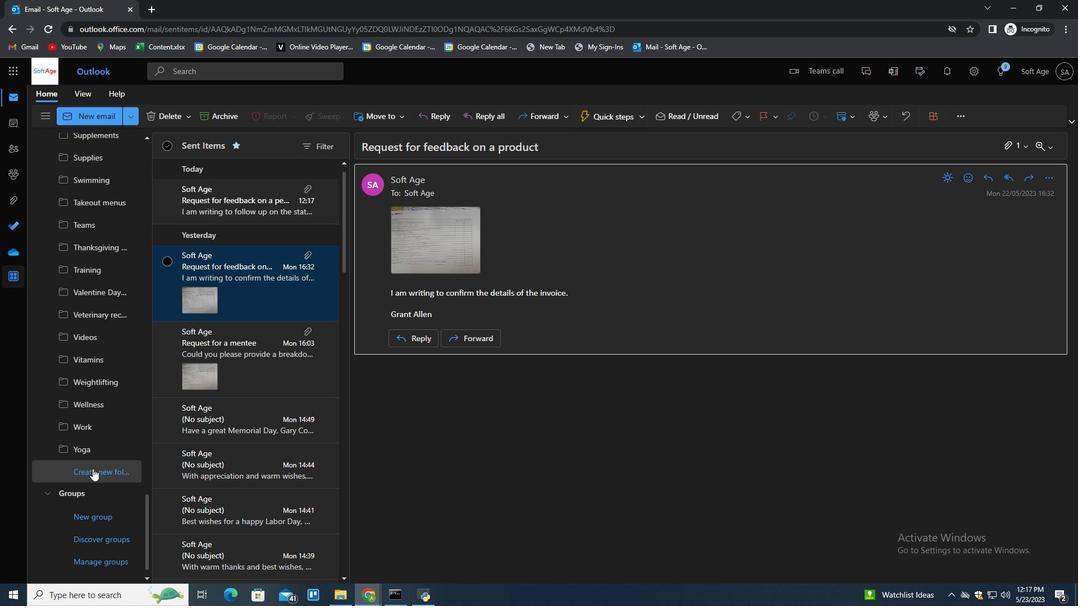
Action: Mouse moved to (91, 473)
Screenshot: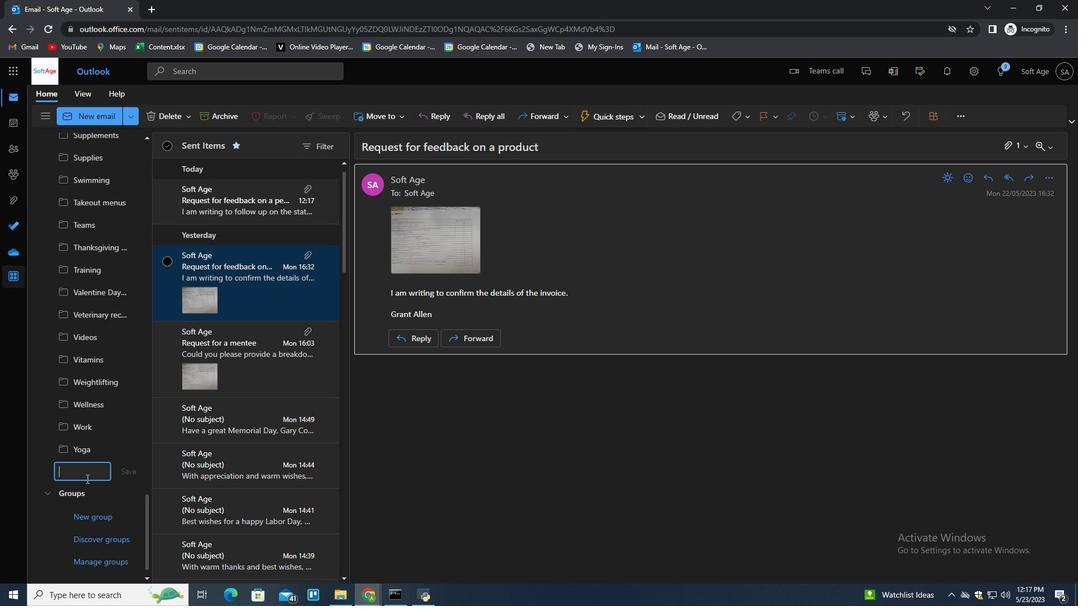 
Action: Mouse pressed left at (91, 473)
Screenshot: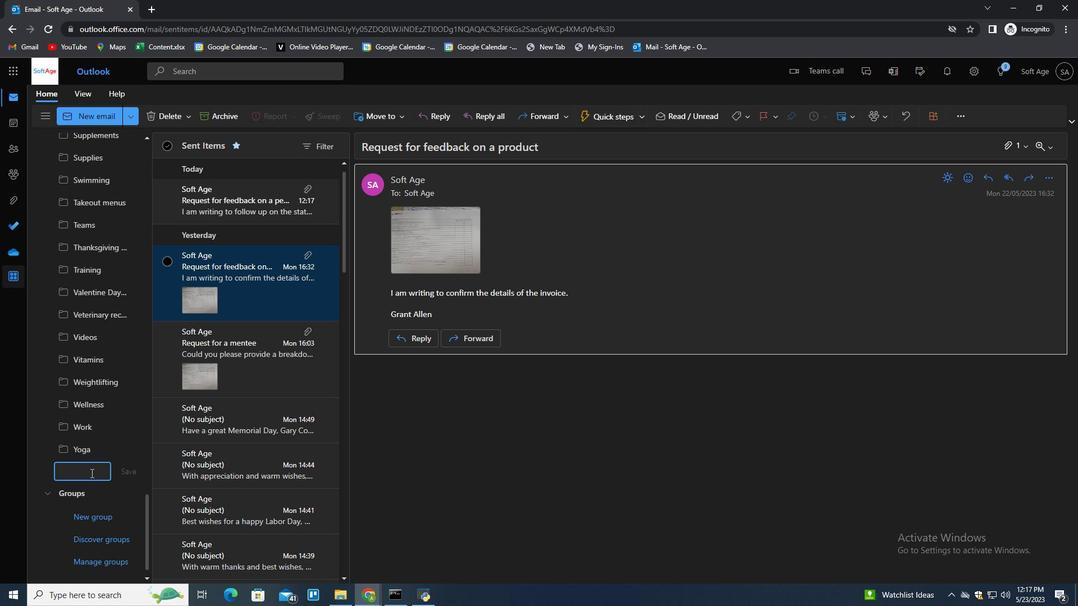 
Action: Key pressed <Key.shift>Educations<Key.backspace>al<Key.space>resources<Key.enter>
Screenshot: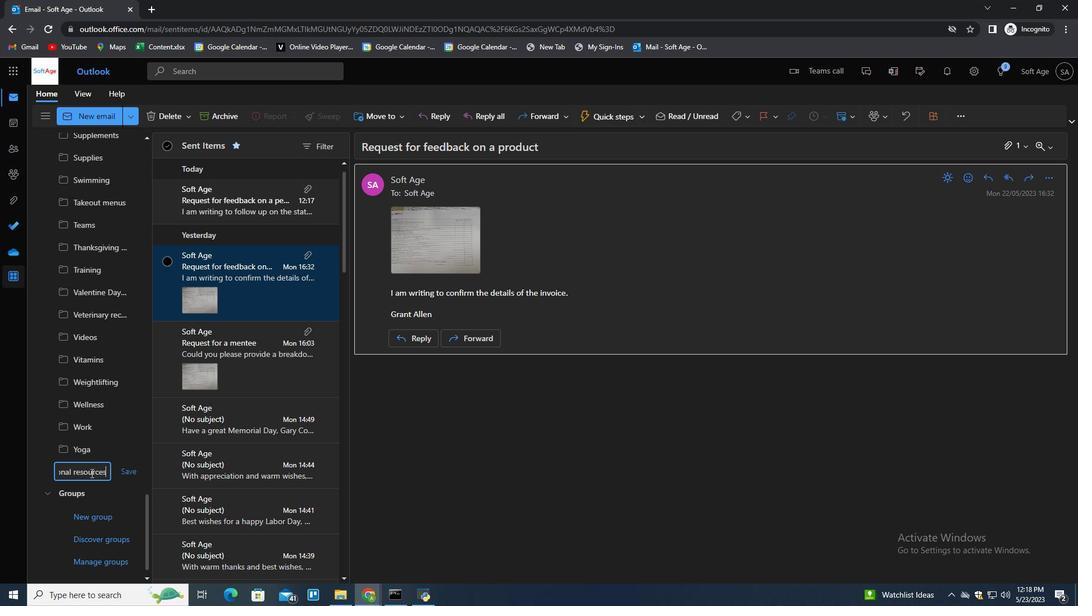 
Action: Mouse moved to (728, 490)
Screenshot: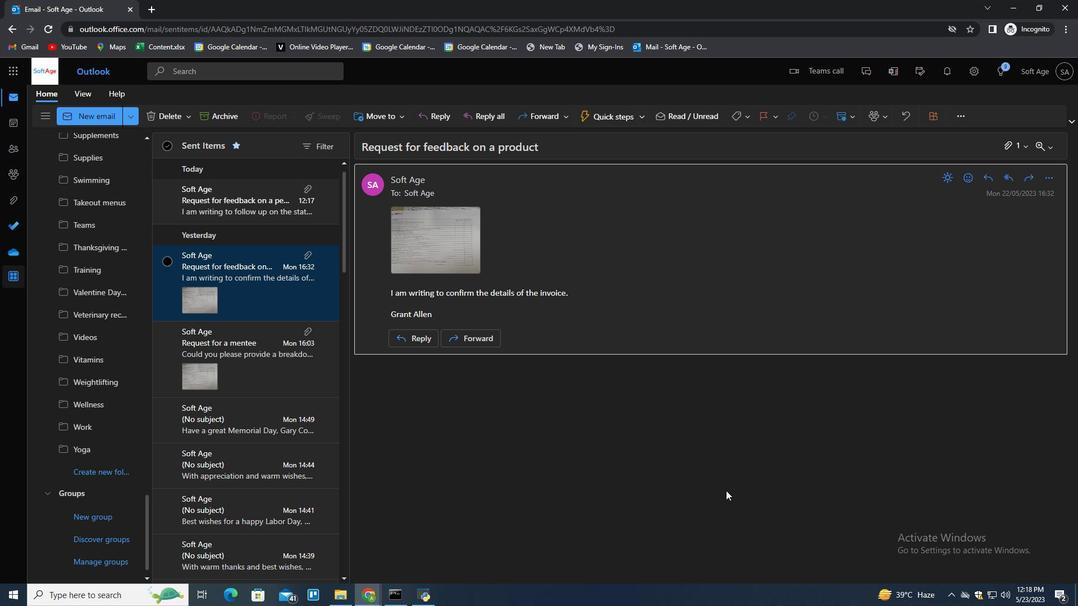 
Action: Mouse scrolled (728, 490) with delta (0, 0)
Screenshot: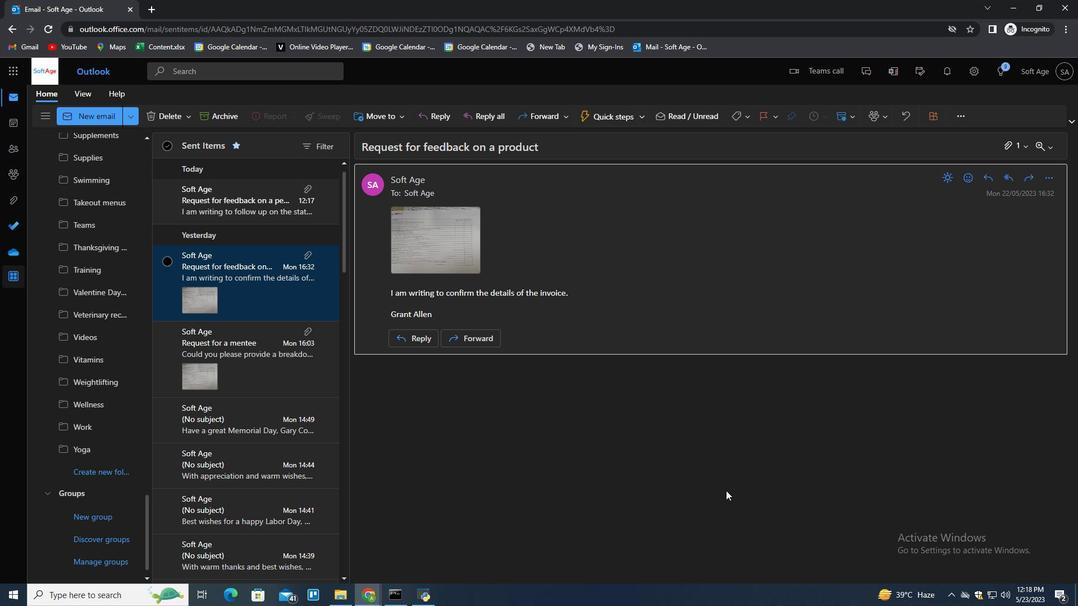 
Action: Mouse scrolled (728, 490) with delta (0, 0)
Screenshot: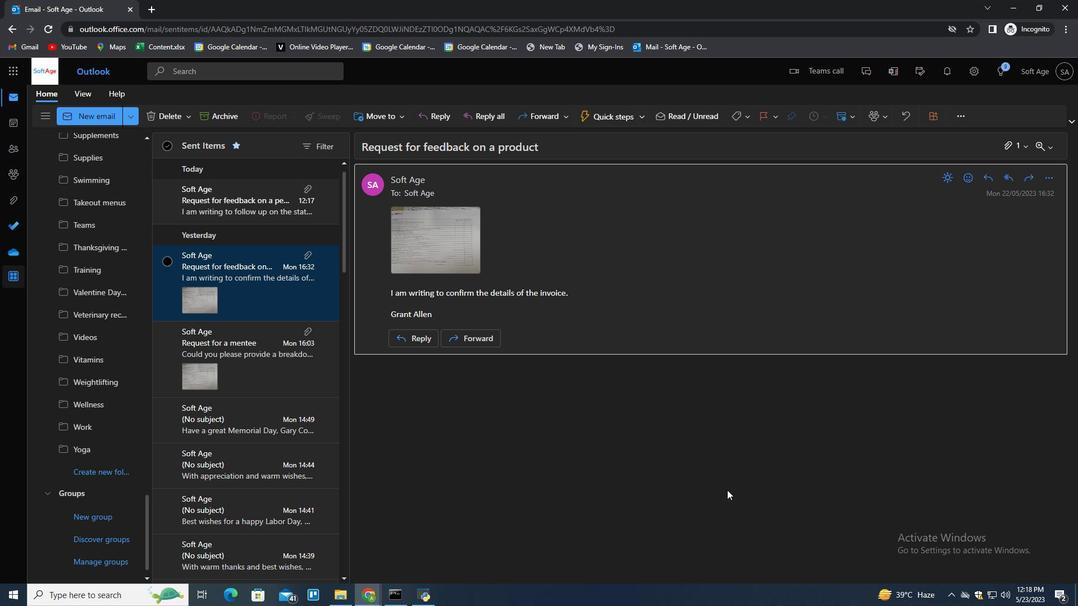 
Action: Mouse scrolled (728, 490) with delta (0, 0)
Screenshot: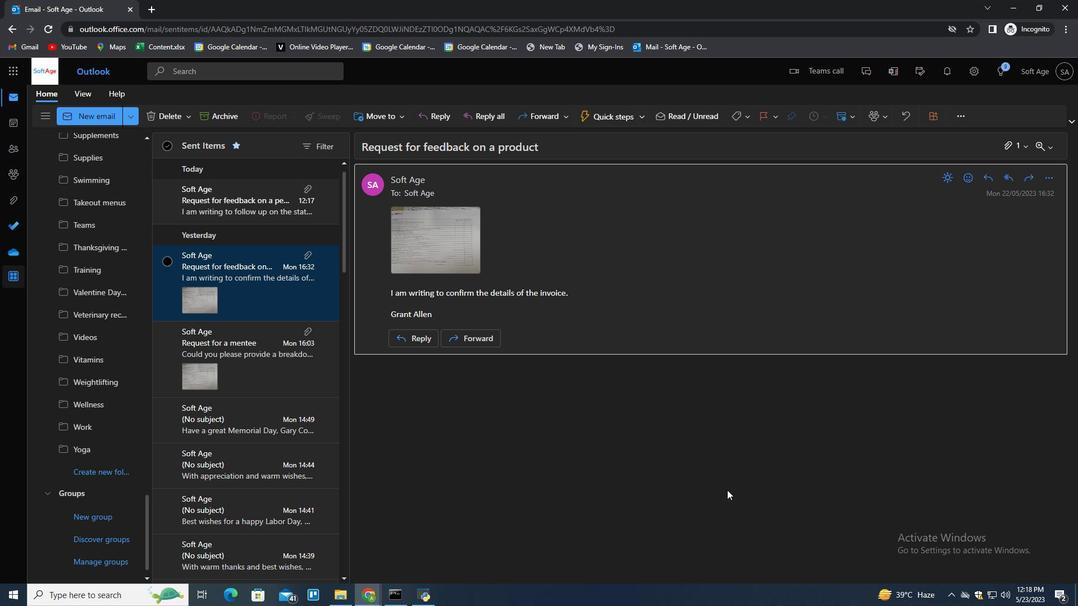 
Action: Mouse scrolled (728, 490) with delta (0, 0)
Screenshot: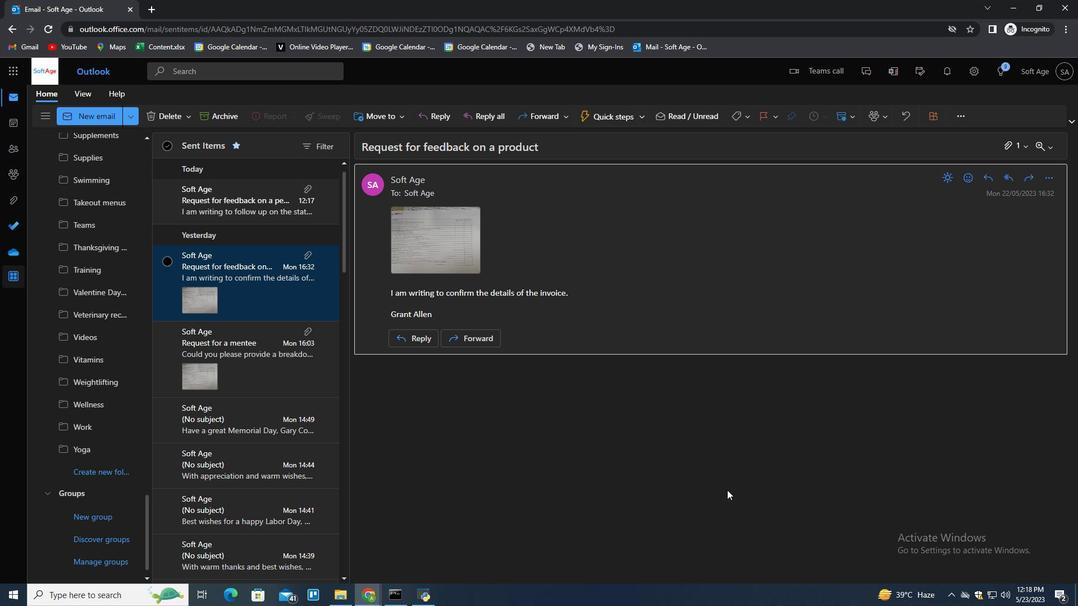 
Action: Mouse scrolled (728, 490) with delta (0, 0)
Screenshot: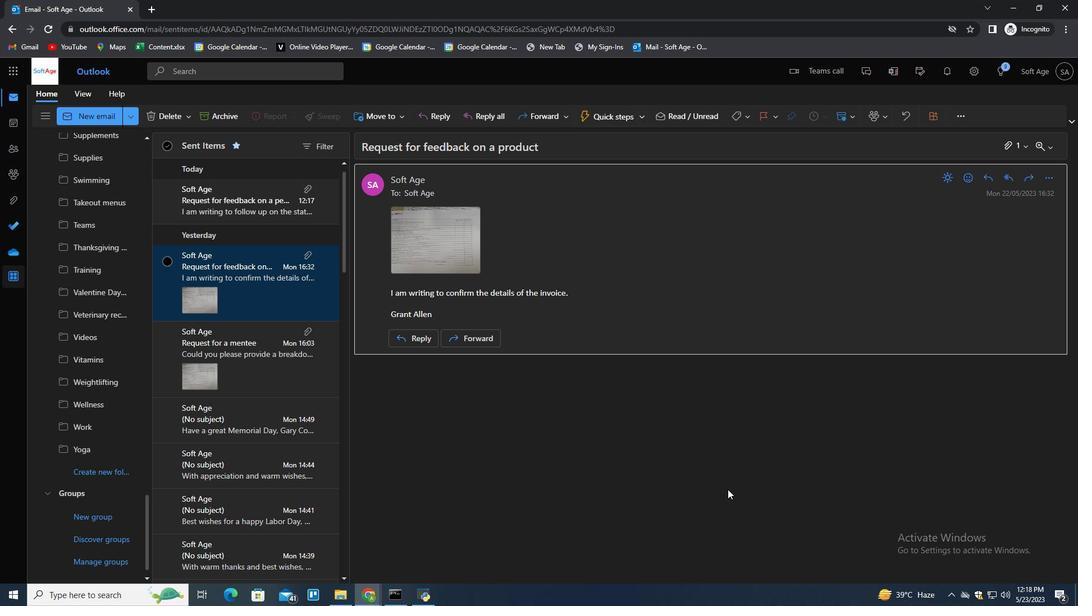 
Action: Mouse scrolled (728, 489) with delta (0, 0)
Screenshot: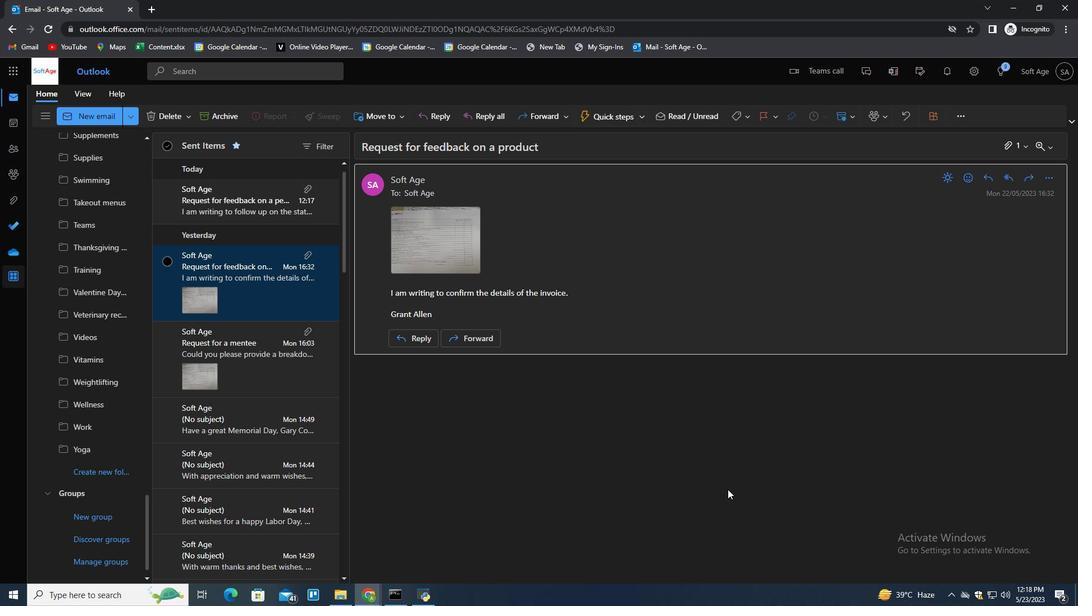 
Action: Mouse scrolled (728, 489) with delta (0, 0)
Screenshot: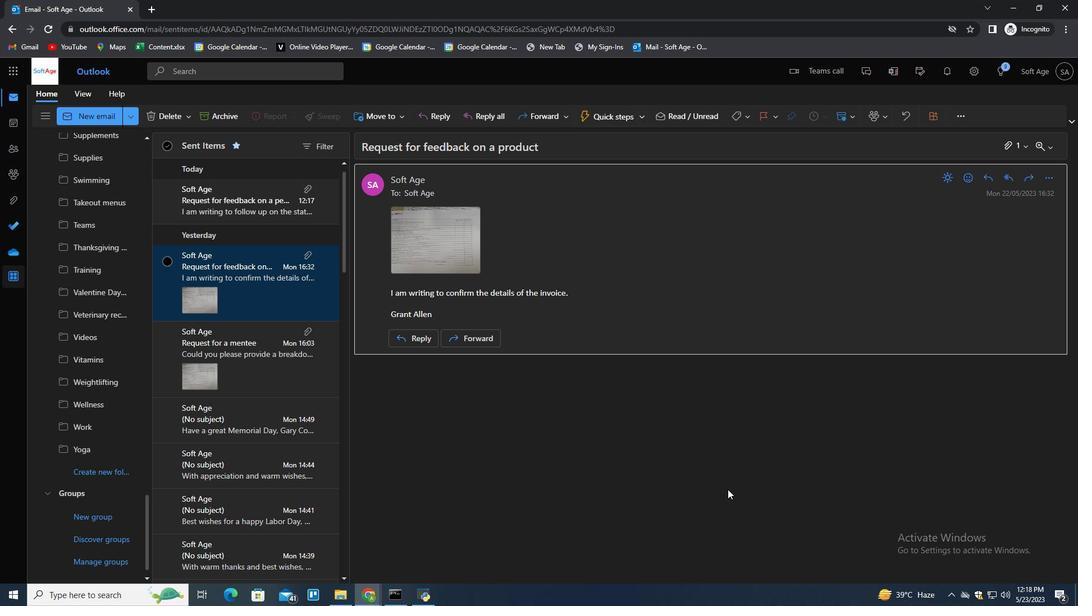 
Action: Mouse scrolled (728, 489) with delta (0, 0)
Screenshot: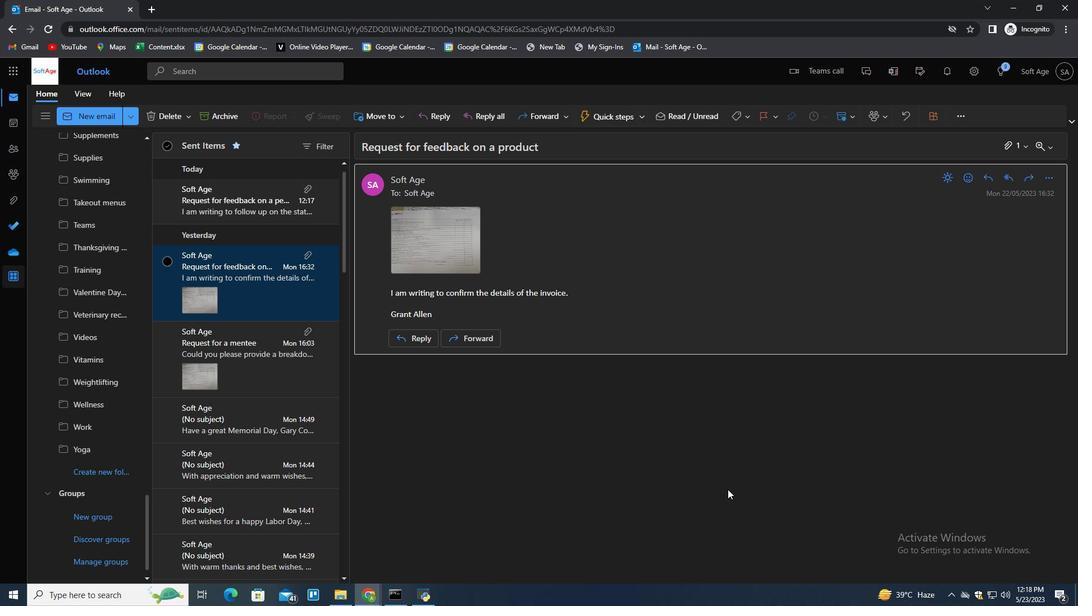 
Action: Mouse scrolled (728, 489) with delta (0, 0)
Screenshot: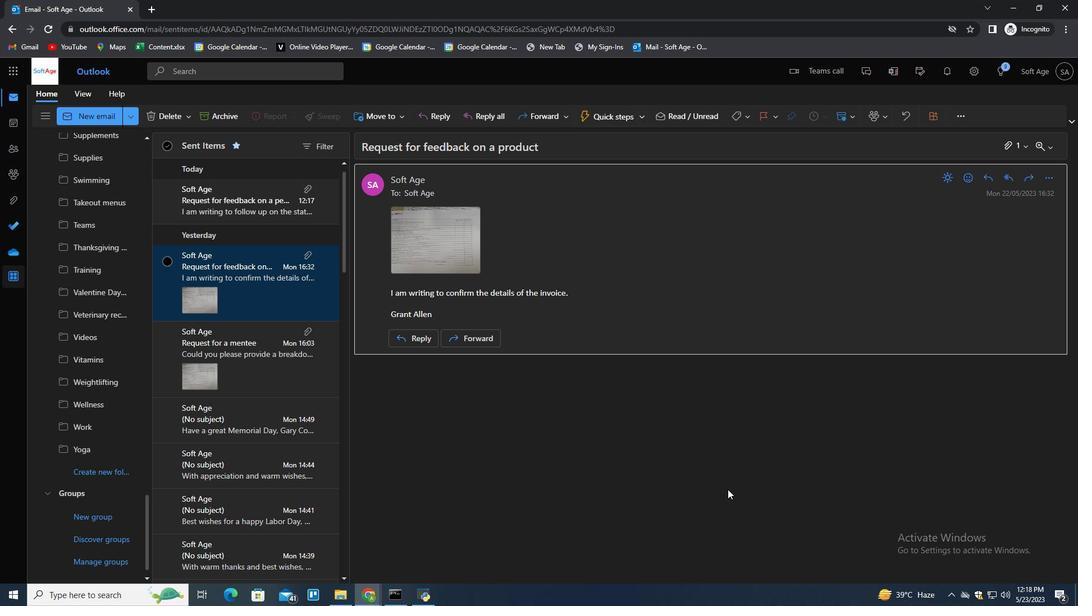 
Action: Mouse scrolled (728, 489) with delta (0, 0)
Screenshot: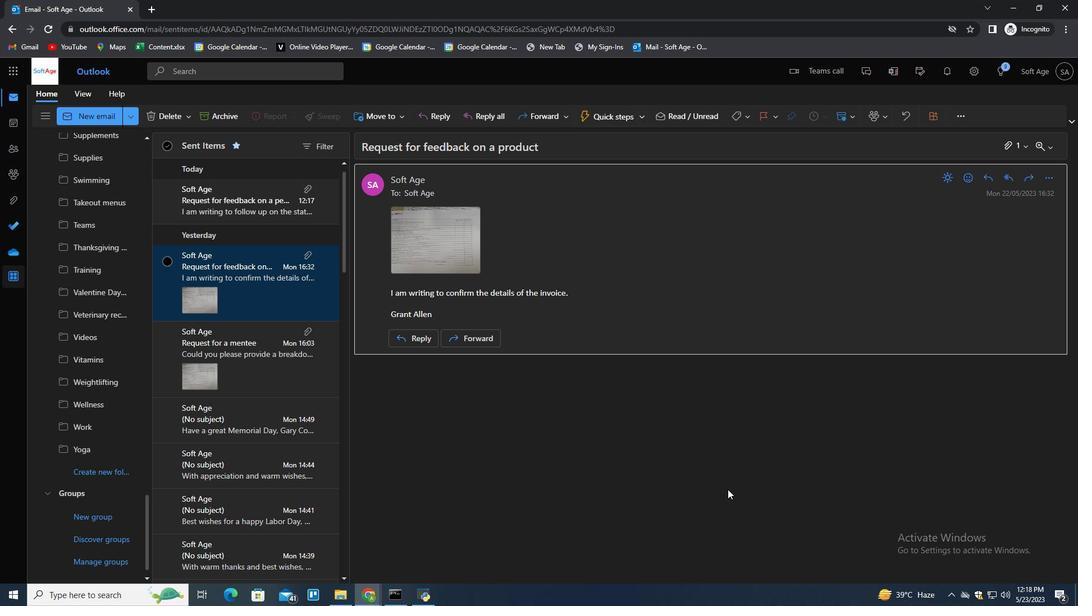 
Action: Mouse moved to (123, 466)
Screenshot: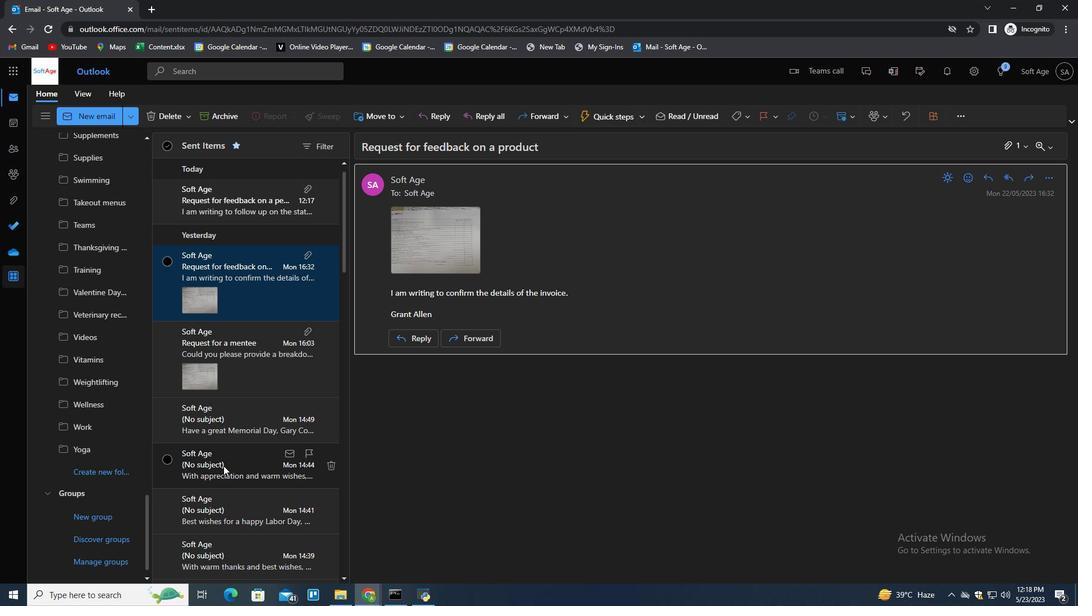 
Action: Mouse scrolled (123, 466) with delta (0, 0)
Screenshot: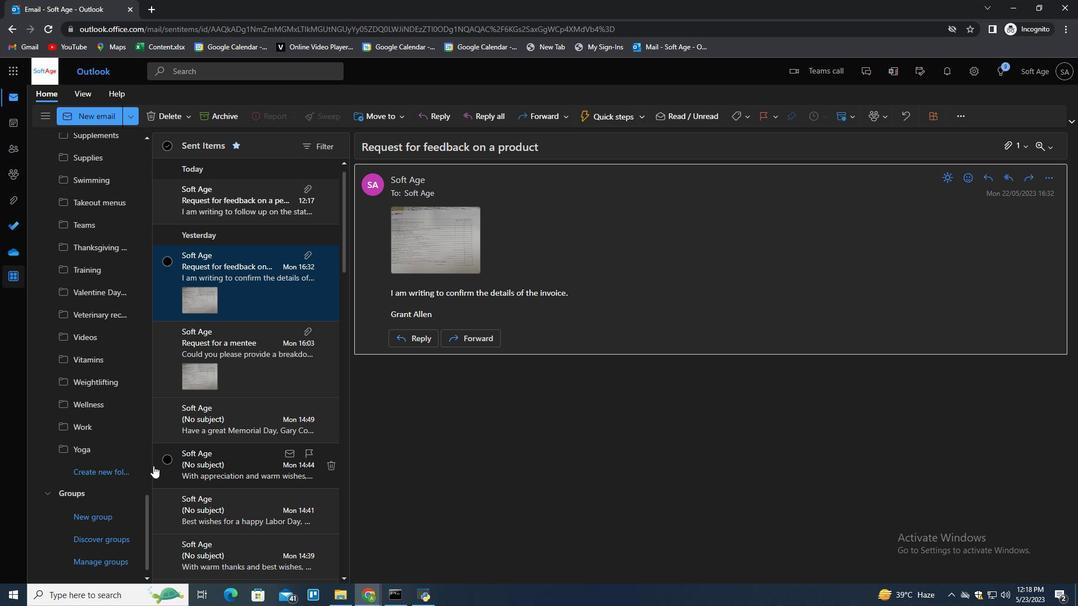 
Action: Mouse scrolled (123, 466) with delta (0, 0)
Screenshot: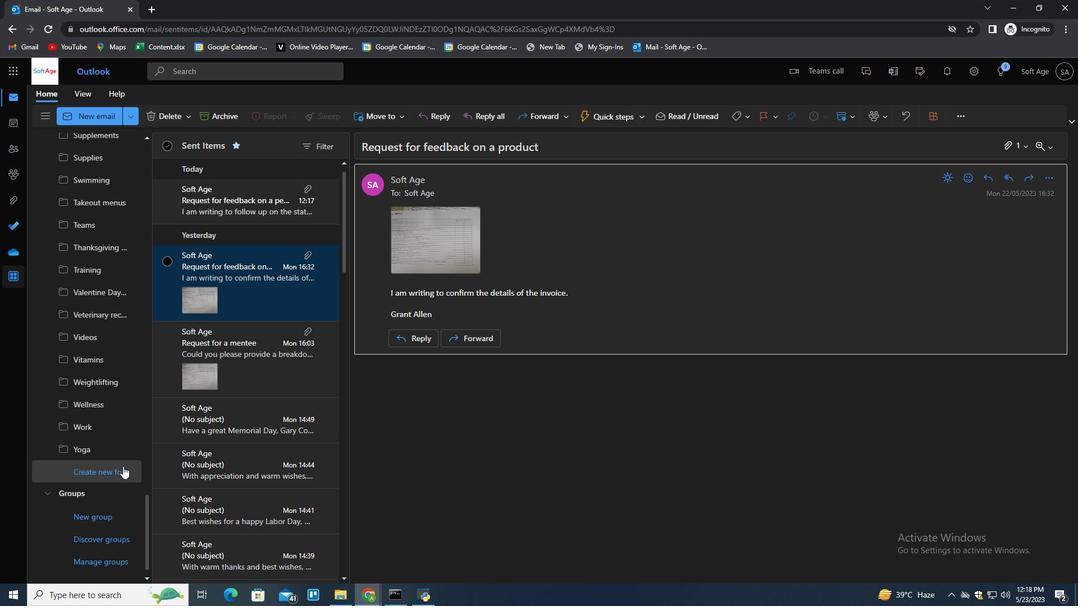 
Action: Mouse scrolled (123, 466) with delta (0, 0)
Screenshot: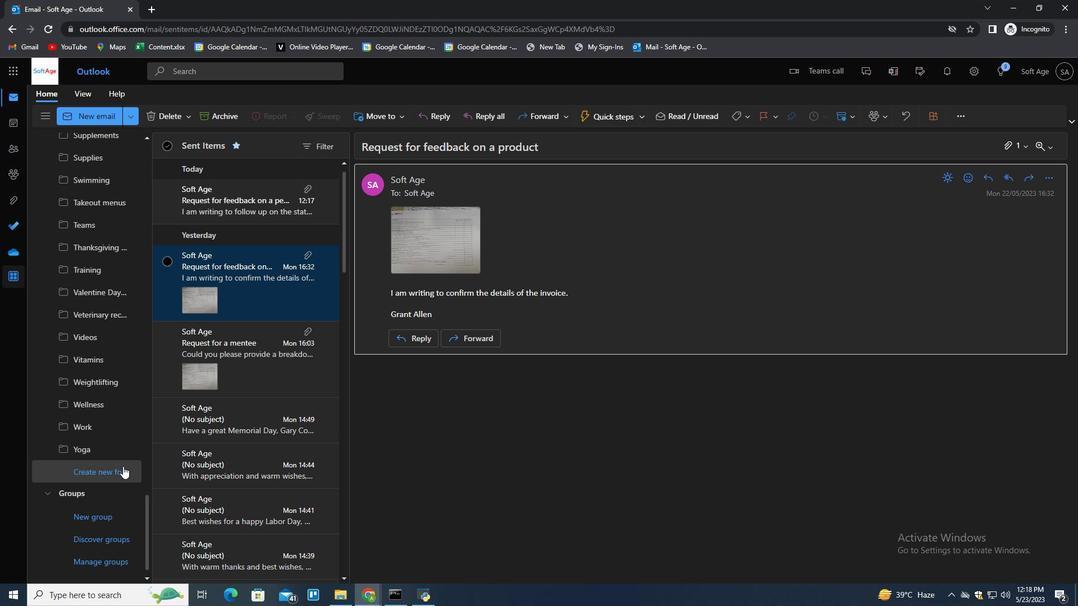 
Action: Mouse moved to (447, 446)
Screenshot: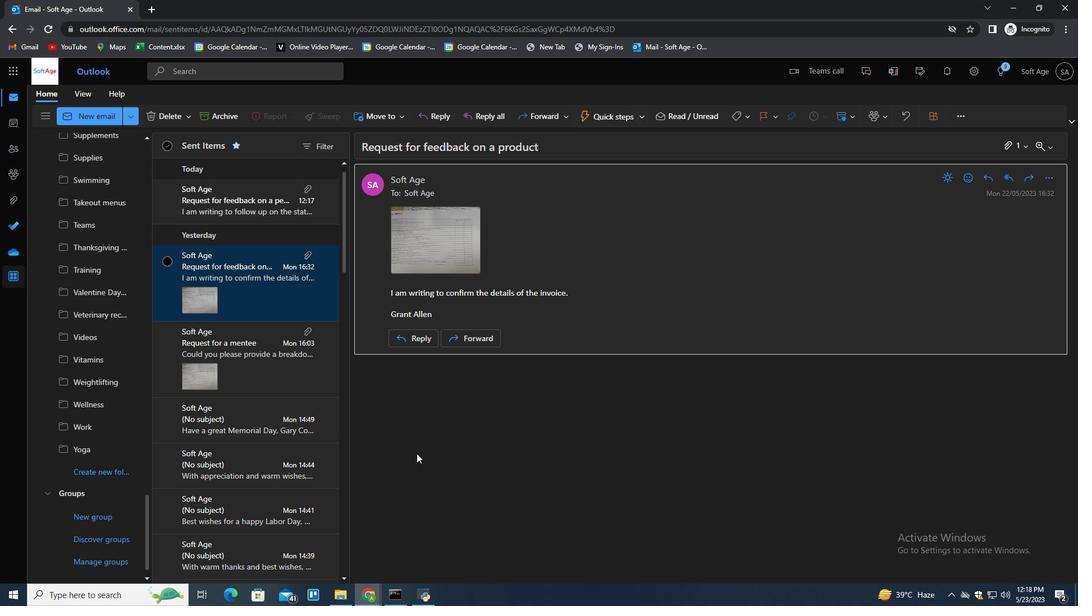 
Action: Mouse scrolled (447, 446) with delta (0, 0)
Screenshot: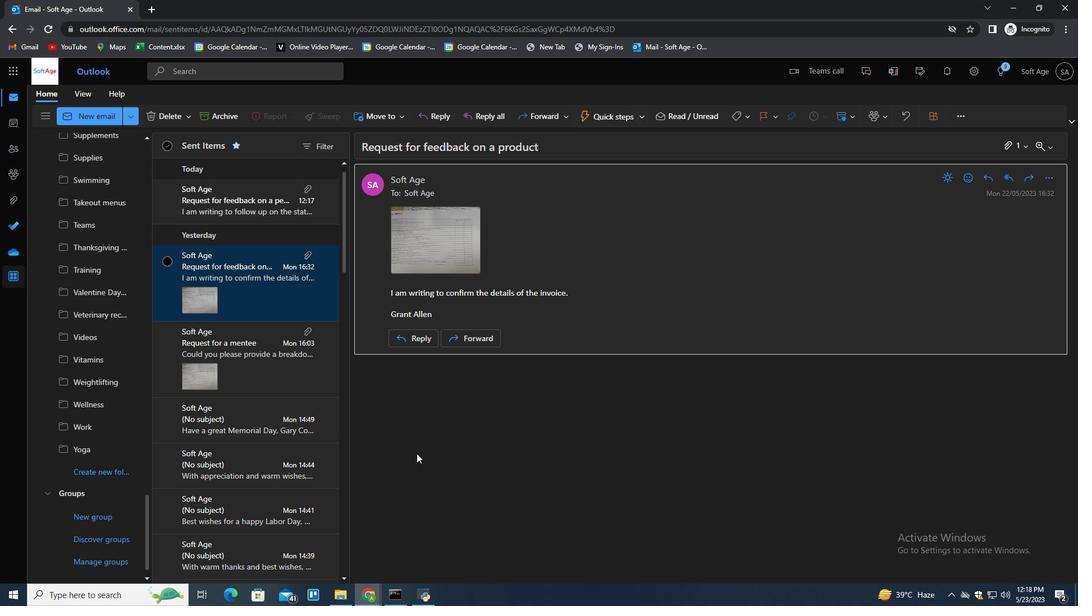 
Action: Mouse moved to (448, 445)
Screenshot: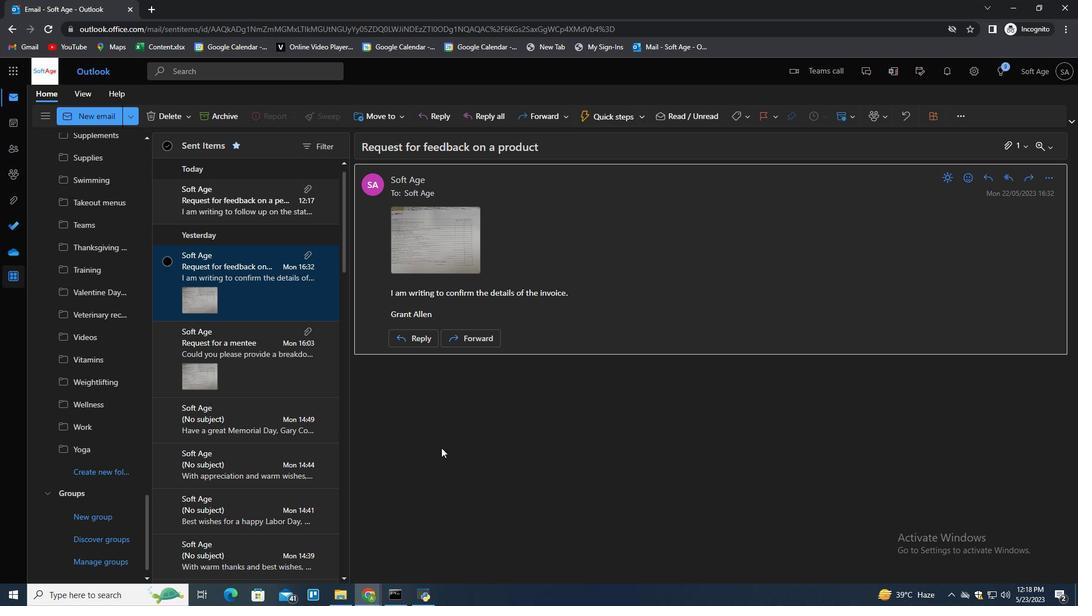 
Action: Mouse scrolled (448, 446) with delta (0, 0)
Screenshot: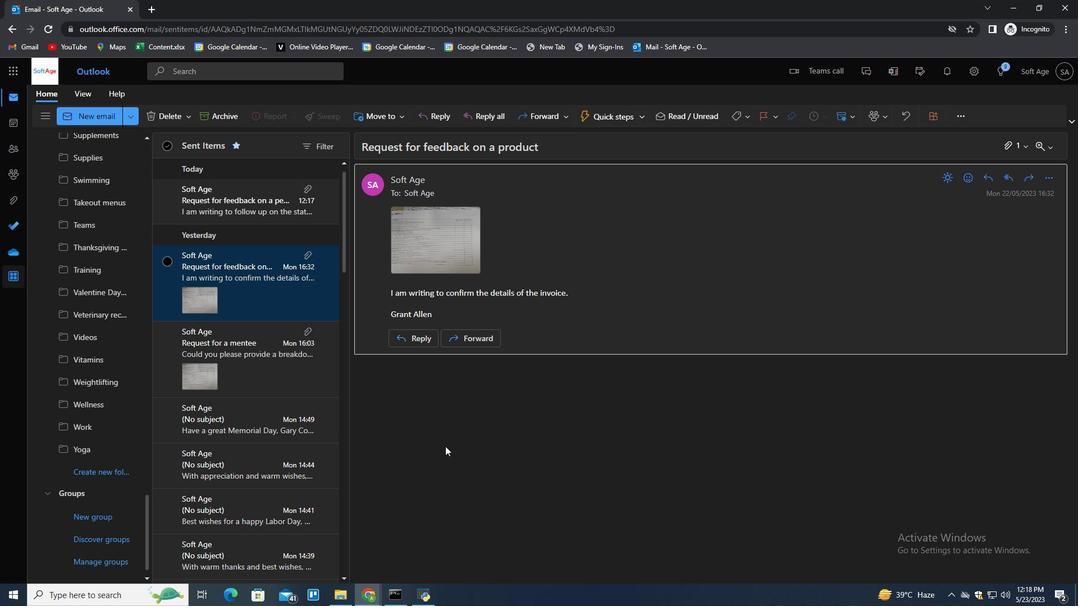 
Action: Mouse moved to (254, 284)
Screenshot: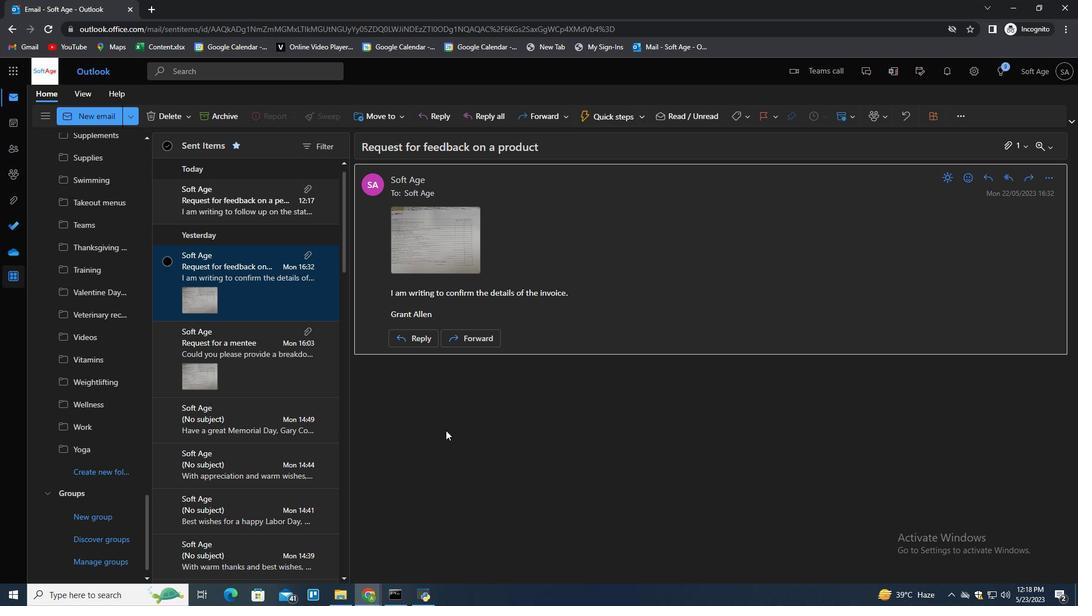 
Action: Mouse scrolled (254, 285) with delta (0, 0)
Screenshot: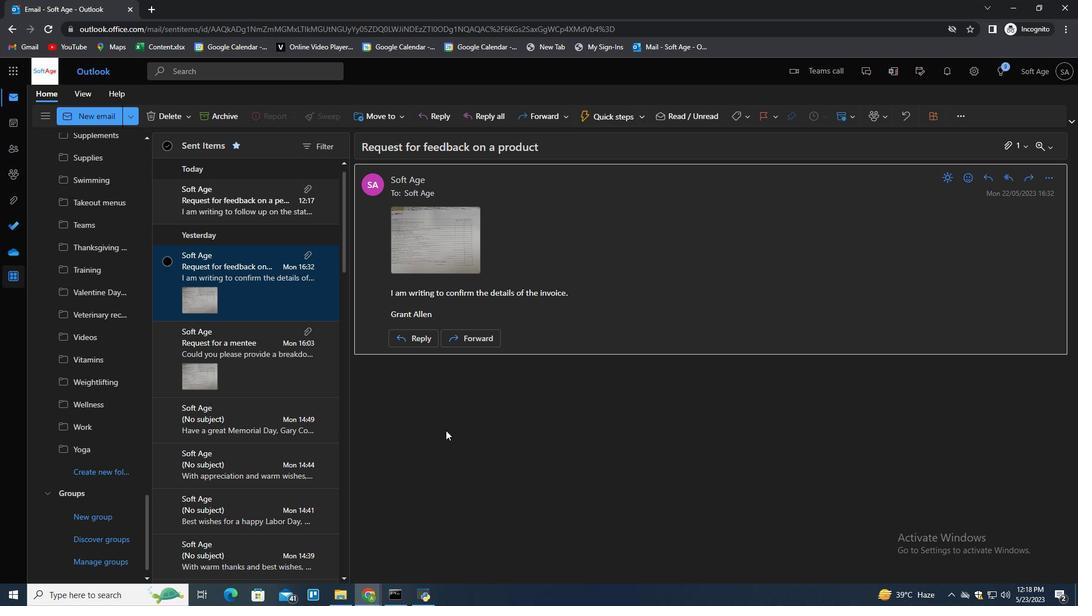 
Action: Mouse moved to (253, 283)
Screenshot: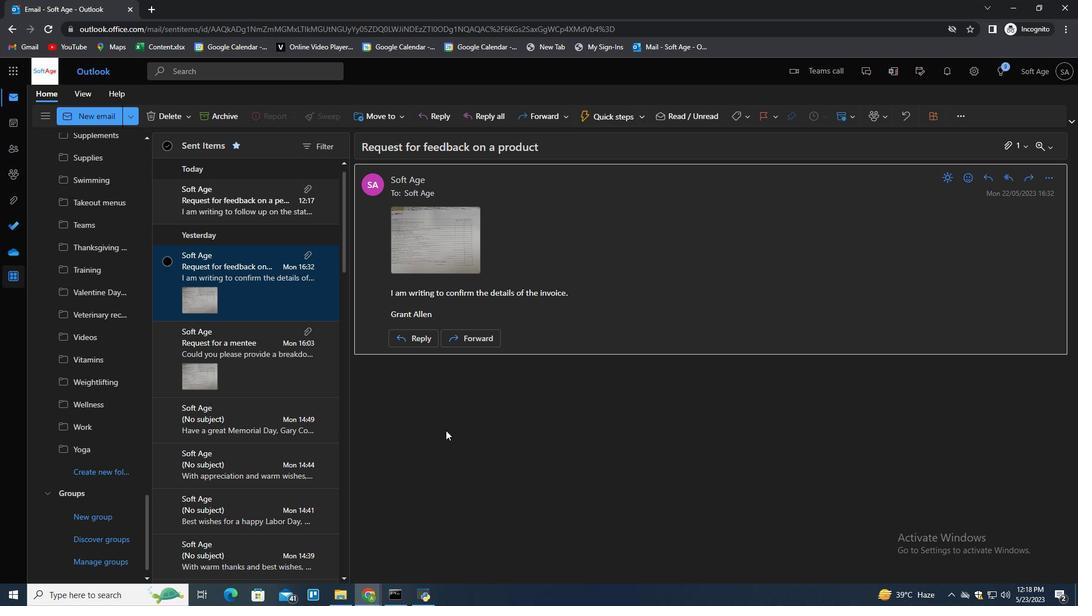 
Action: Mouse scrolled (253, 283) with delta (0, 0)
Screenshot: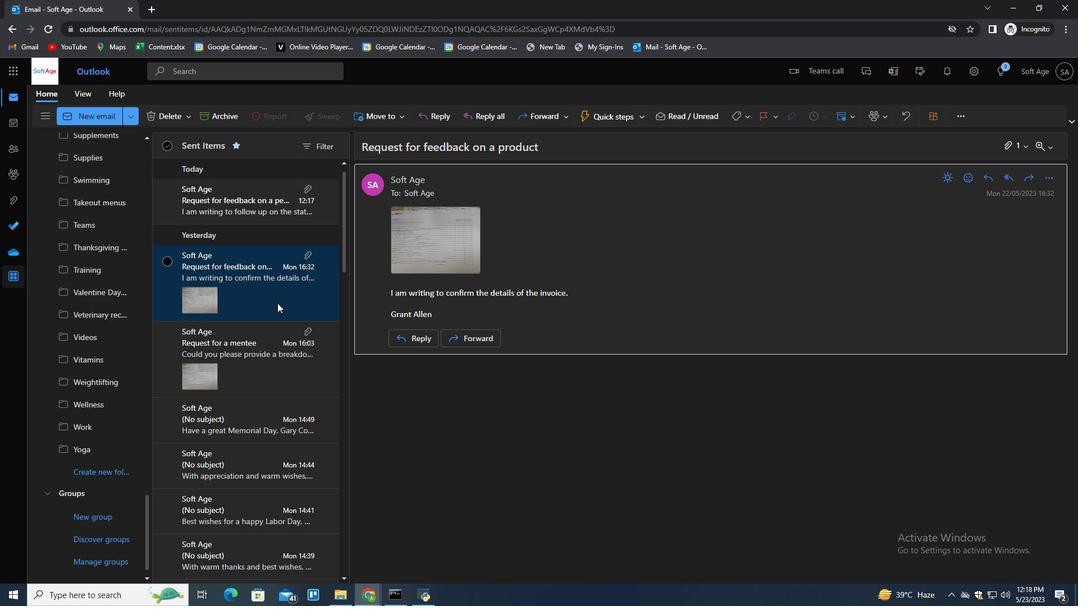 
Action: Mouse moved to (253, 282)
Screenshot: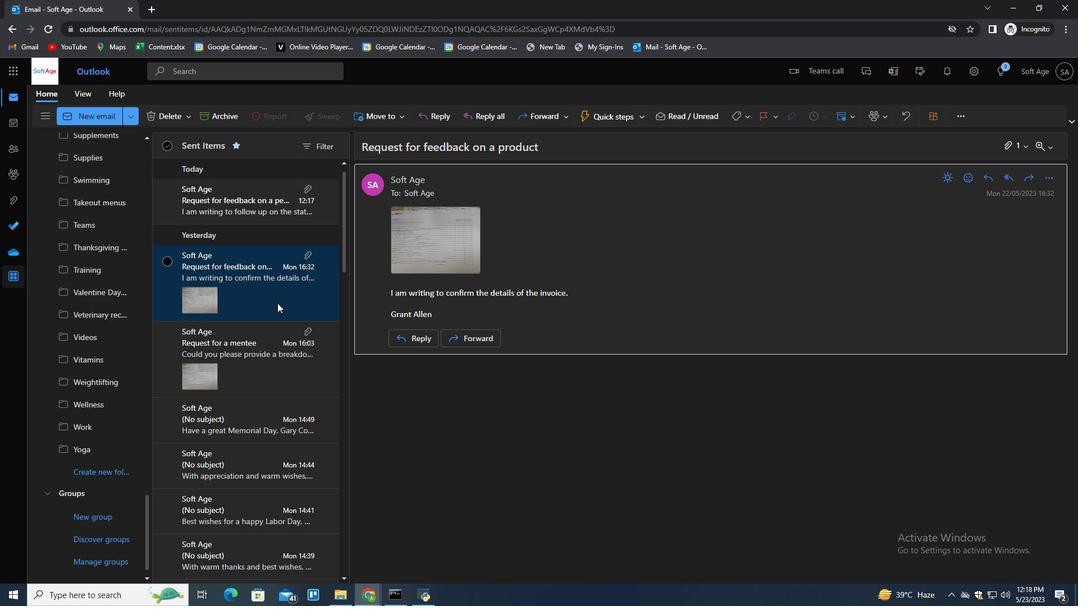 
Action: Mouse scrolled (253, 282) with delta (0, 0)
Screenshot: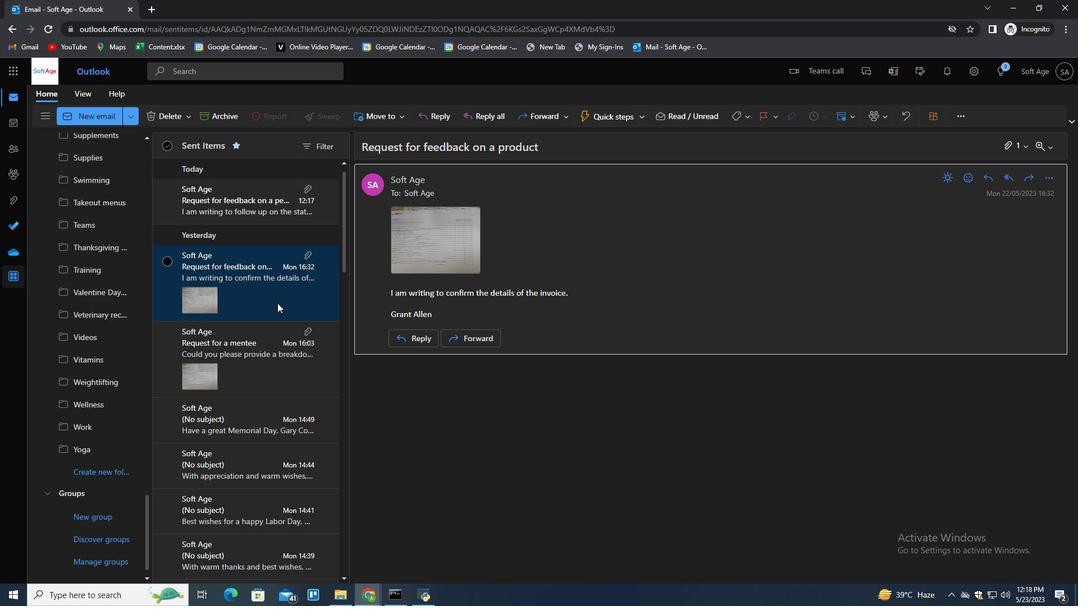 
Action: Mouse moved to (253, 279)
Screenshot: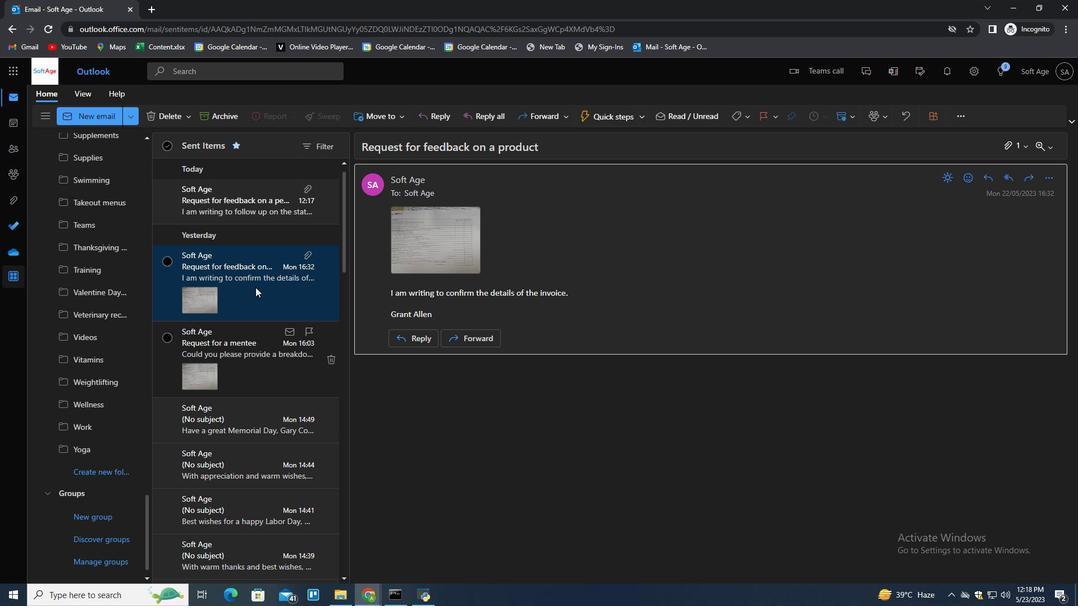 
Action: Mouse scrolled (253, 280) with delta (0, 0)
Screenshot: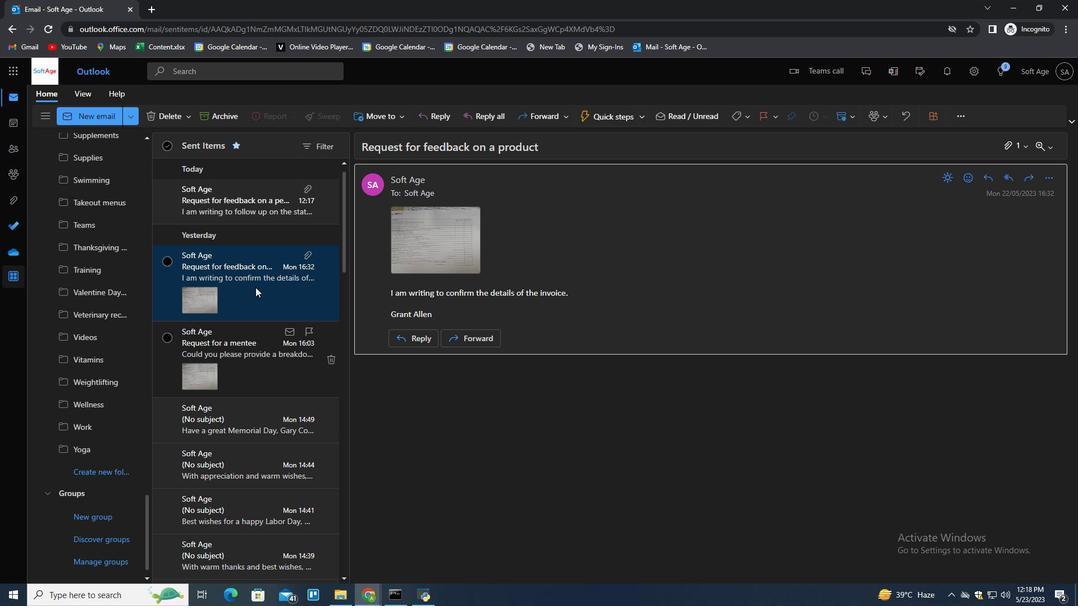 
Action: Mouse moved to (234, 210)
Screenshot: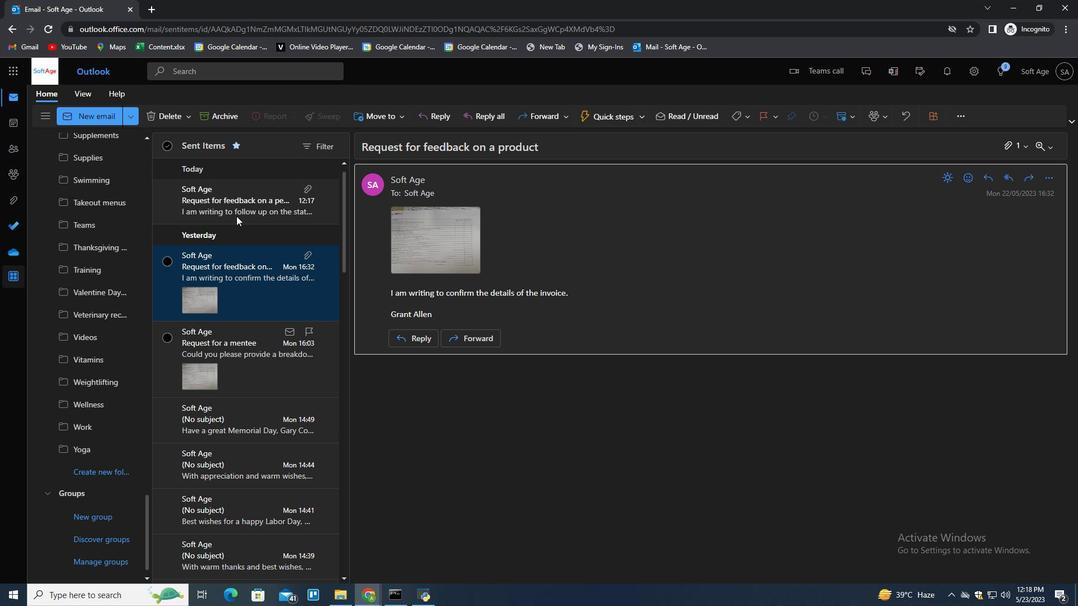 
Action: Mouse pressed right at (234, 210)
Screenshot: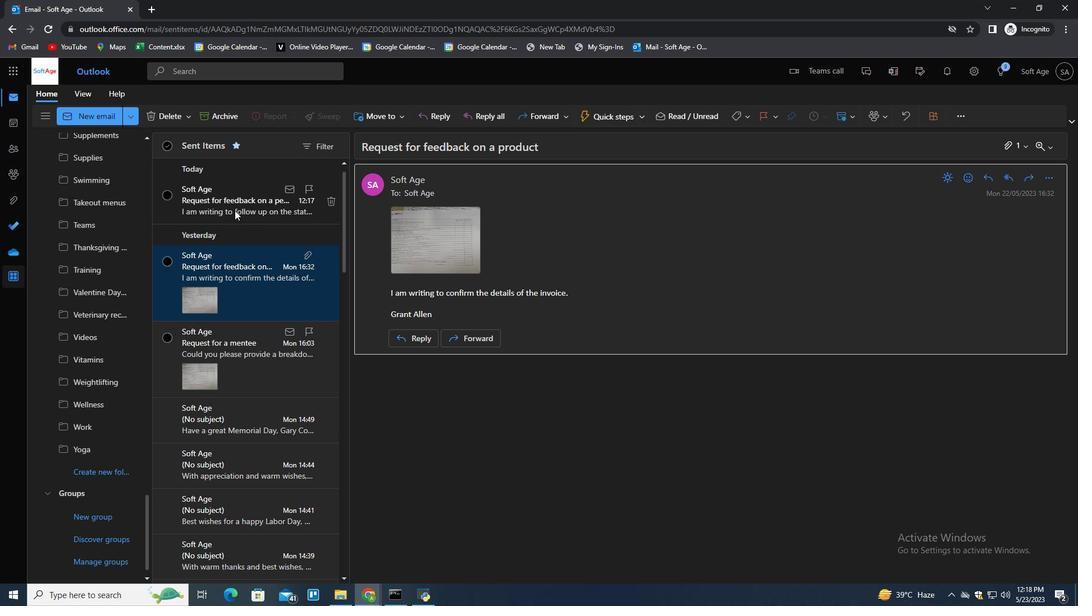
Action: Mouse moved to (264, 254)
Screenshot: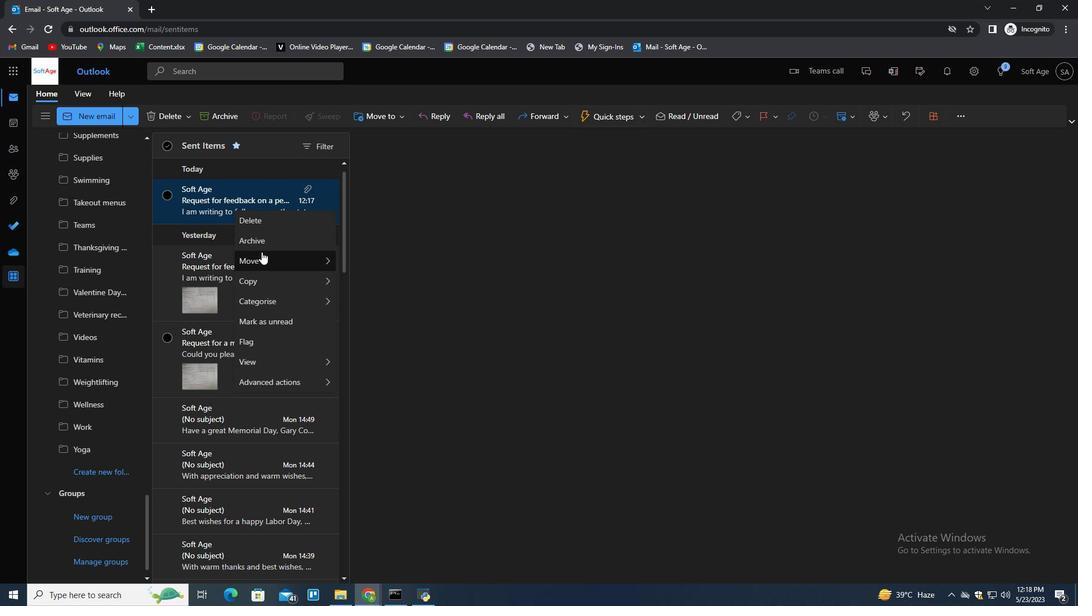 
Action: Mouse pressed left at (264, 254)
Screenshot: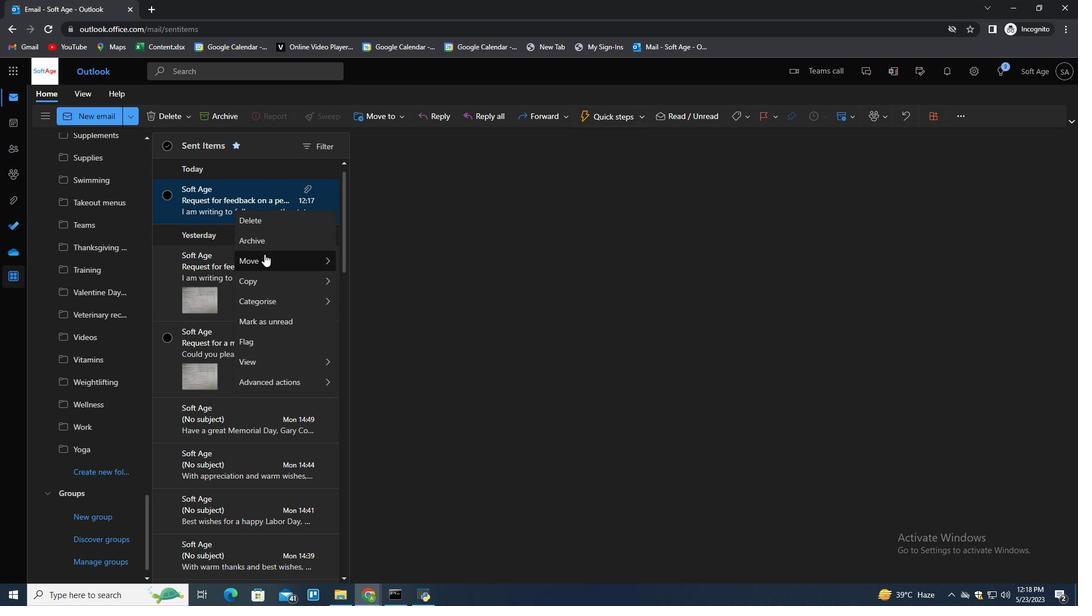 
Action: Mouse moved to (362, 259)
Screenshot: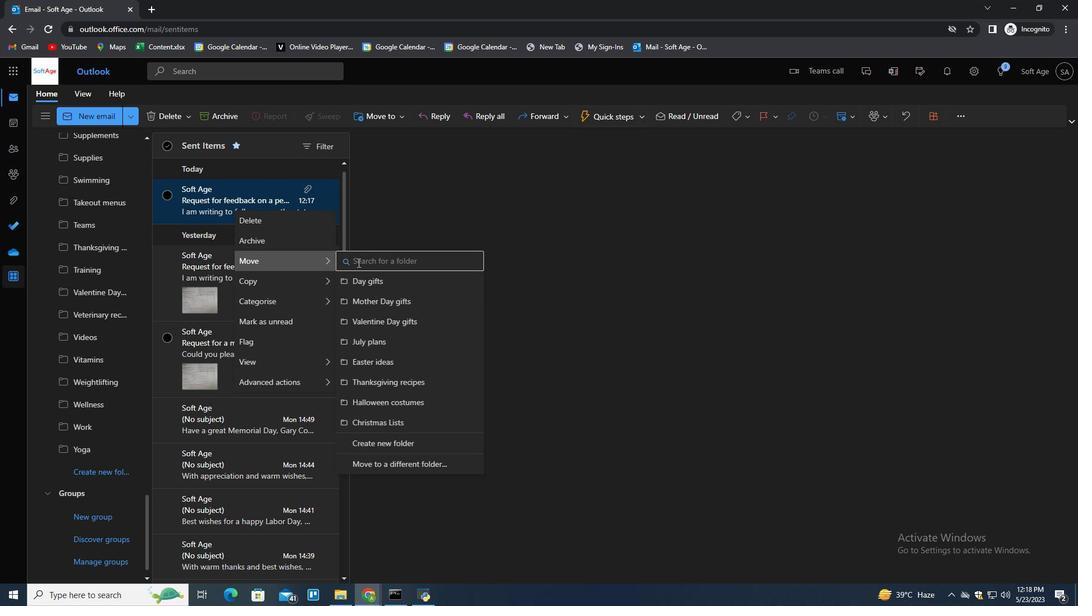 
Action: Mouse pressed left at (362, 259)
Screenshot: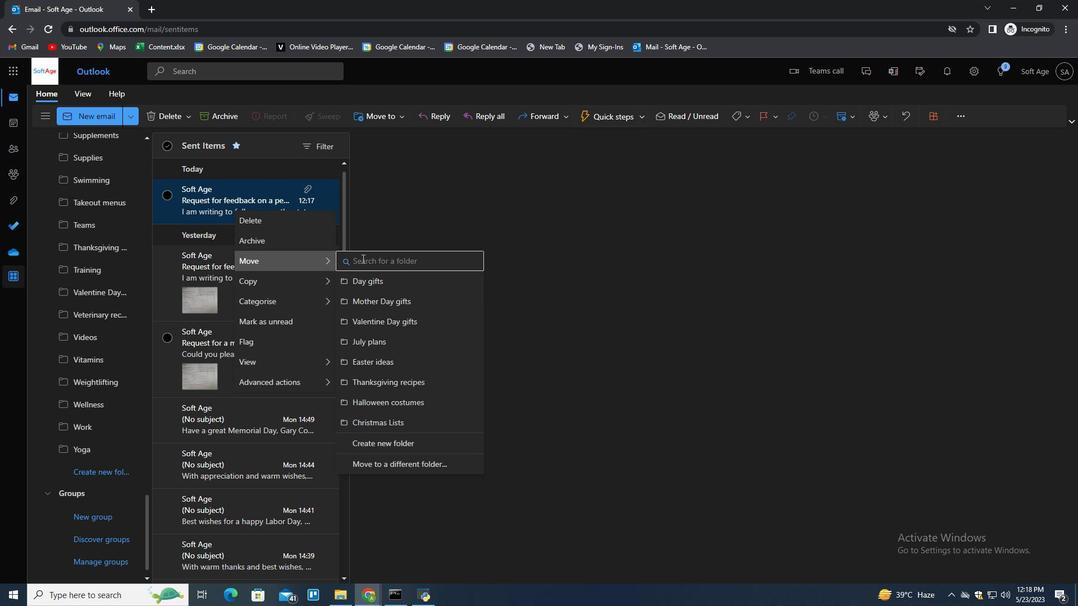 
Action: Key pressed <Key.shift><Key.shift><Key.shift><Key.shift><Key.shift><Key.shift><Key.shift><Key.shift>Educational<Key.space>resources<Key.down><Key.enter>
Screenshot: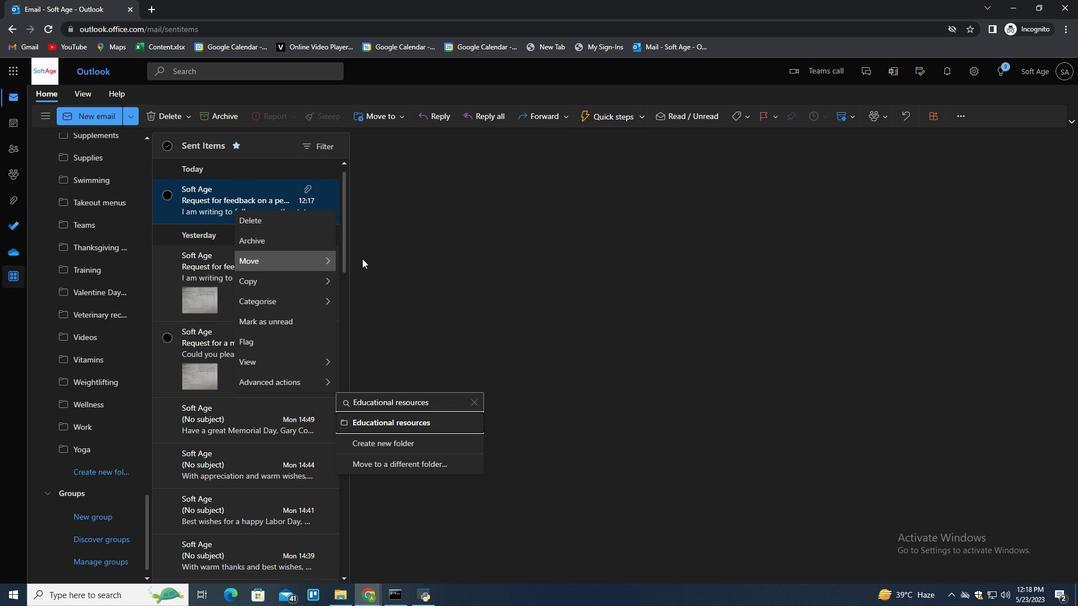 
Action: Mouse moved to (663, 456)
Screenshot: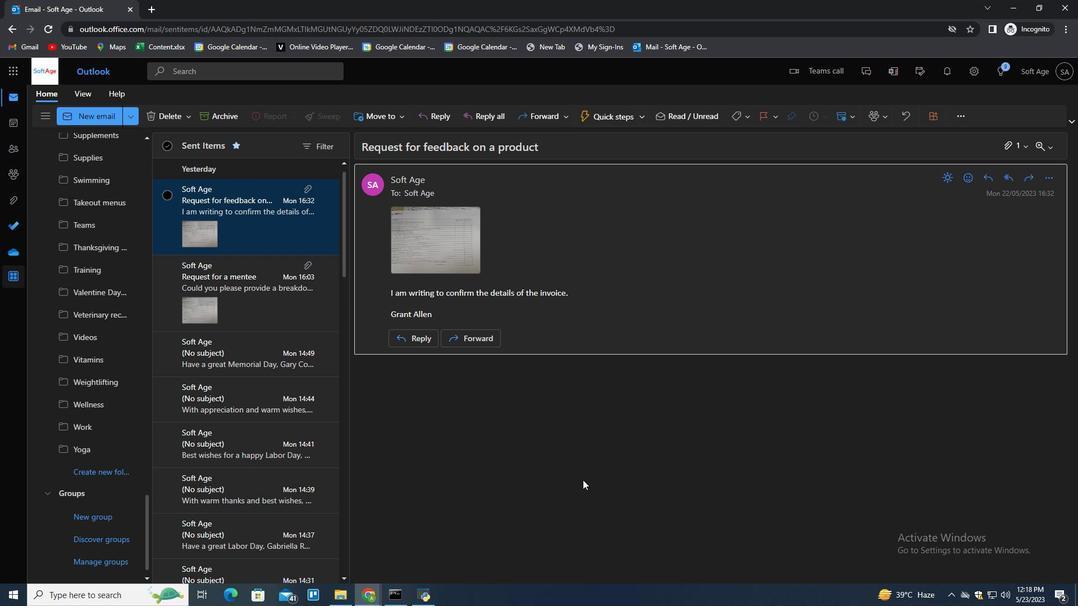 
Action: Mouse pressed left at (663, 456)
Screenshot: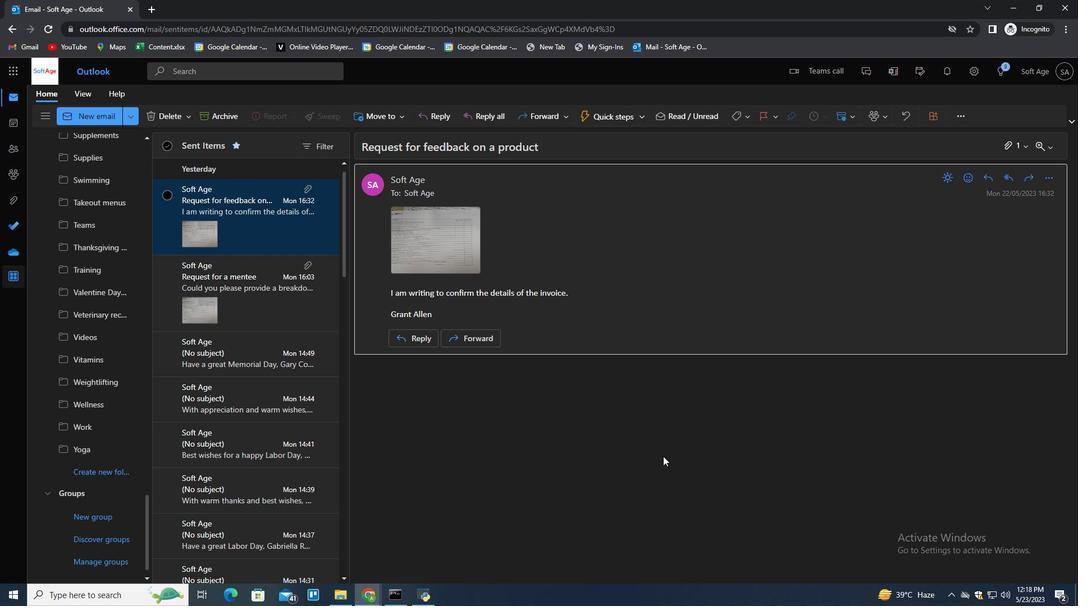 
Action: Mouse moved to (740, 404)
Screenshot: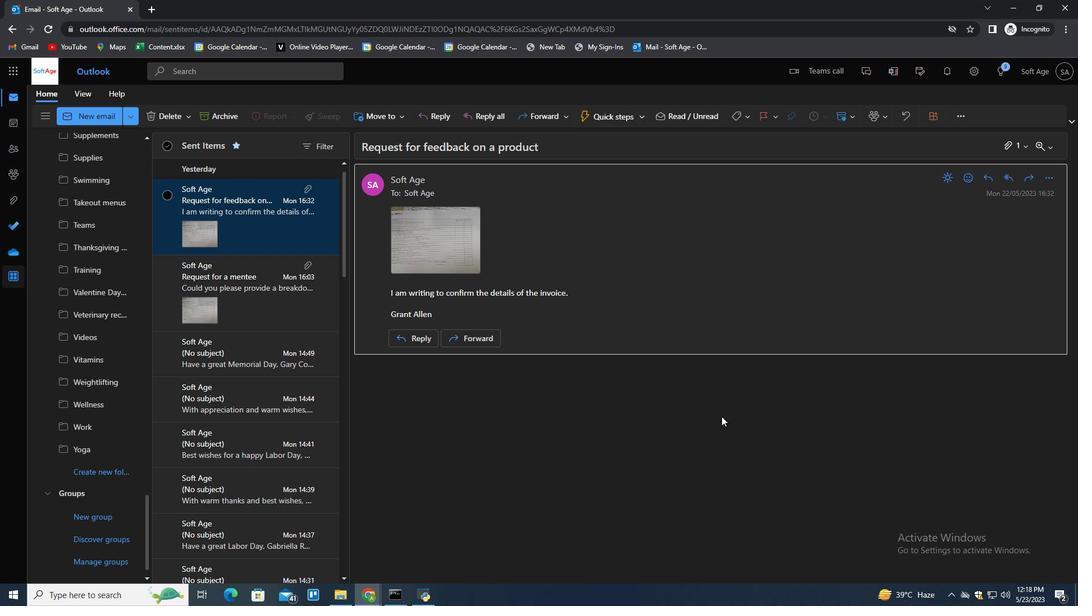 
